 Task: Send an email with the signature Kira Turner with the subject Apology for a missed appointment and the message I would like to schedule a call to discuss the progress of the new product development. from softage.6@softage.net to softage.3@softage.net and move the email from Sent Items to the folder Logistics
Action: Mouse moved to (104, 123)
Screenshot: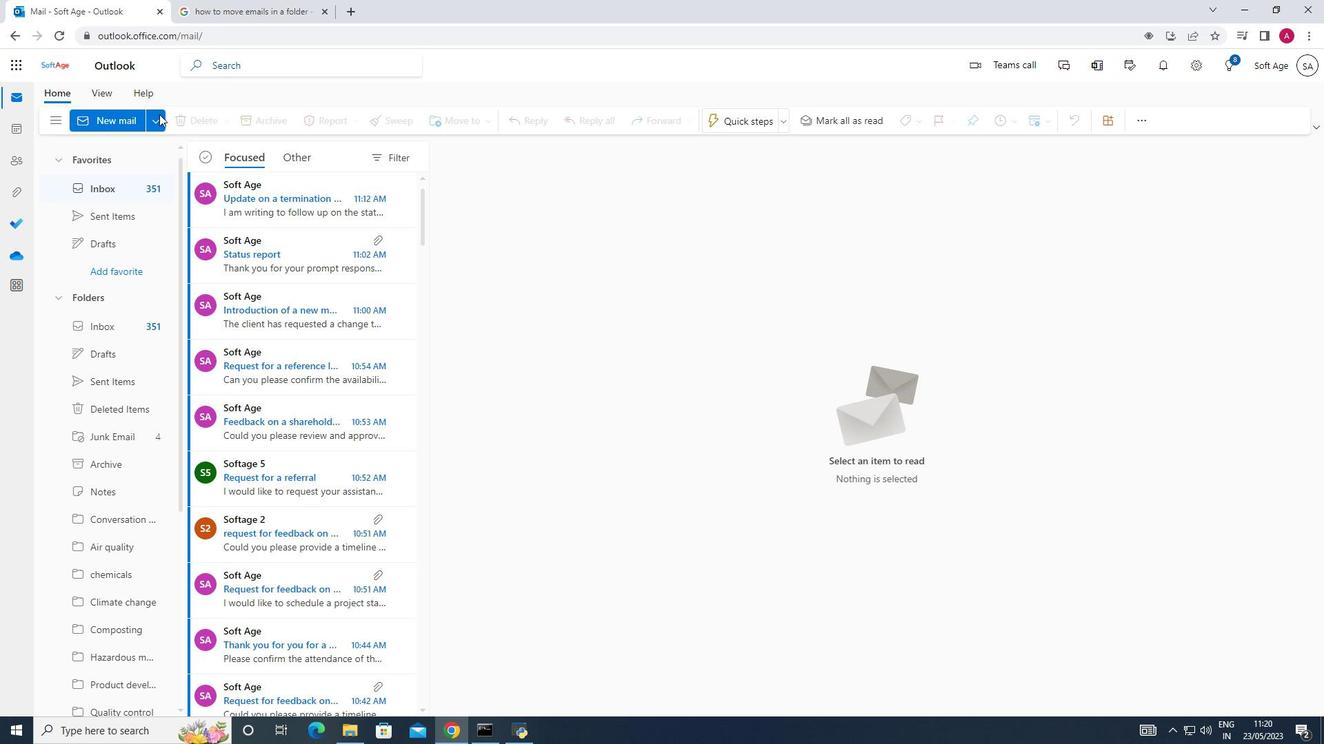 
Action: Mouse pressed left at (104, 123)
Screenshot: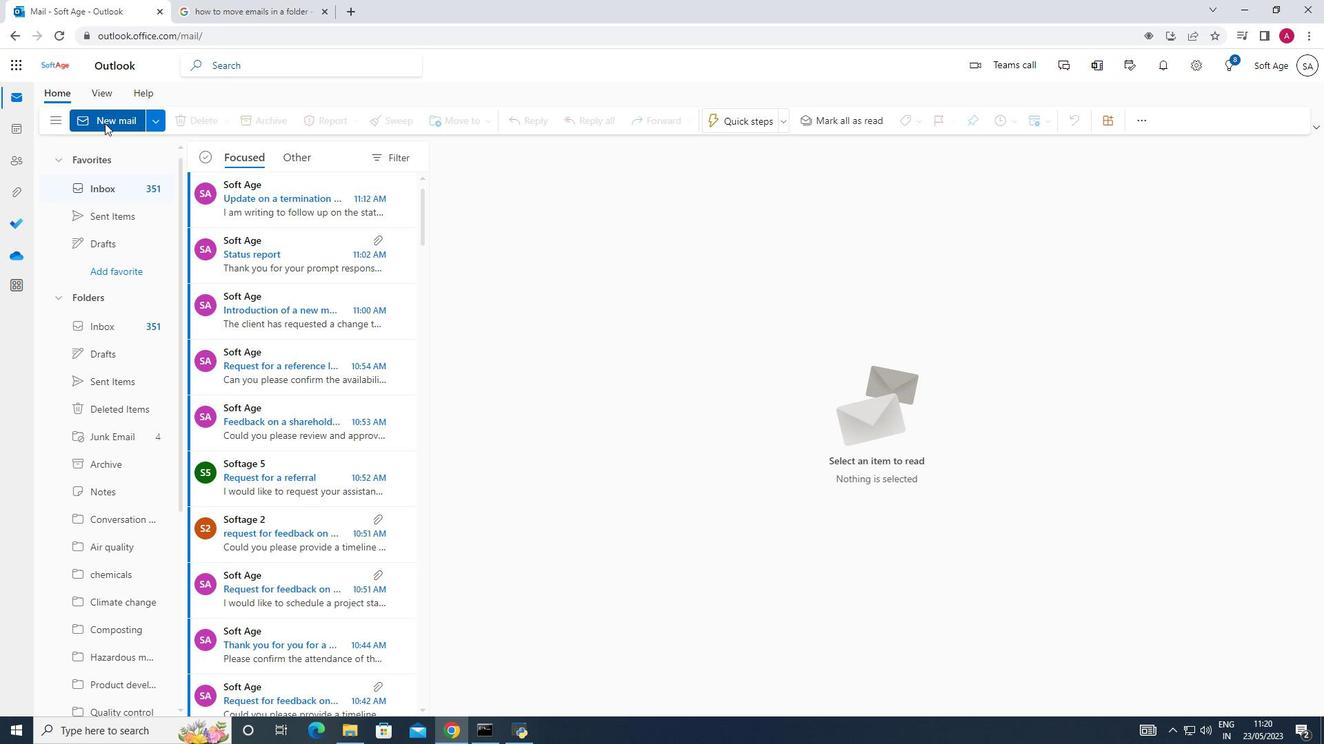 
Action: Mouse moved to (939, 115)
Screenshot: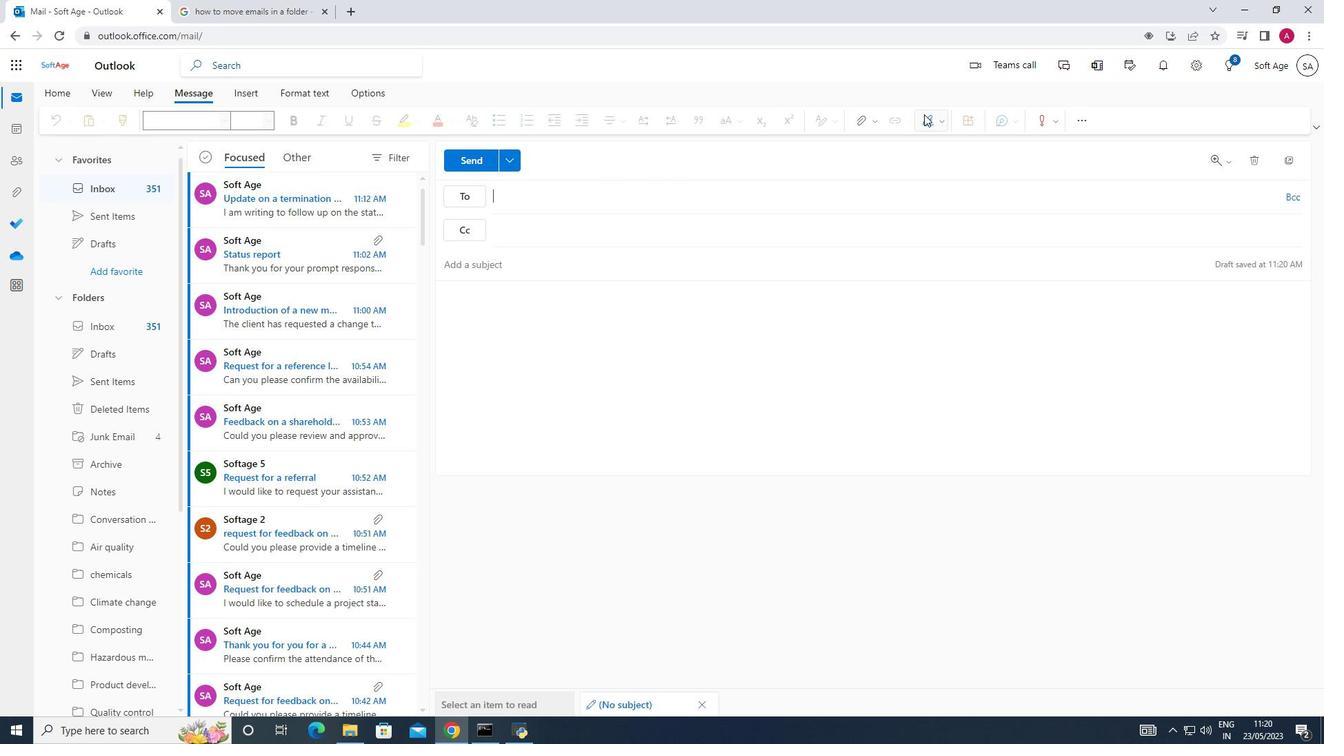 
Action: Mouse pressed left at (939, 115)
Screenshot: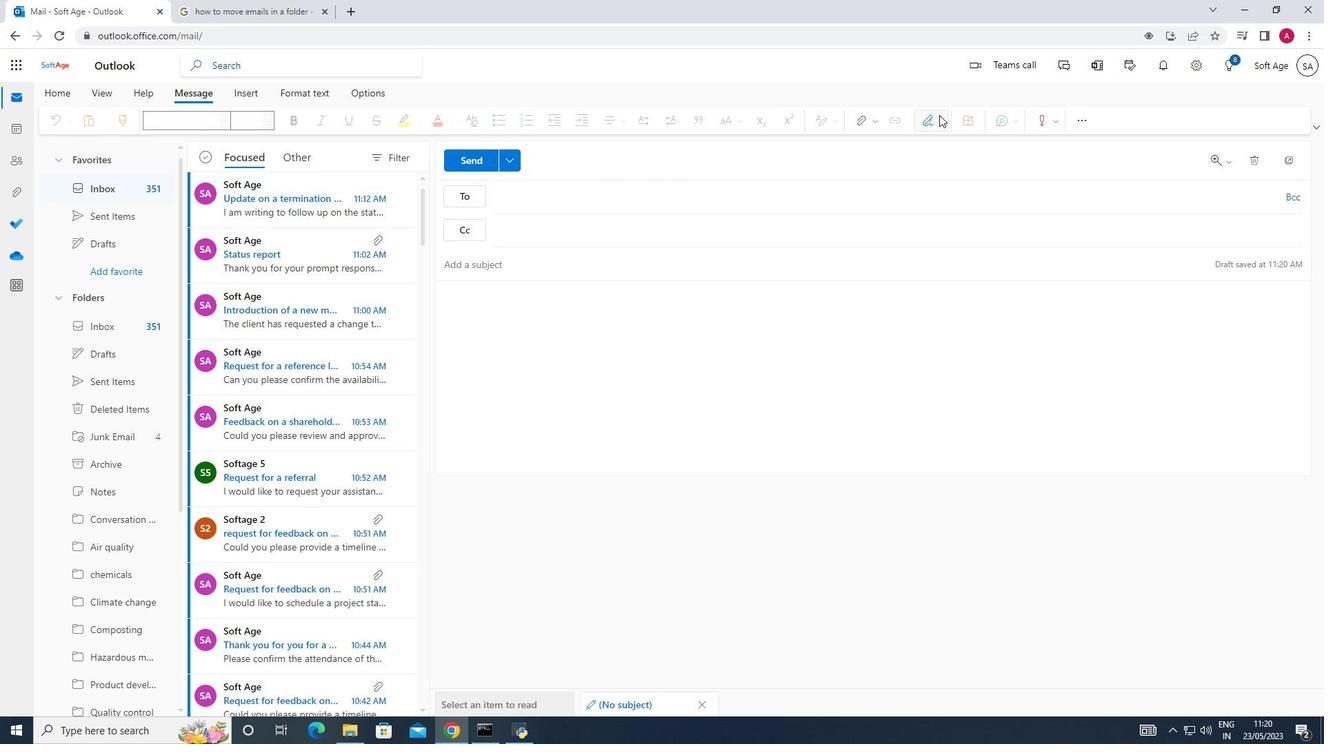 
Action: Mouse moved to (915, 176)
Screenshot: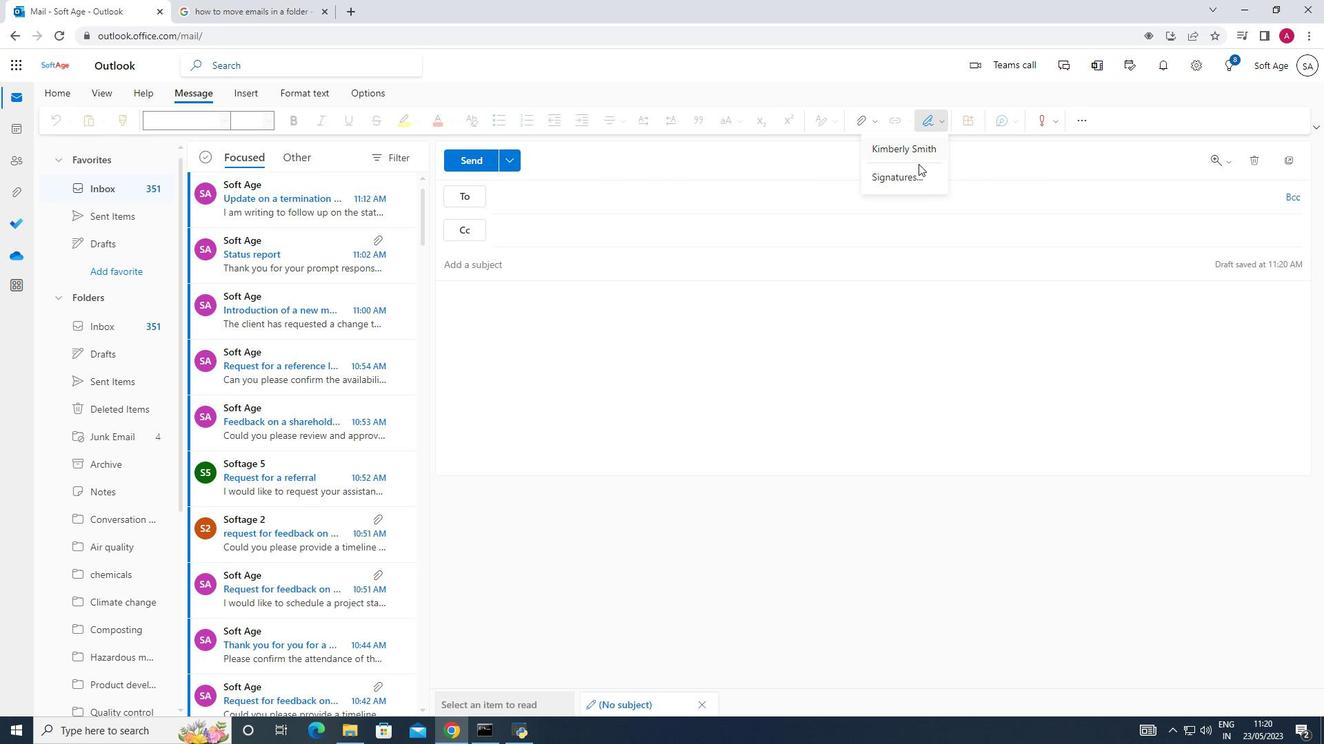 
Action: Mouse pressed left at (915, 176)
Screenshot: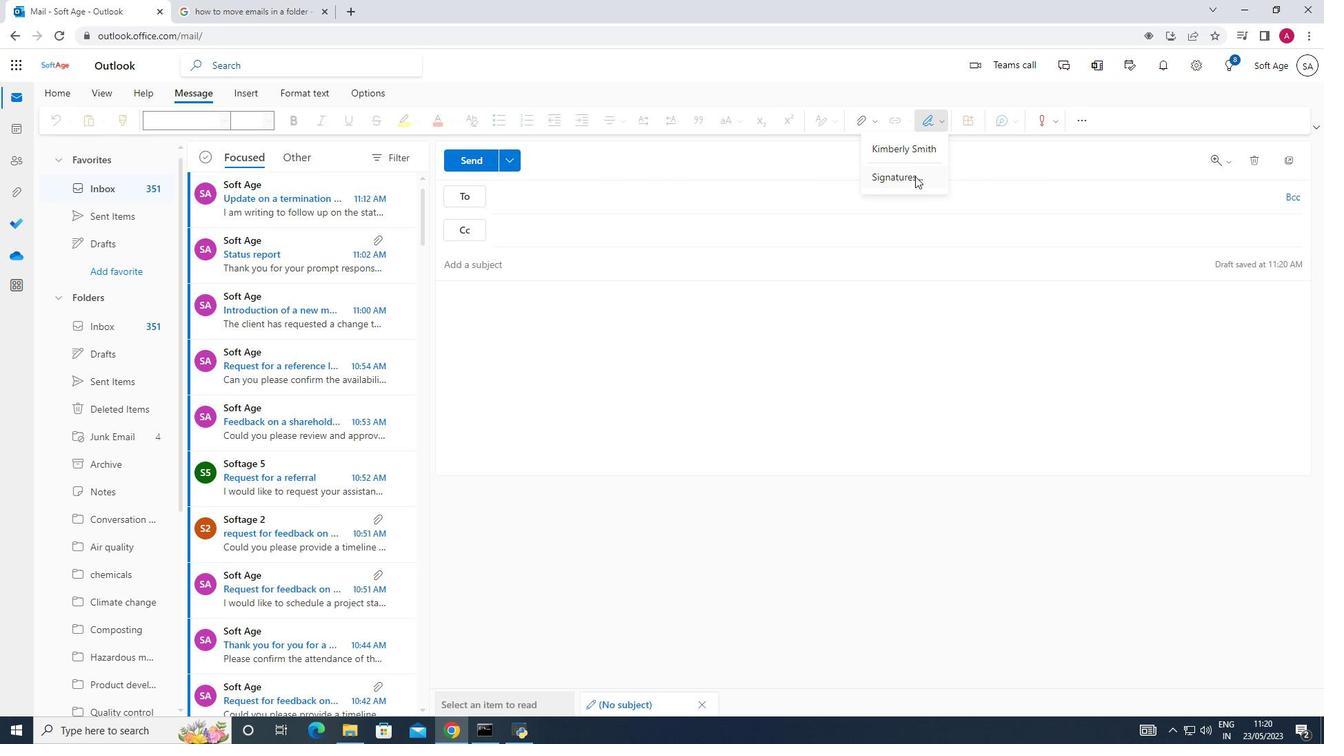 
Action: Mouse moved to (934, 228)
Screenshot: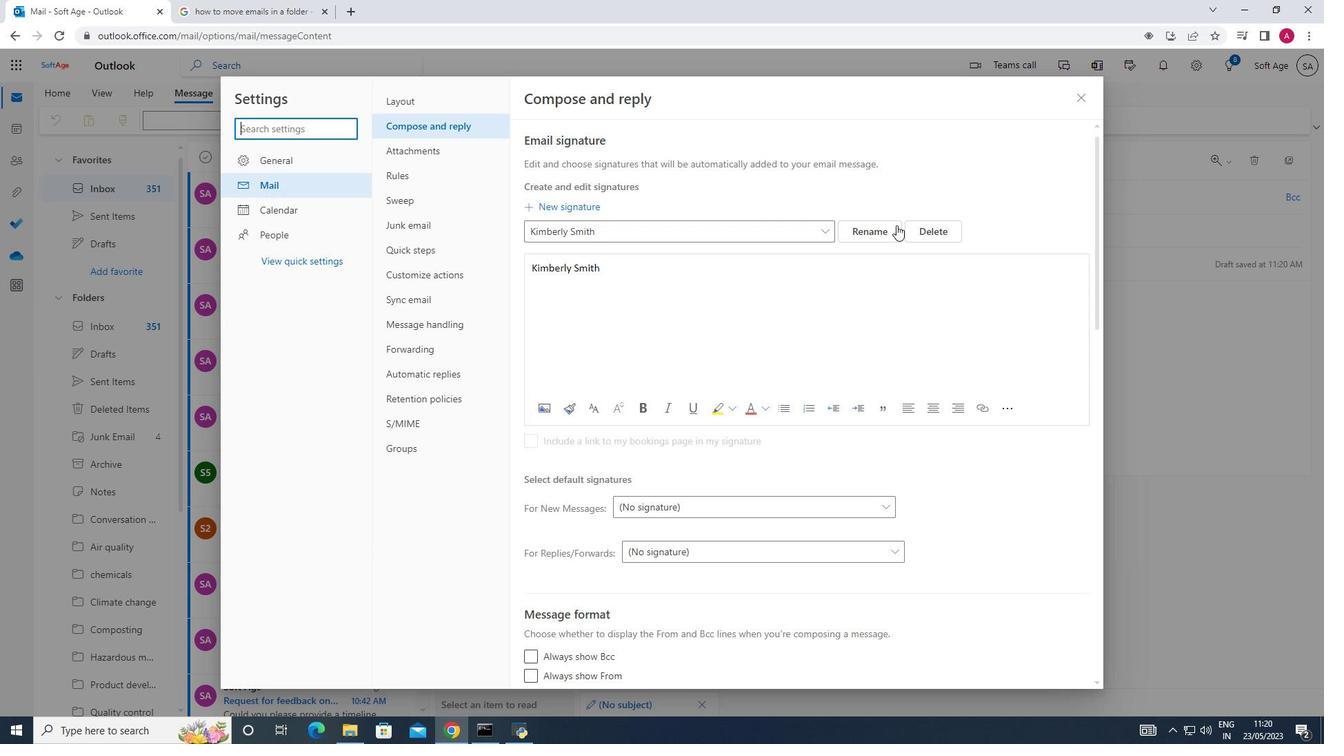 
Action: Mouse pressed left at (934, 228)
Screenshot: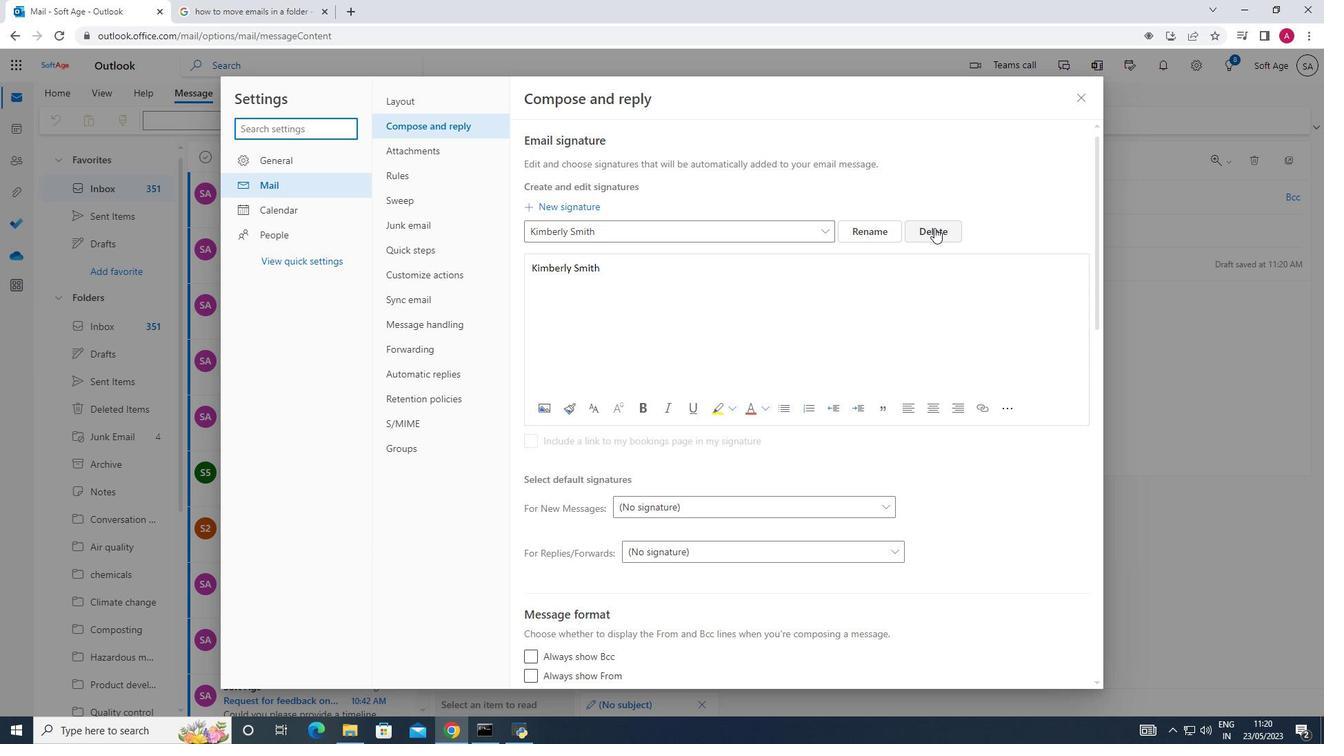 
Action: Mouse moved to (562, 228)
Screenshot: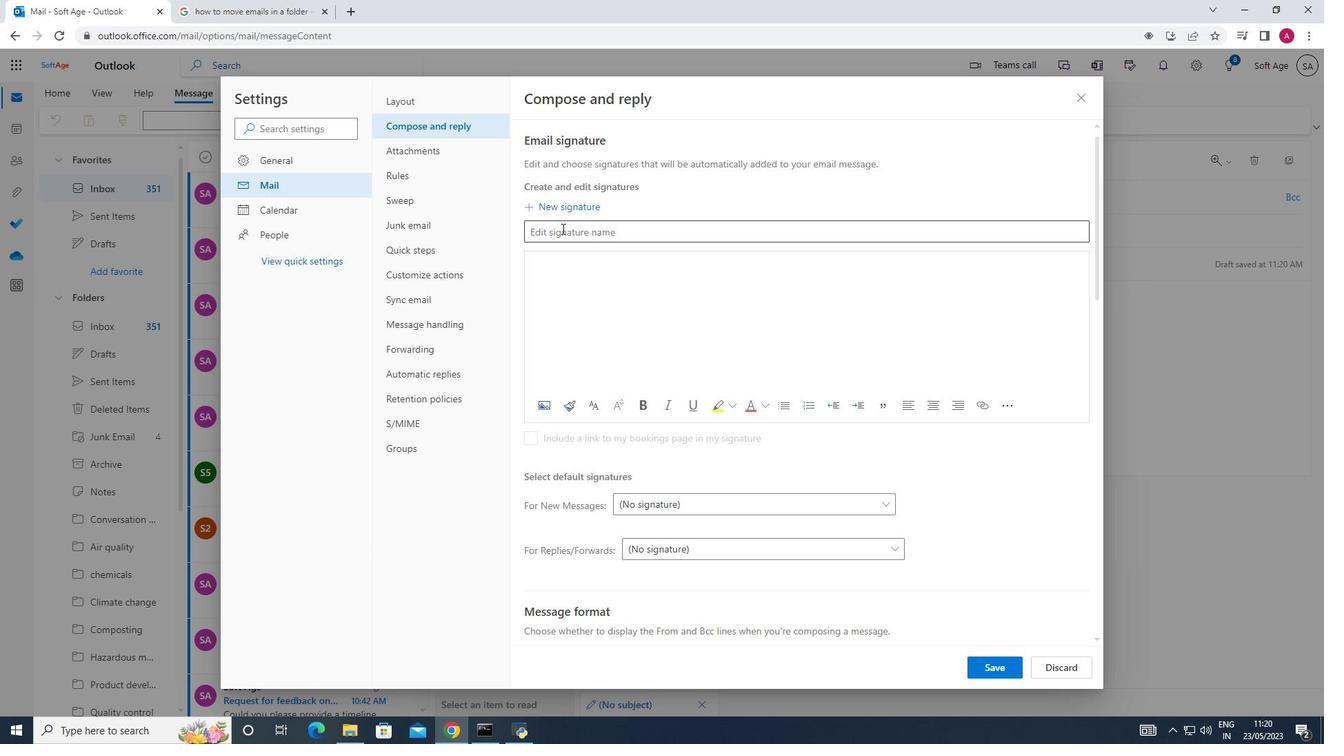 
Action: Mouse pressed left at (562, 228)
Screenshot: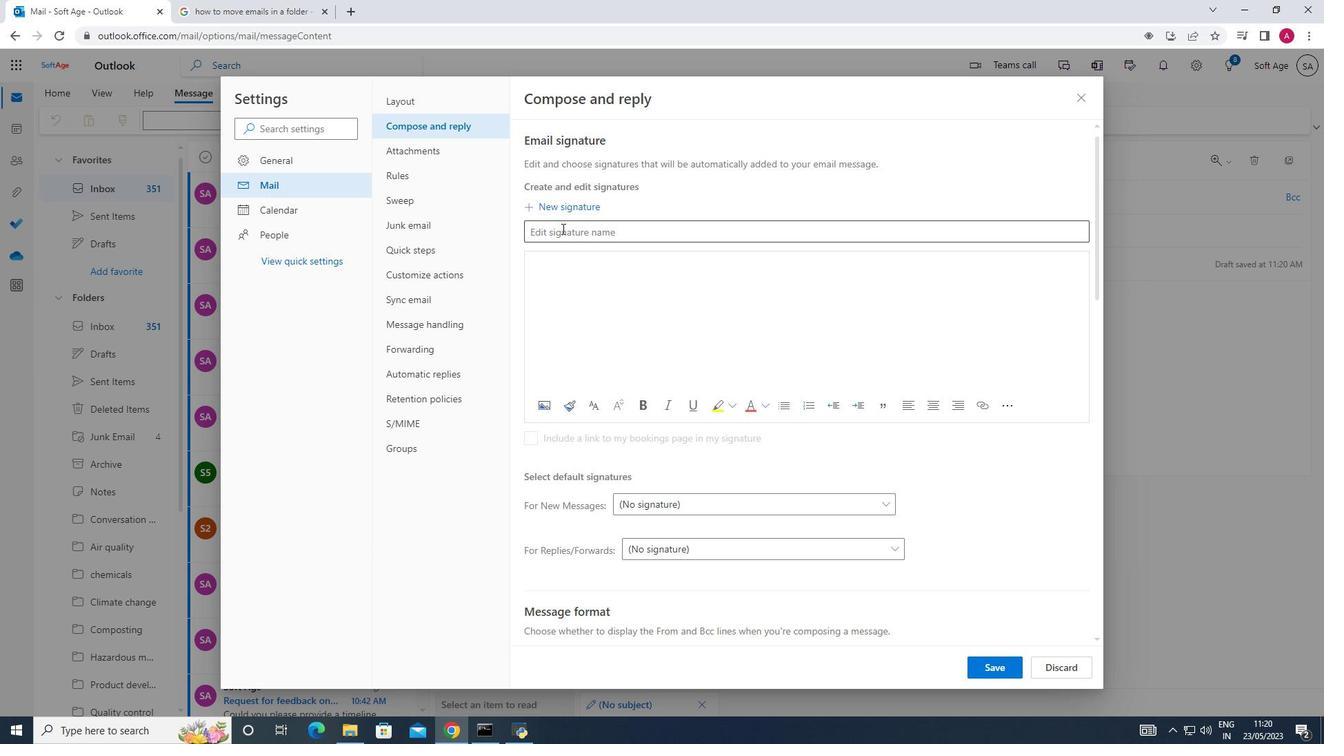 
Action: Key pressed <Key.shift_r><Key.shift_r><Key.shift_r>Kira<Key.space><Key.shift><Key.shift><Key.shift>Turner
Screenshot: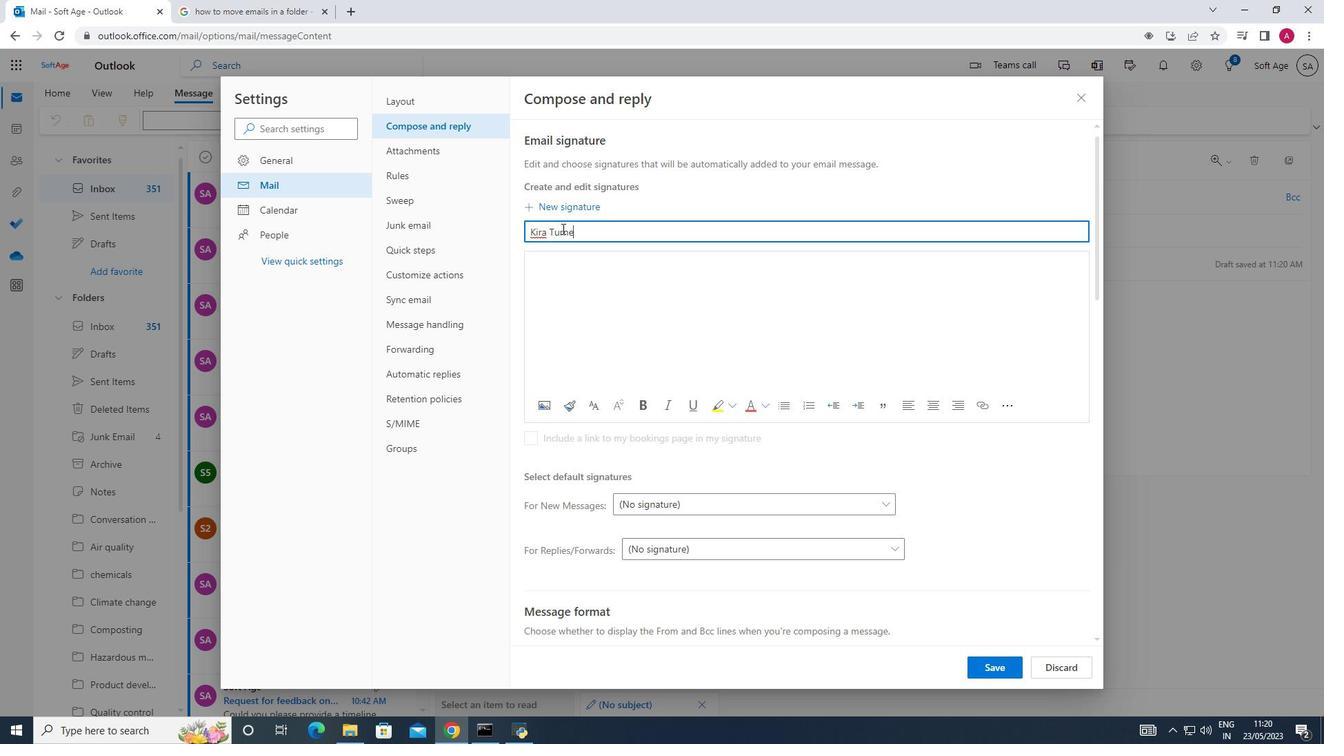 
Action: Mouse moved to (555, 265)
Screenshot: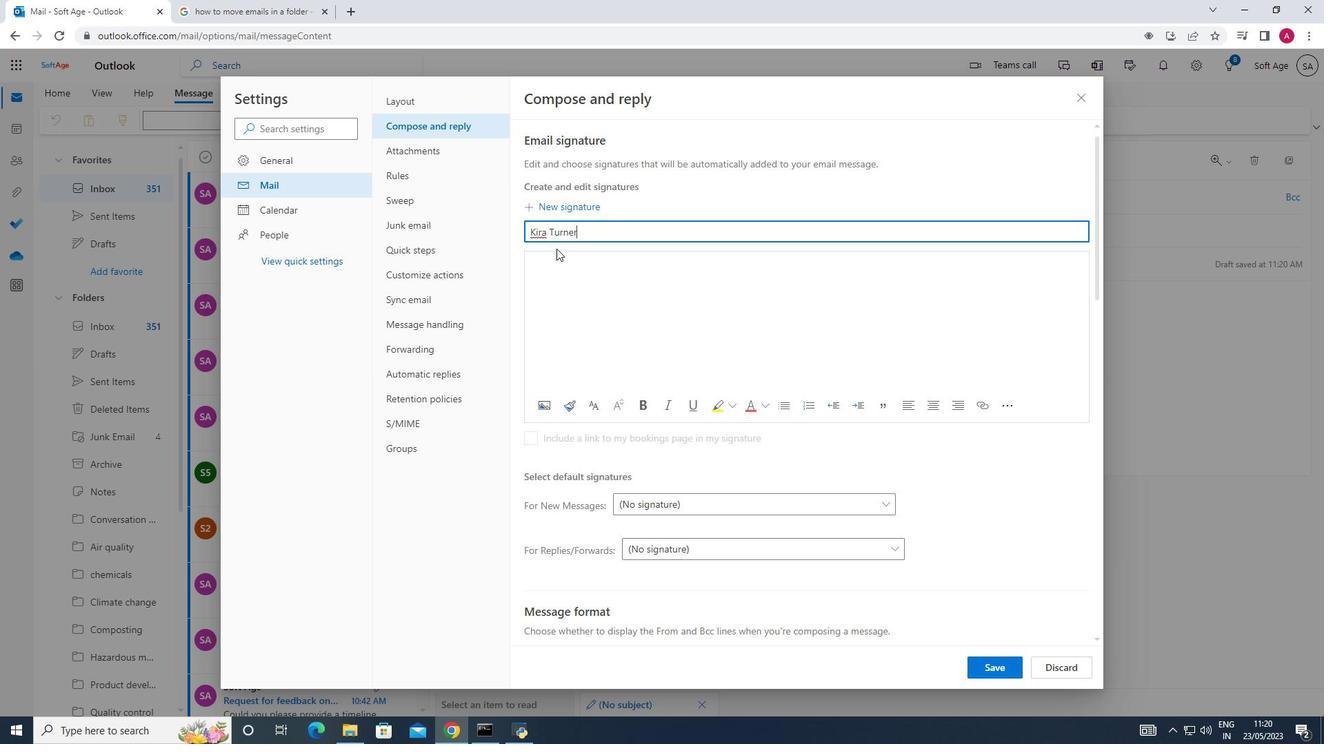 
Action: Mouse pressed left at (555, 265)
Screenshot: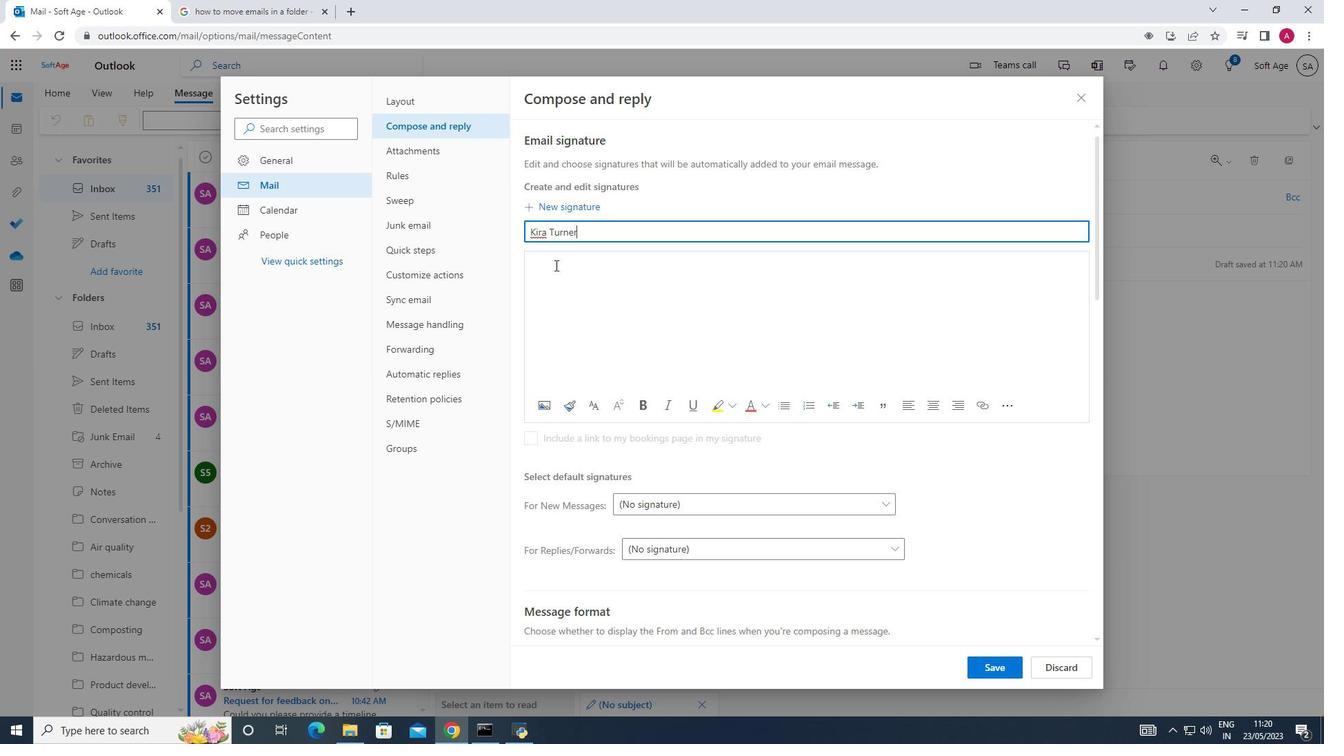 
Action: Key pressed <Key.shift_r>K
Screenshot: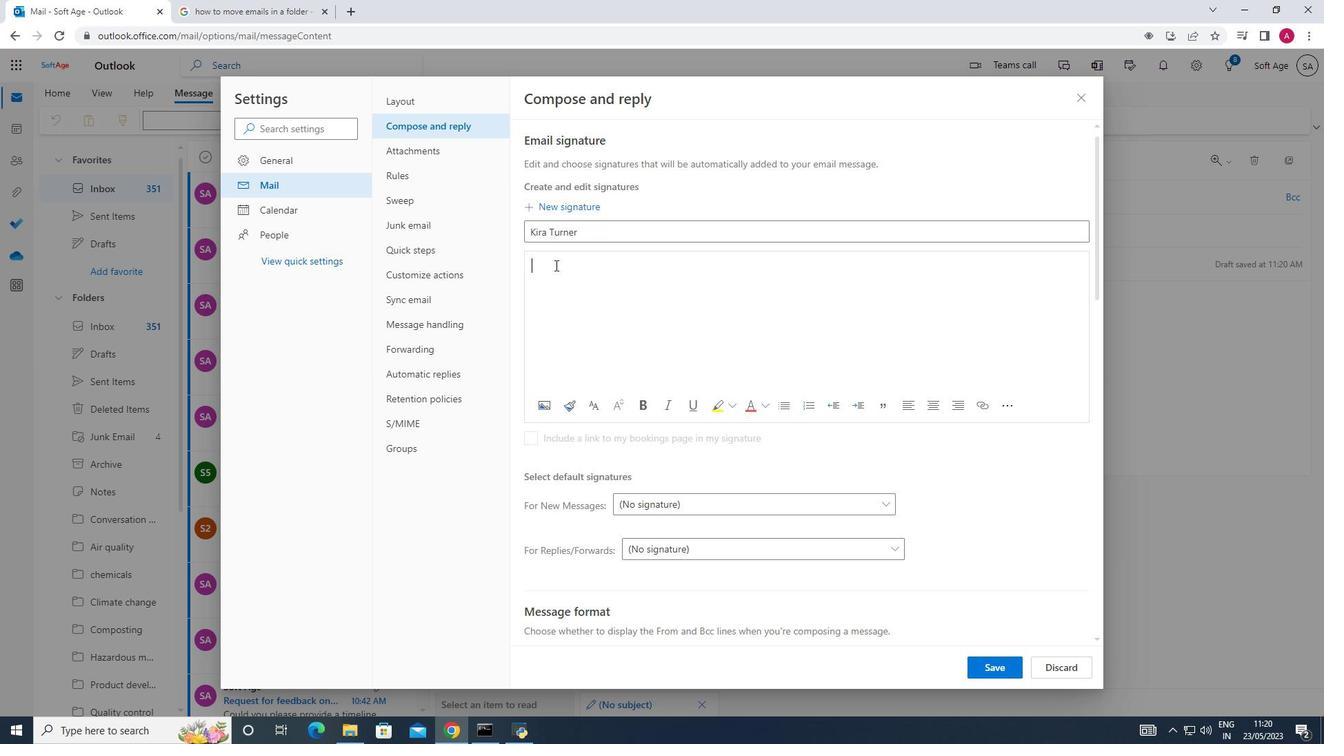 
Action: Mouse moved to (554, 266)
Screenshot: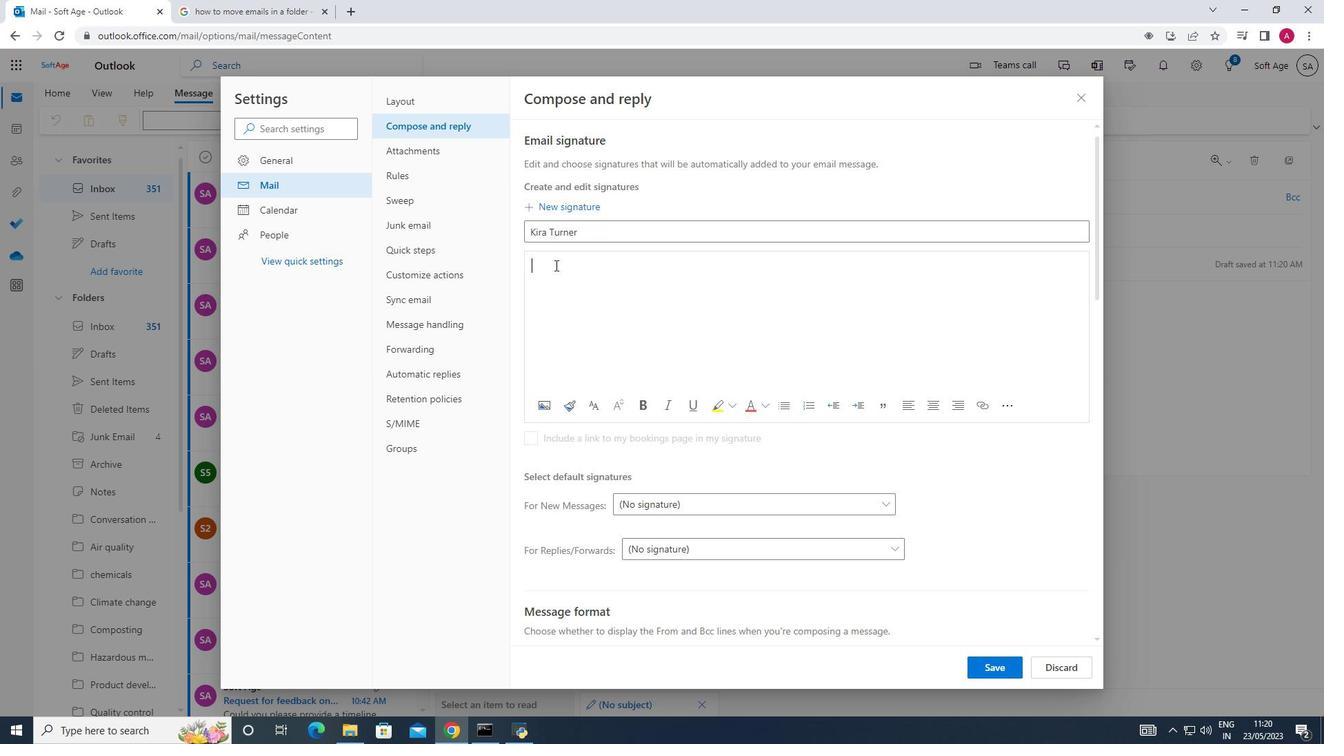 
Action: Key pressed ira<Key.space><Key.shift><Key.shift>Turner
Screenshot: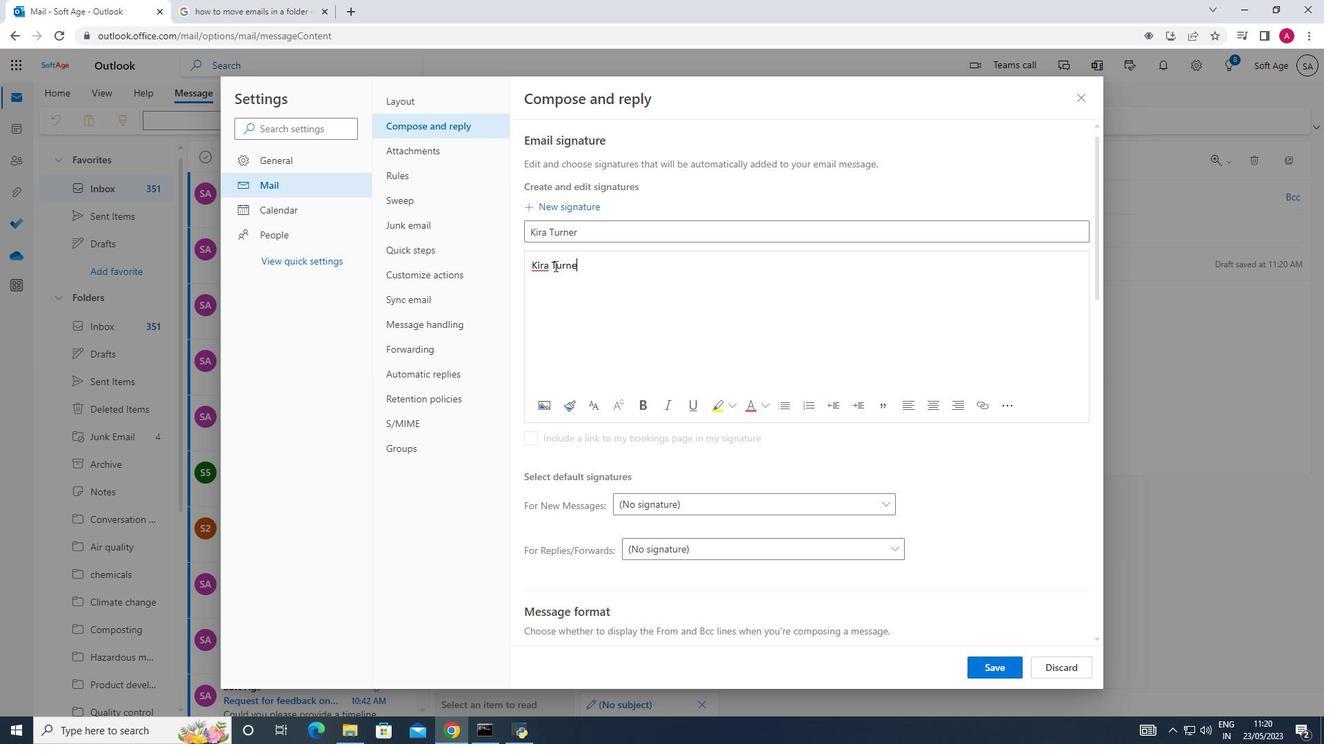 
Action: Mouse moved to (990, 669)
Screenshot: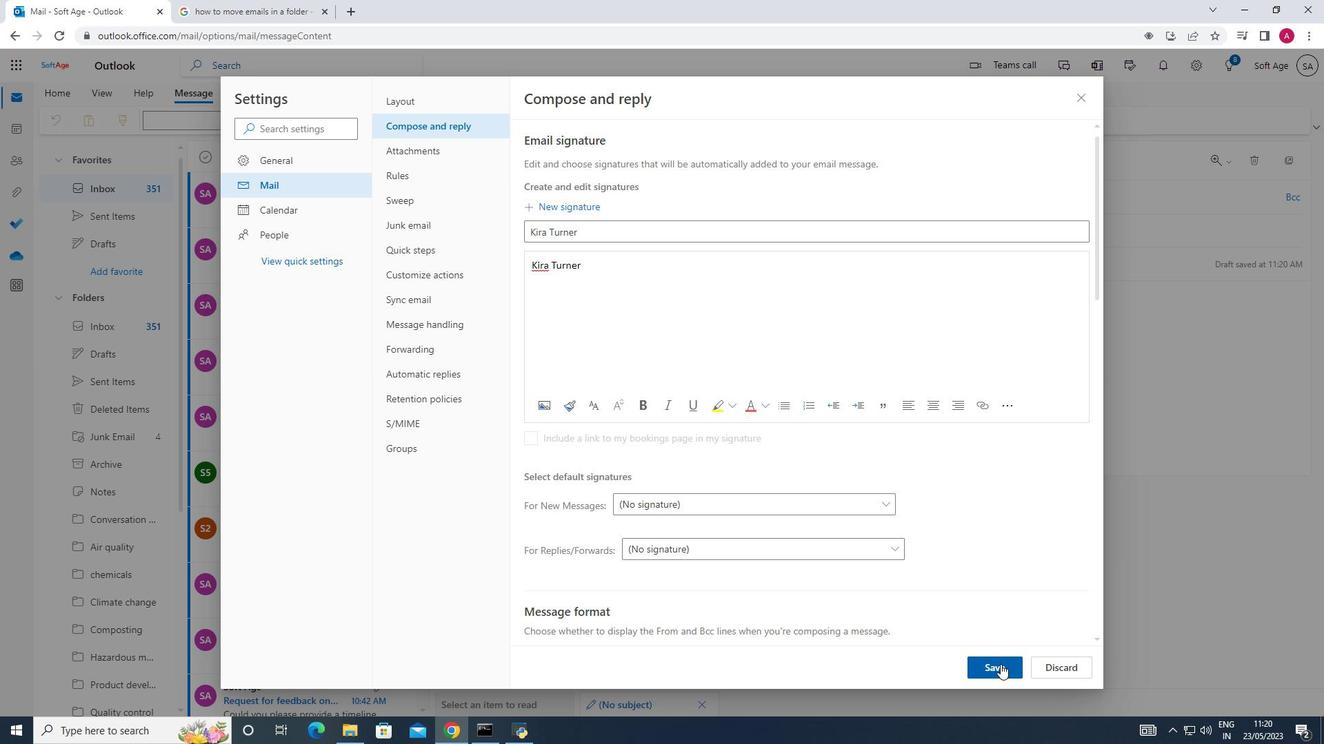 
Action: Mouse pressed left at (990, 669)
Screenshot: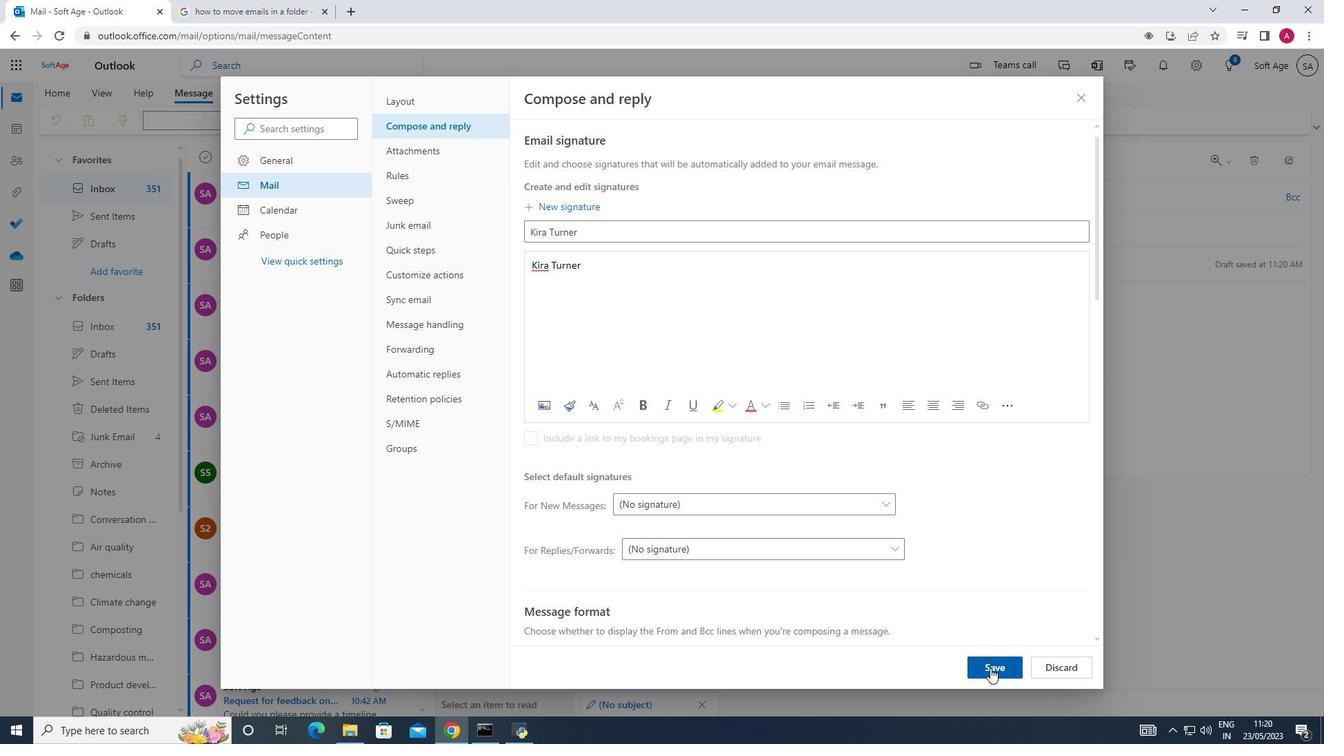 
Action: Mouse moved to (1075, 95)
Screenshot: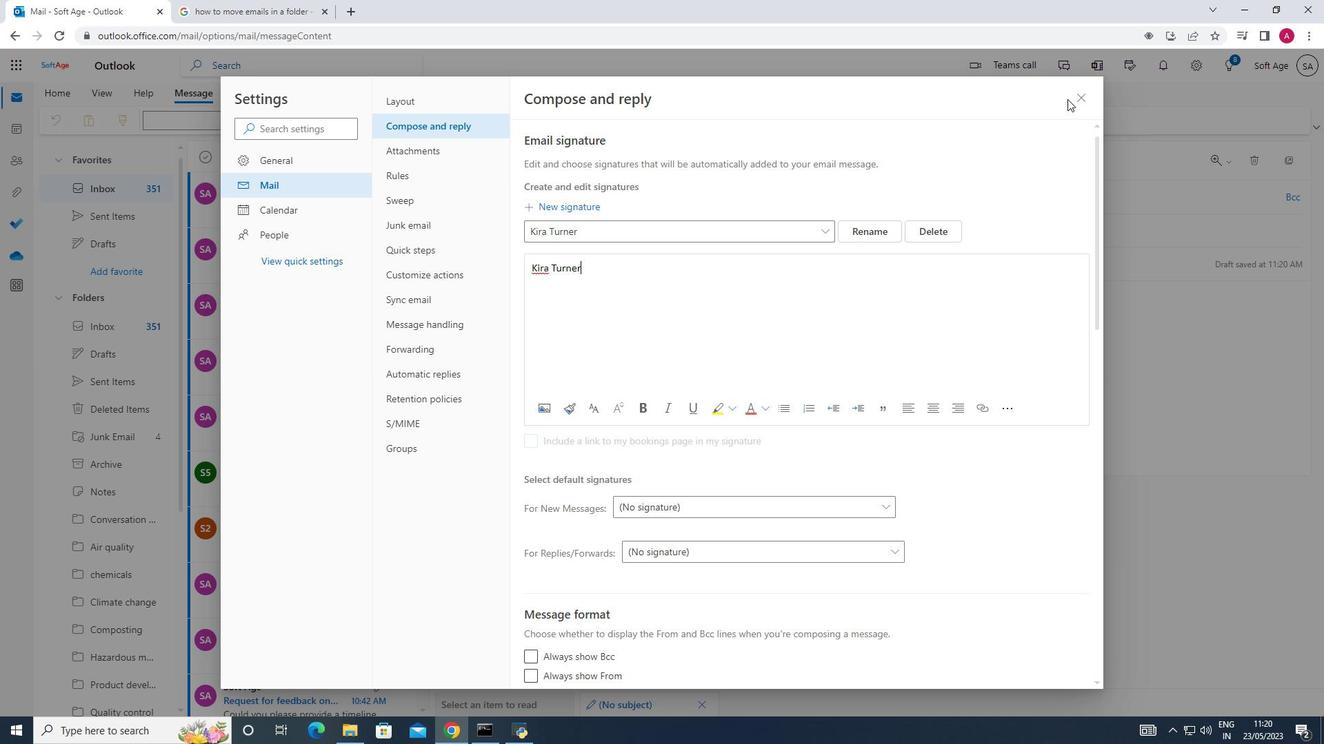 
Action: Mouse pressed left at (1075, 95)
Screenshot: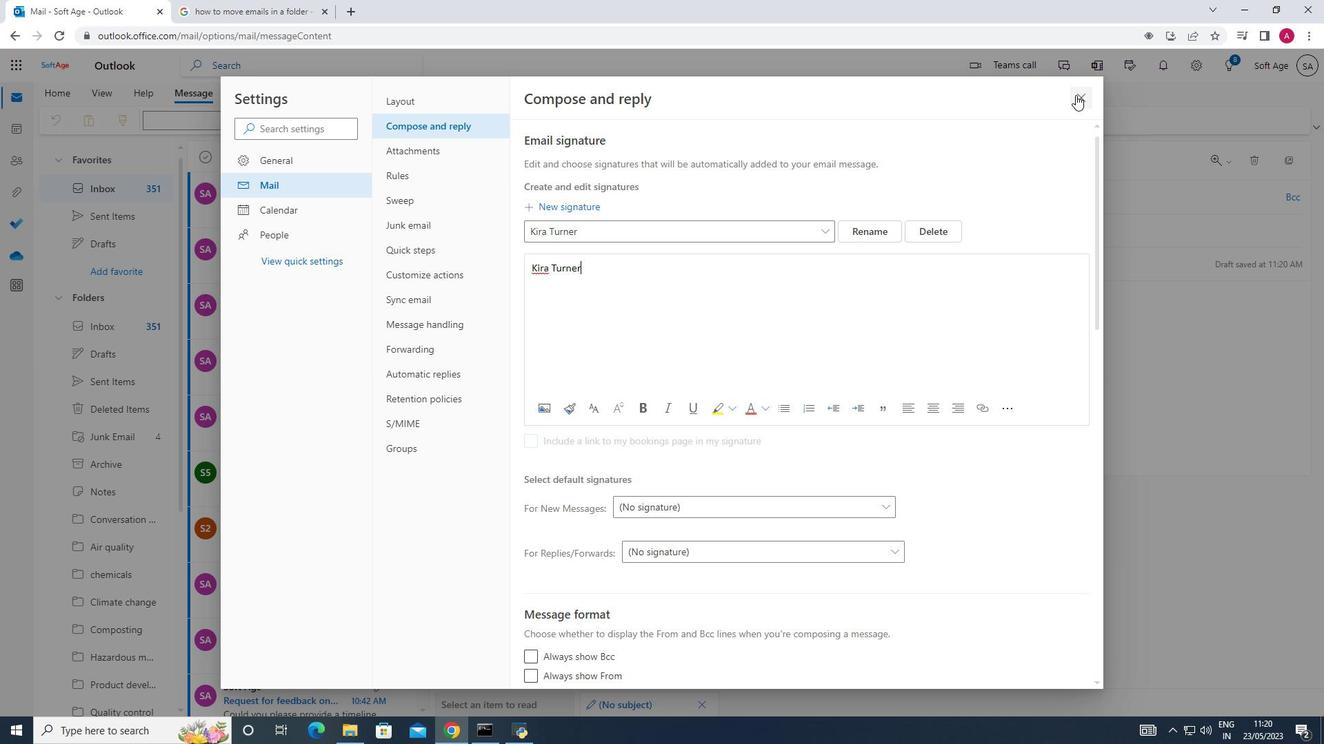 
Action: Mouse moved to (942, 115)
Screenshot: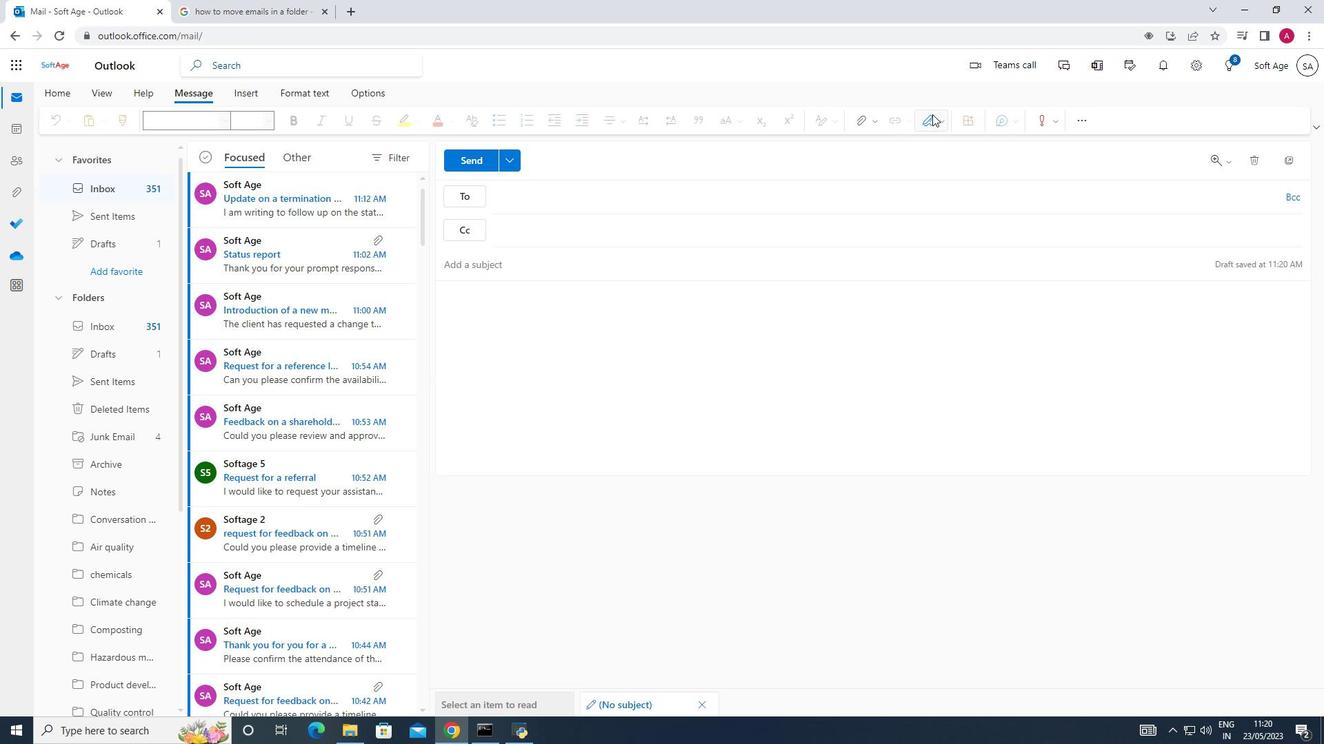 
Action: Mouse pressed left at (942, 115)
Screenshot: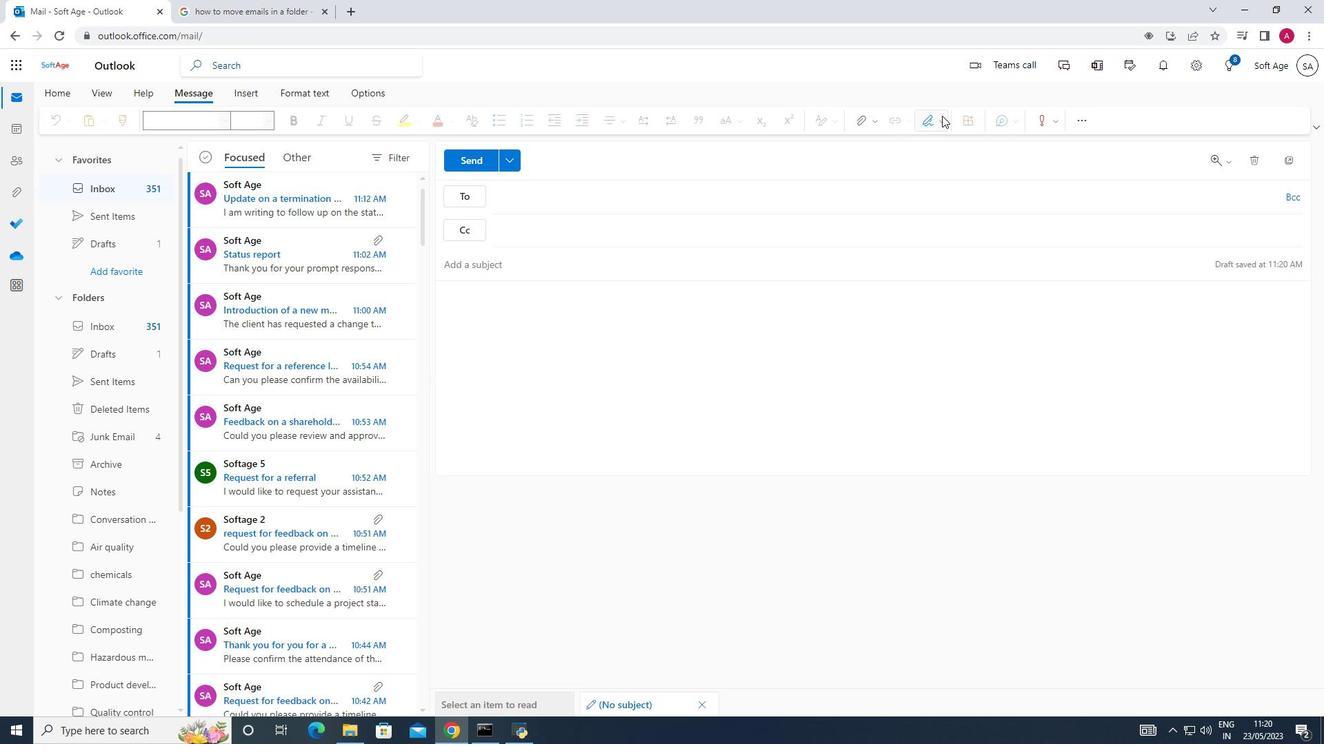 
Action: Mouse moved to (911, 151)
Screenshot: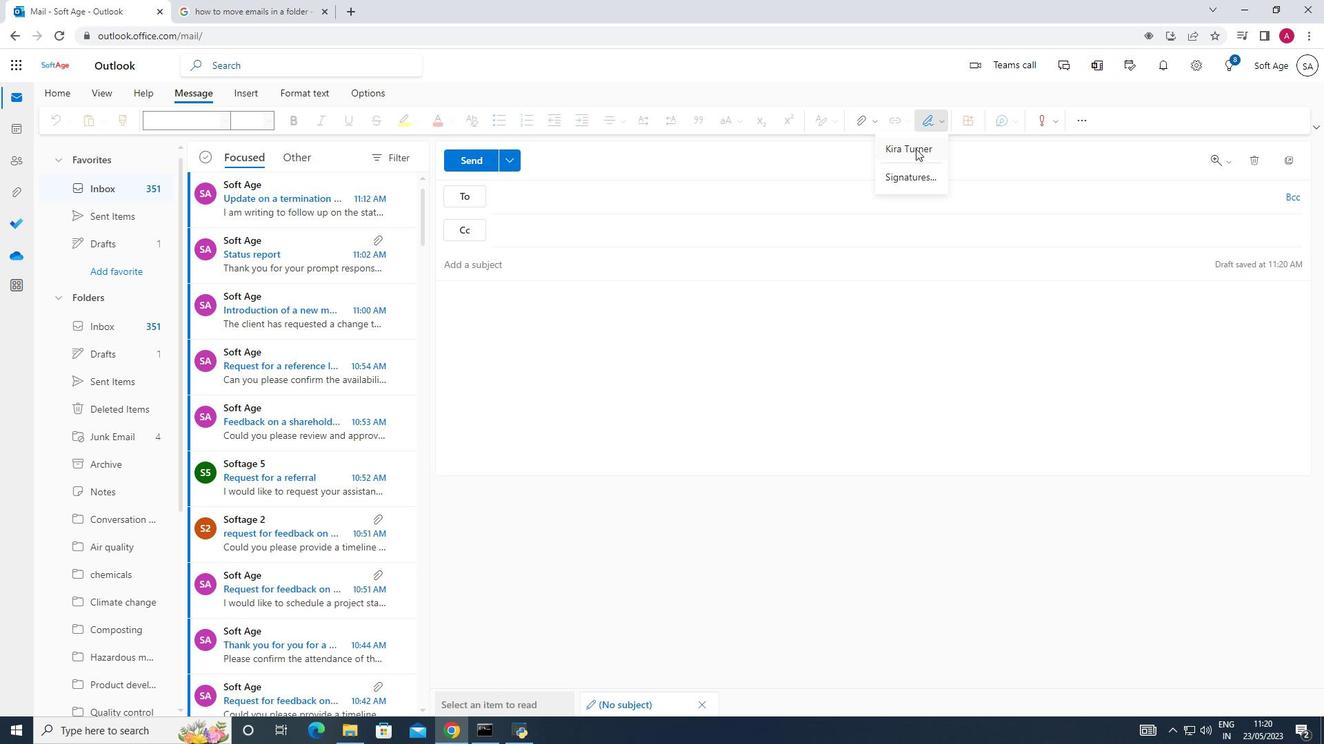 
Action: Mouse pressed left at (911, 151)
Screenshot: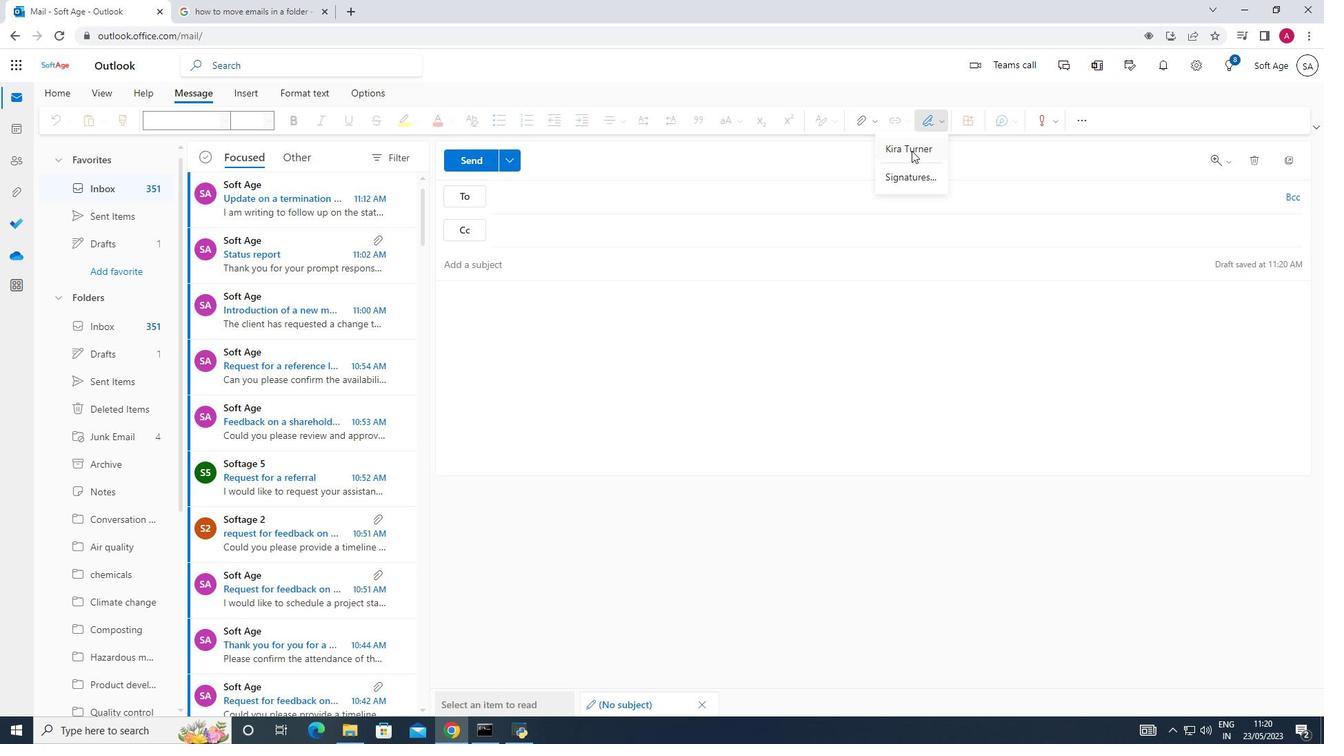 
Action: Mouse moved to (452, 272)
Screenshot: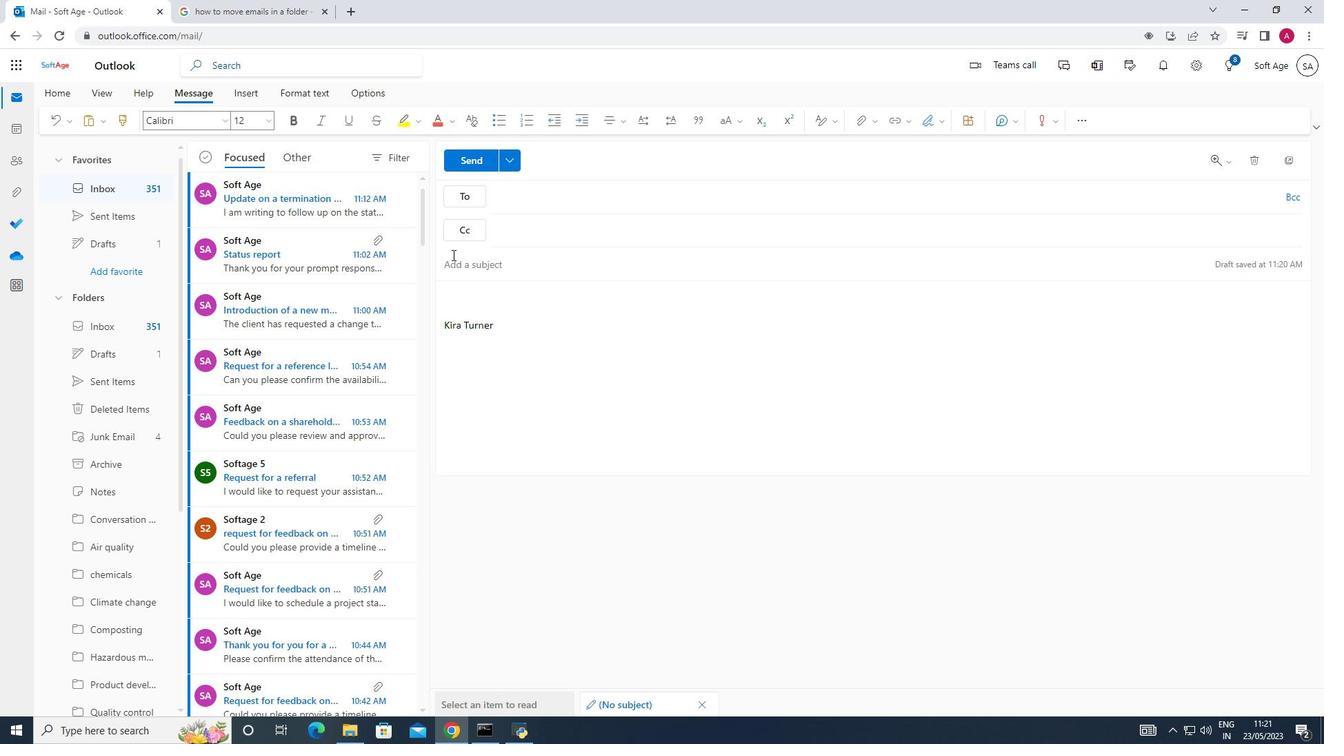 
Action: Mouse pressed left at (452, 272)
Screenshot: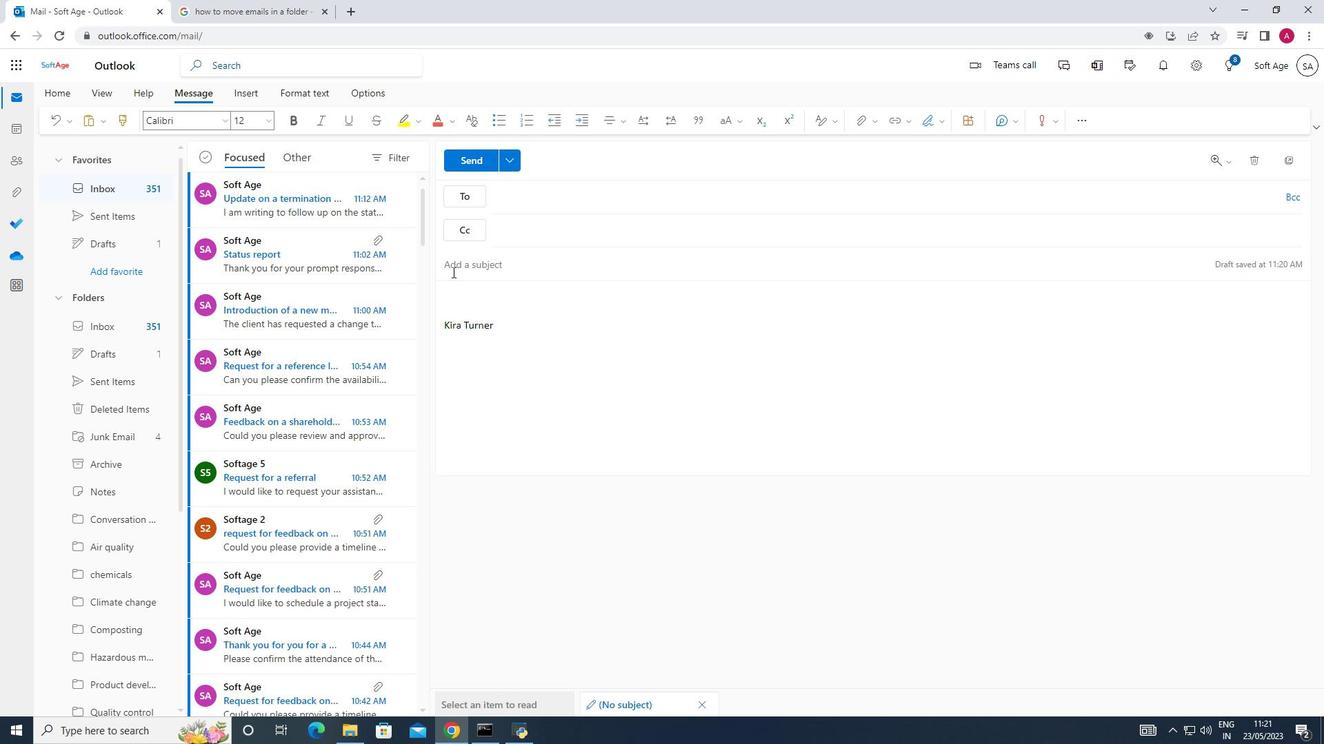 
Action: Mouse moved to (453, 272)
Screenshot: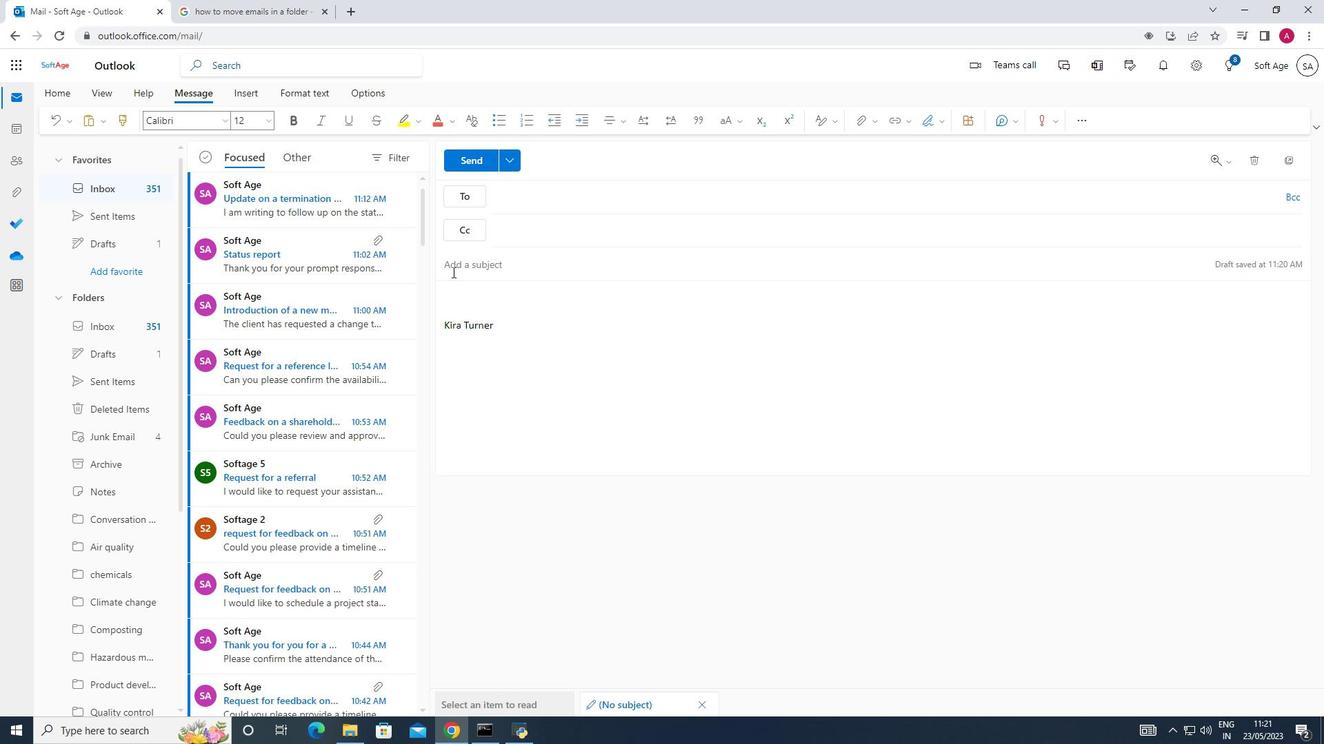 
Action: Key pressed <Key.shift><Key.shift><Key.shift><Key.shift><Key.shift><Key.shift><Key.shift><Key.shift><Key.shift><Key.shift><Key.shift><Key.shift><Key.shift><Key.shift><Key.shift><Key.shift>Apology<Key.space>for<Key.space>a<Key.space>missed<Key.space>appointment
Screenshot: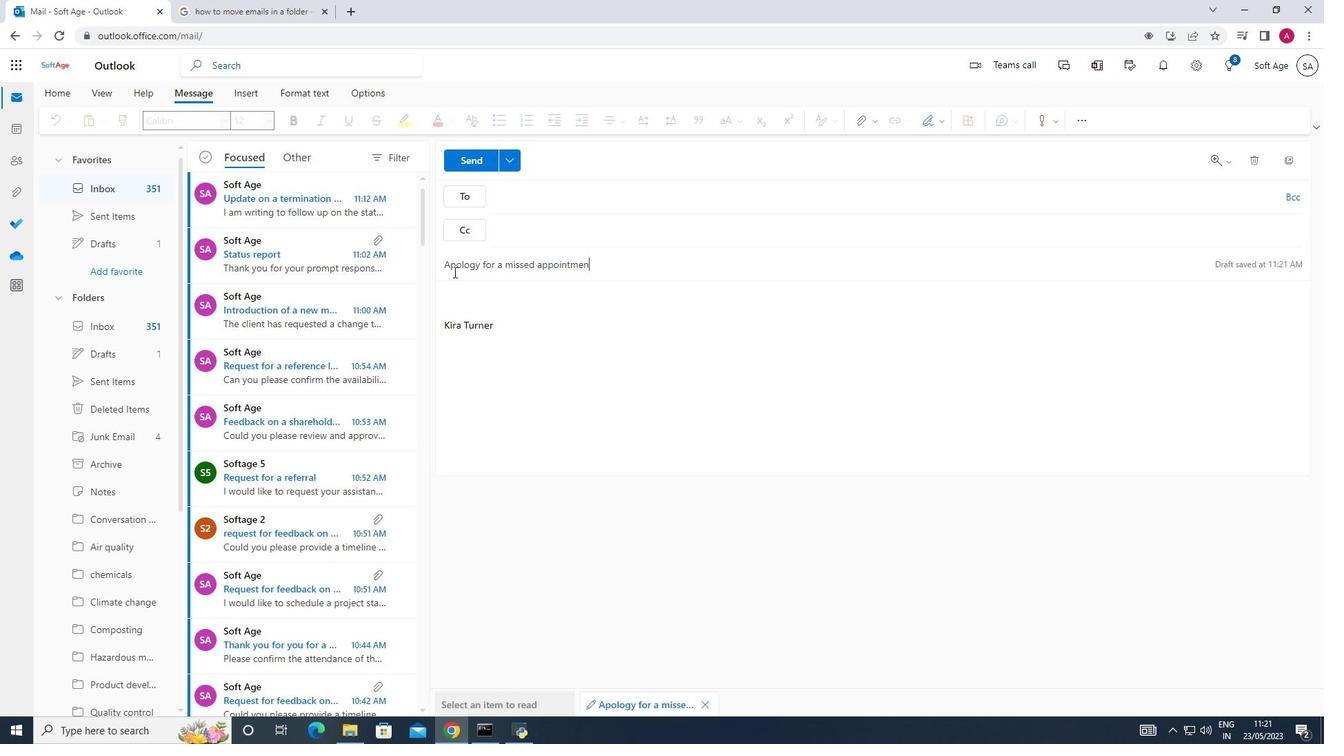 
Action: Mouse moved to (446, 293)
Screenshot: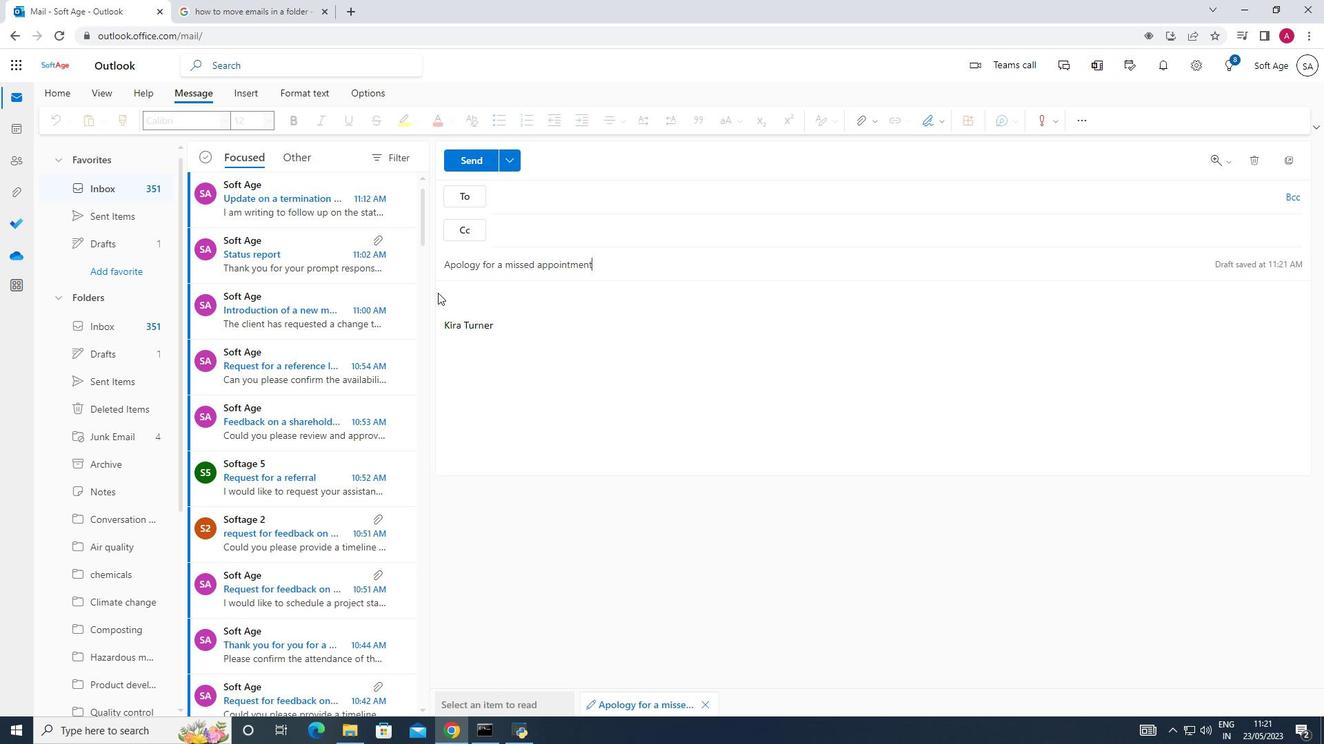 
Action: Mouse pressed left at (446, 293)
Screenshot: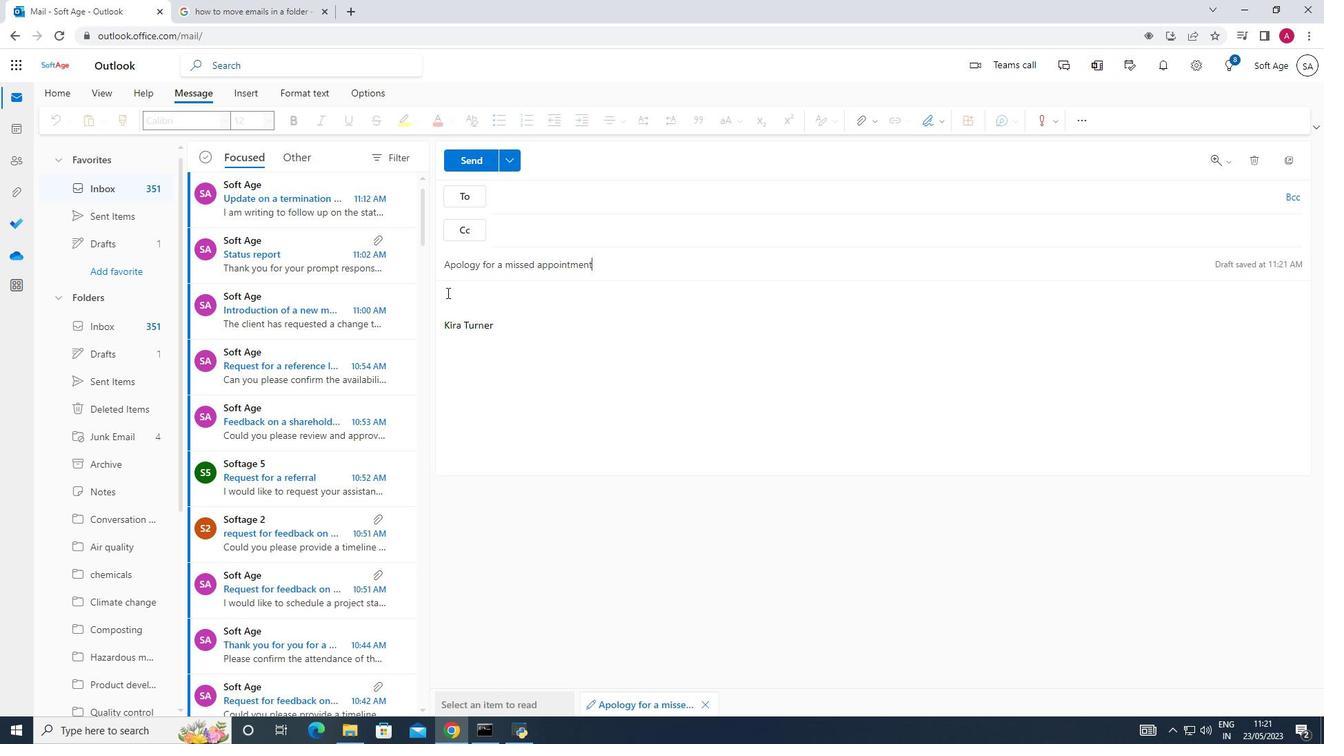 
Action: Mouse pressed left at (446, 293)
Screenshot: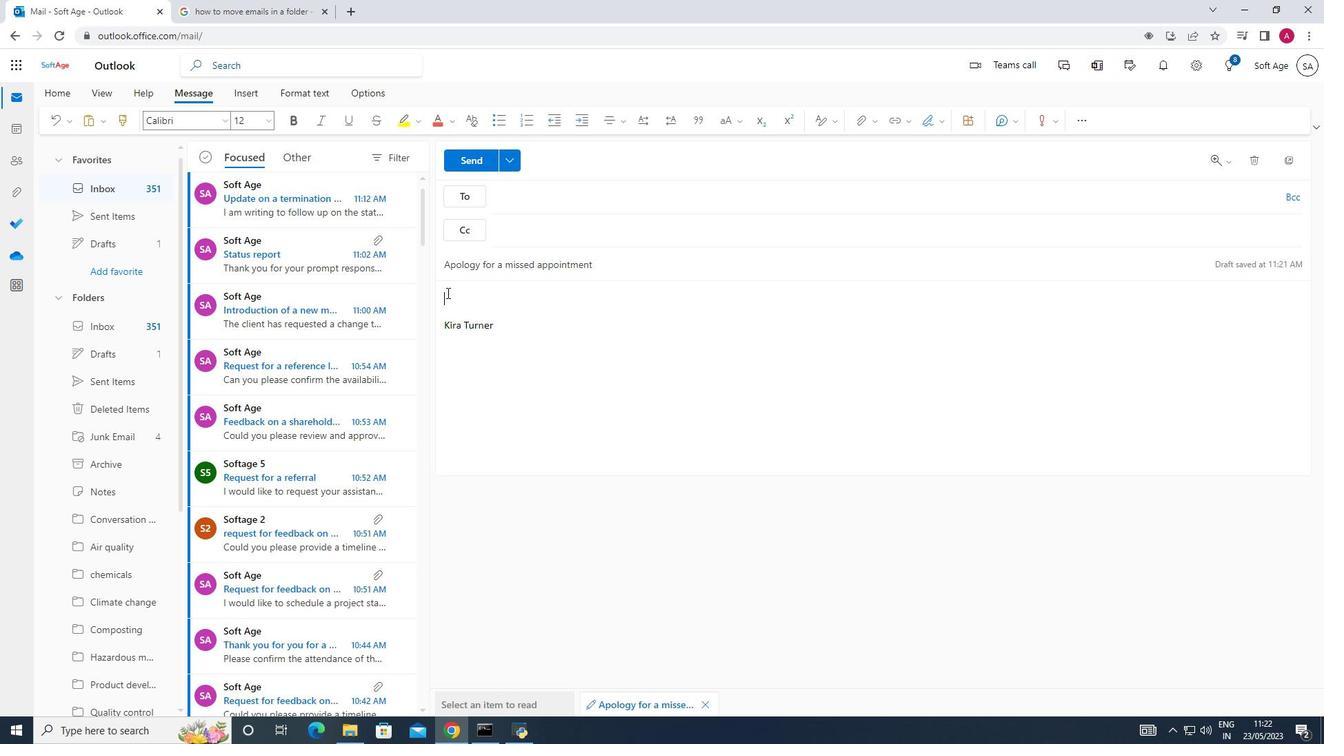 
Action: Key pressed <Key.shift_r><Key.shift_r><Key.shift_r><Key.shift_r><Key.shift_r><Key.shift_r><Key.shift_r><Key.shift_r><Key.shift_r>I<Key.space>would<Key.space>like<Key.space>to<Key.space>schedule<Key.space>a<Key.space>call<Key.space>to<Key.space>discuss<Key.space>the<Key.space>progress<Key.space>of<Key.space>the<Key.space>new<Key.space>product<Key.space>development.
Screenshot: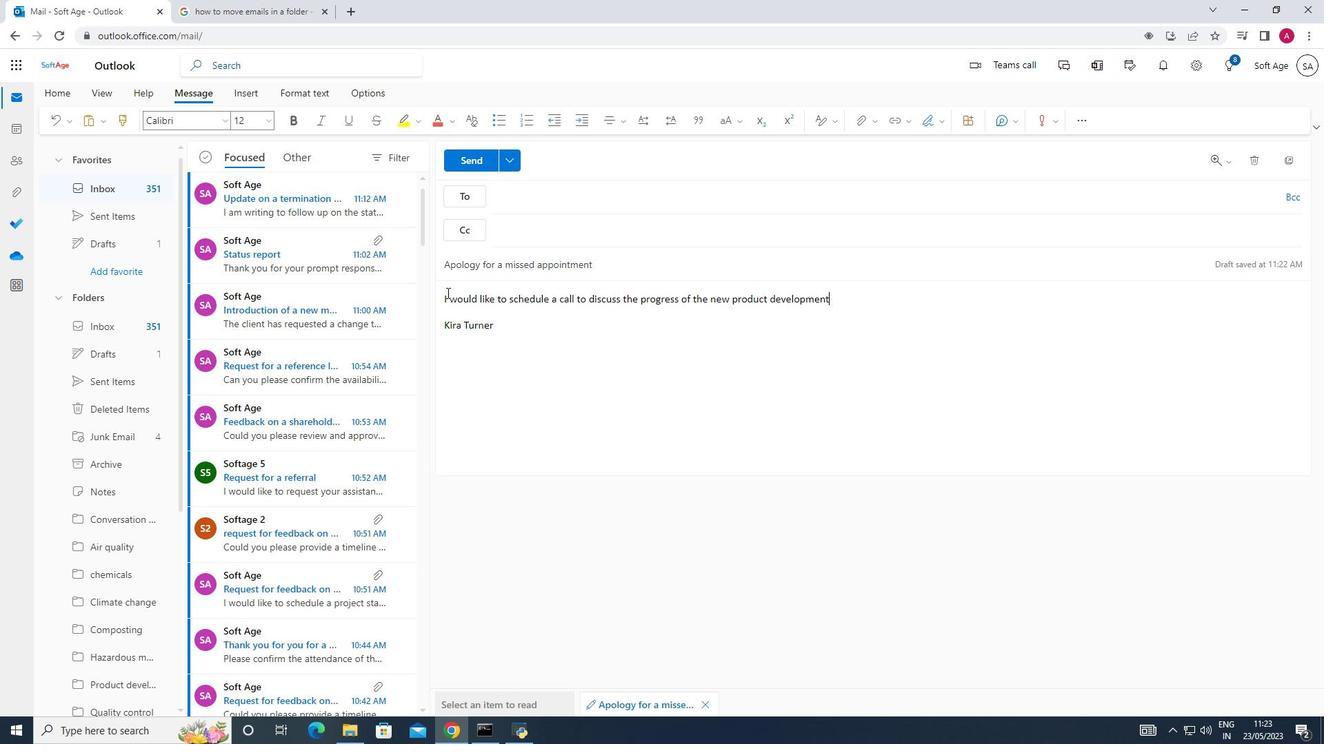 
Action: Mouse moved to (511, 197)
Screenshot: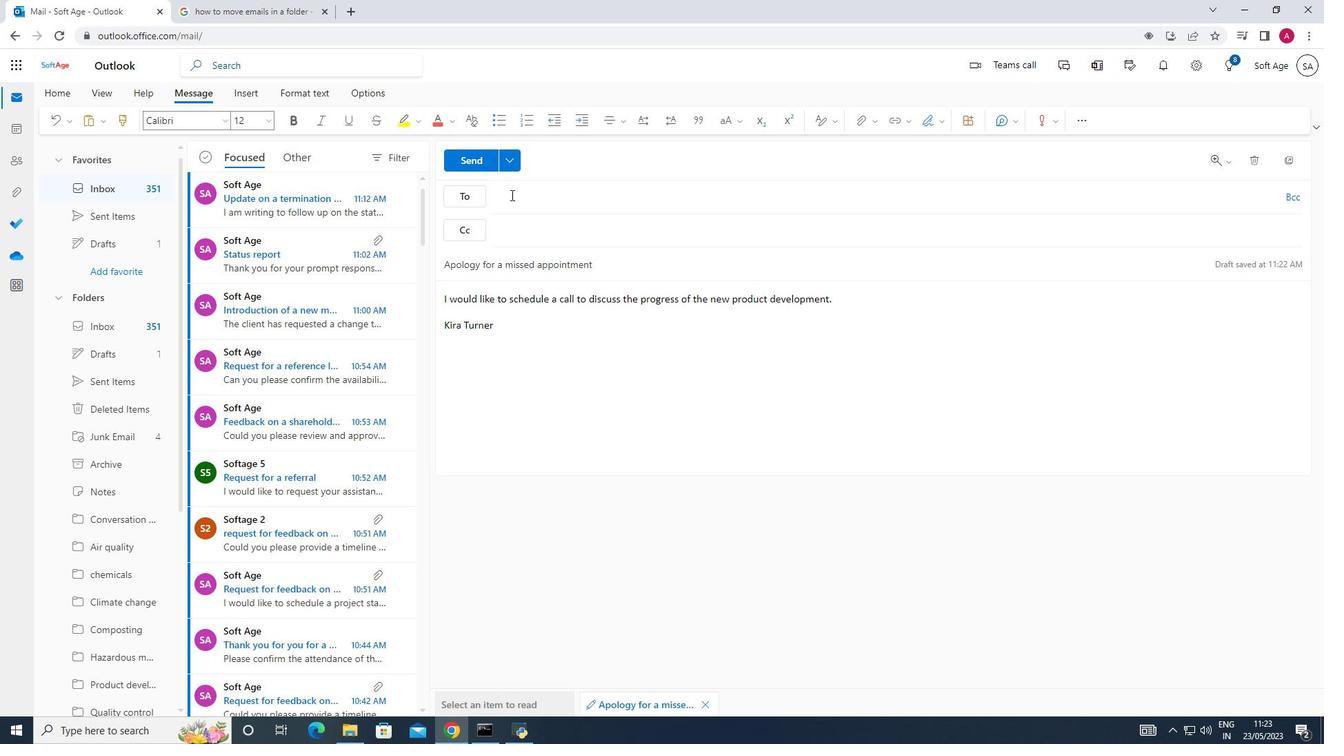 
Action: Mouse pressed left at (511, 197)
Screenshot: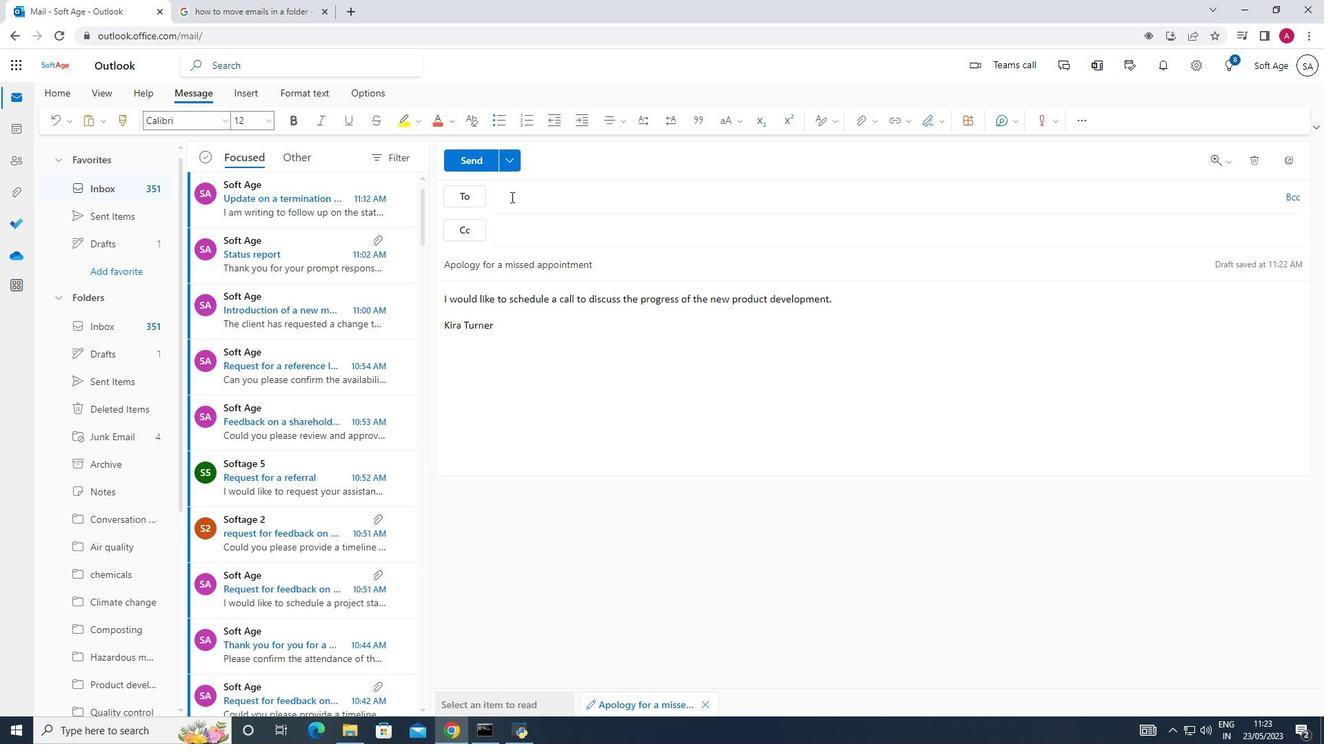 
Action: Mouse moved to (512, 197)
Screenshot: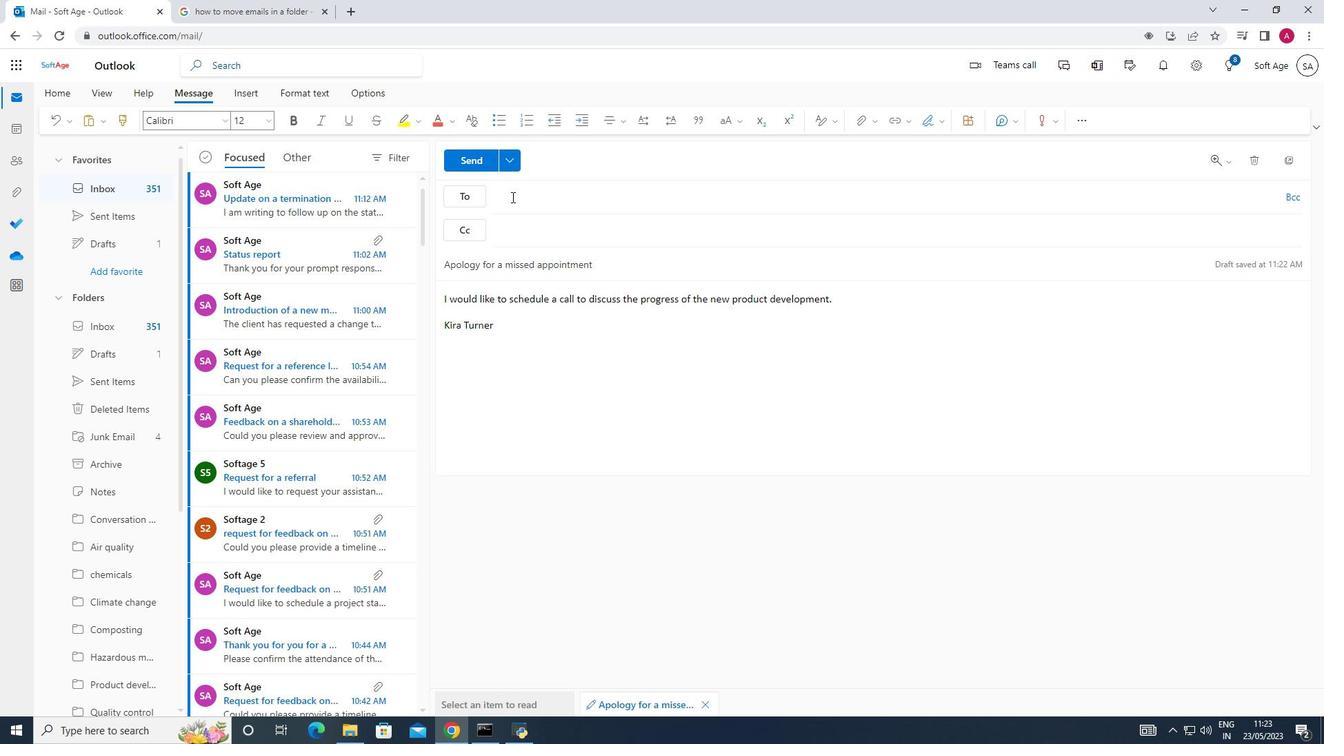 
Action: Key pressed softage.3<Key.shift>@softage
Screenshot: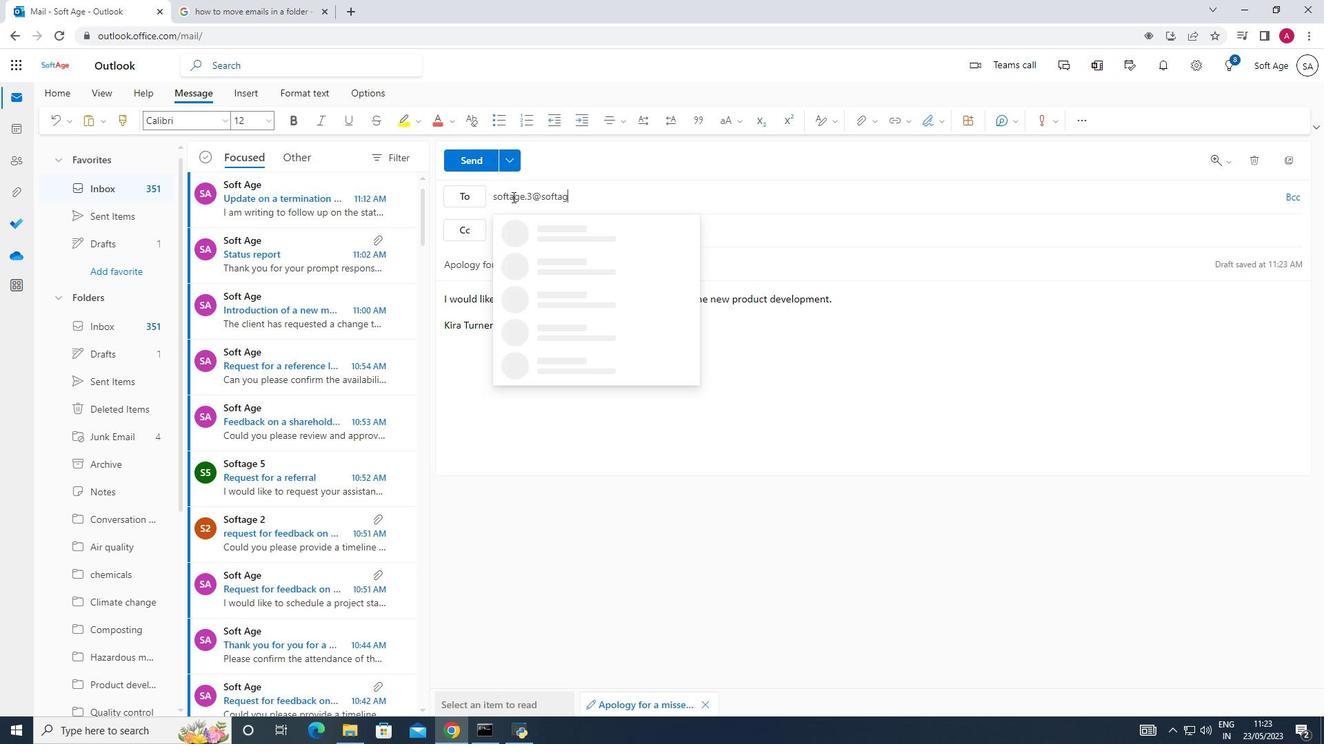 
Action: Mouse moved to (595, 228)
Screenshot: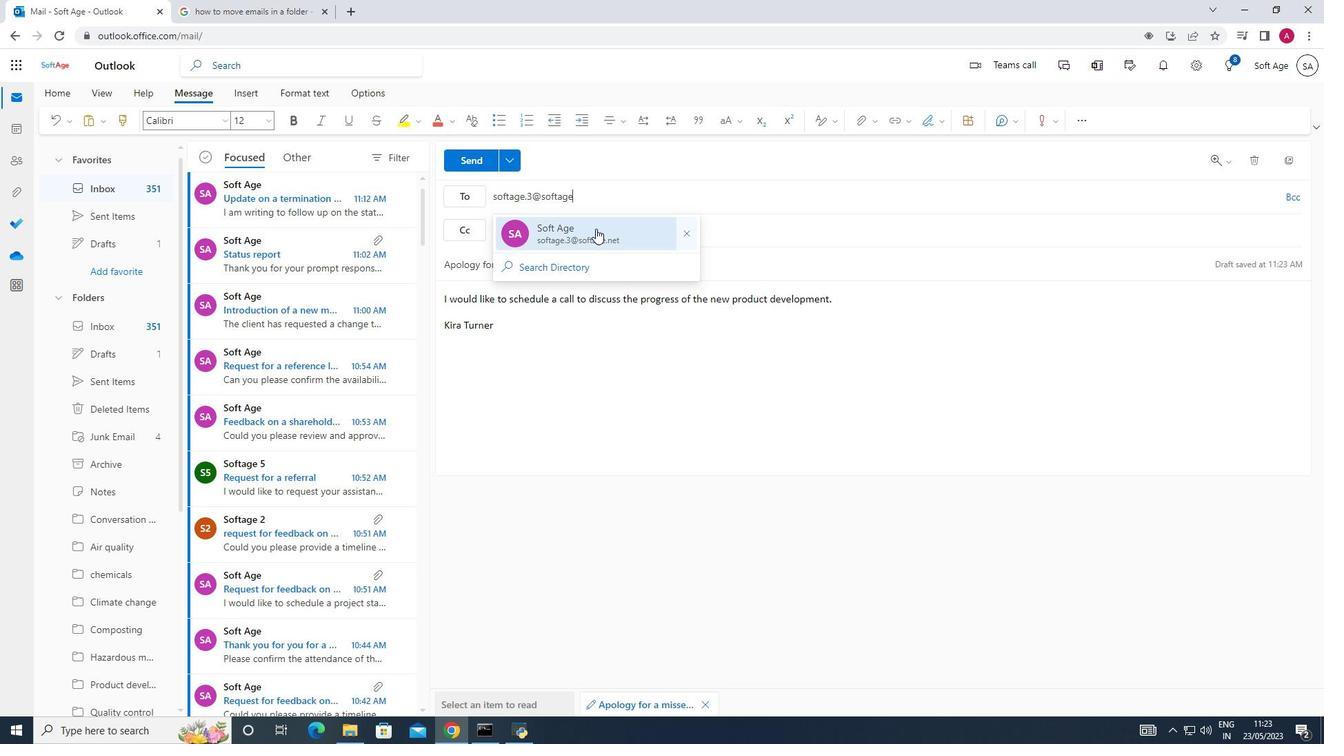 
Action: Mouse pressed left at (595, 228)
Screenshot: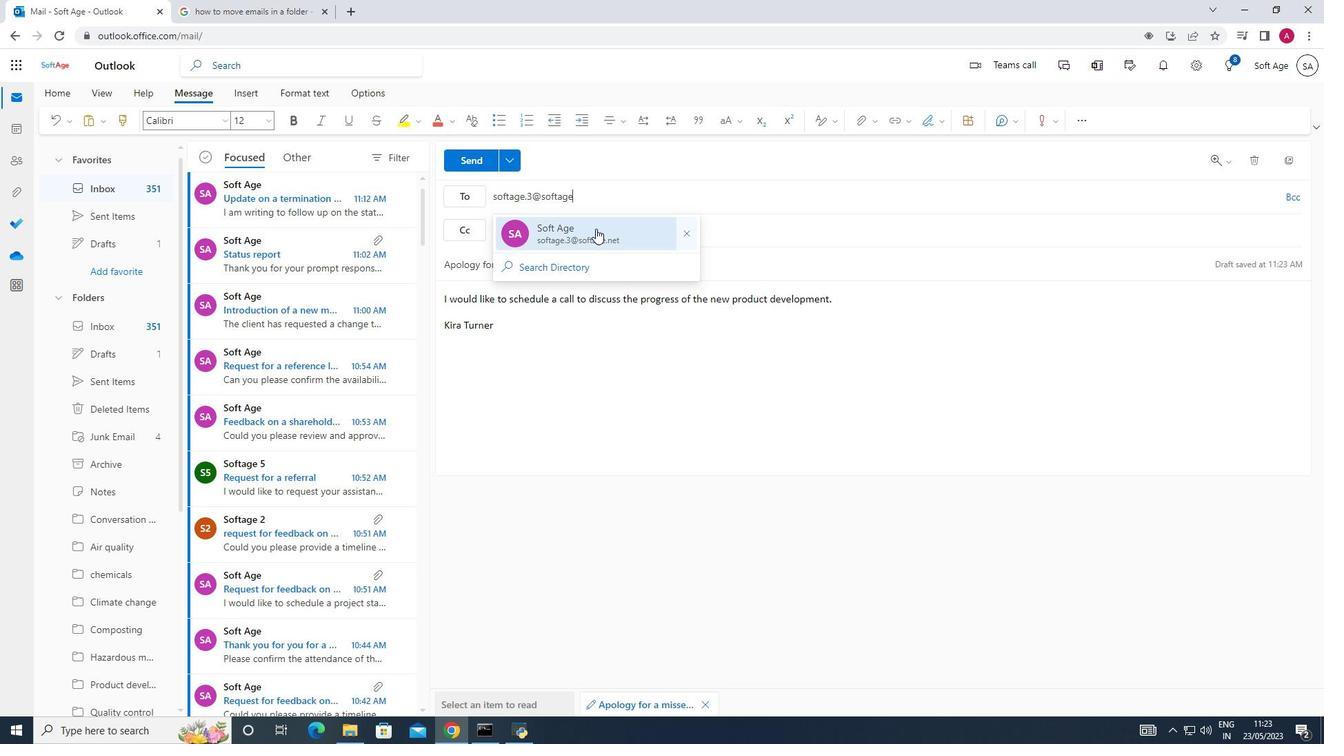 
Action: Mouse moved to (131, 517)
Screenshot: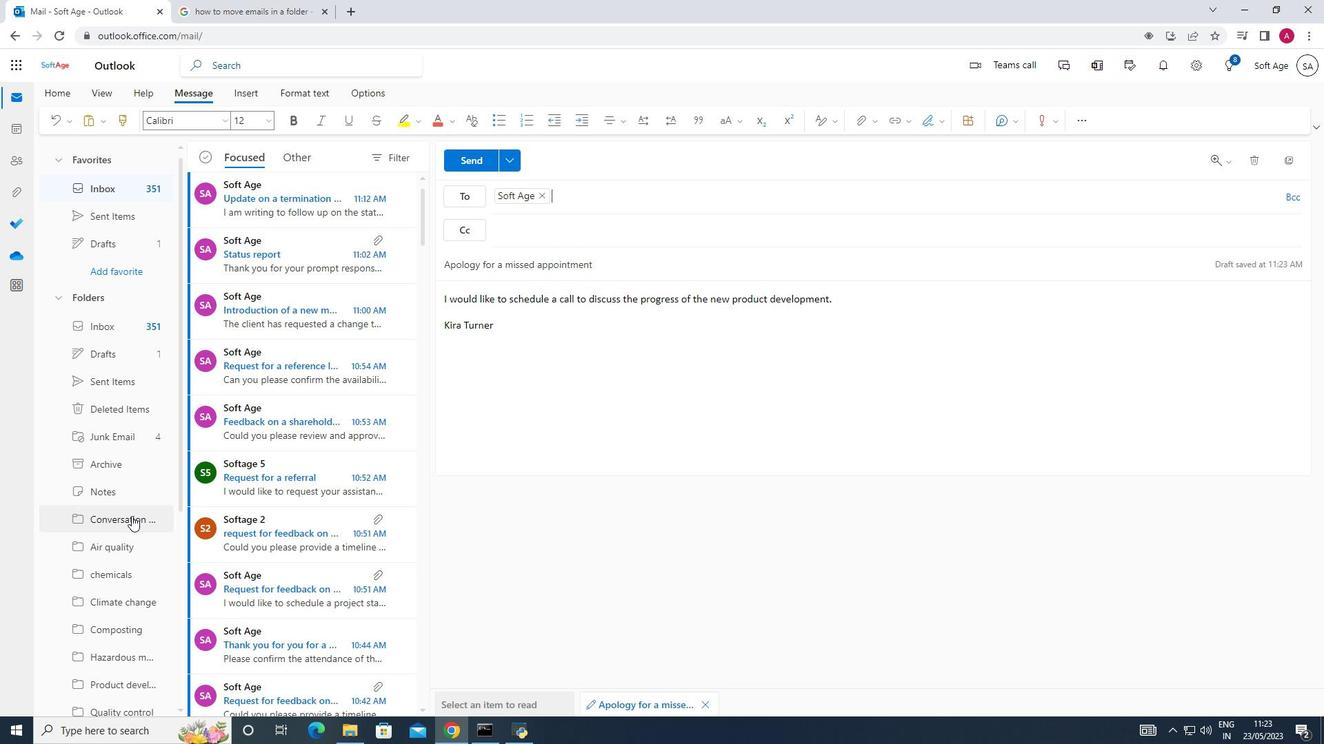 
Action: Mouse scrolled (131, 516) with delta (0, 0)
Screenshot: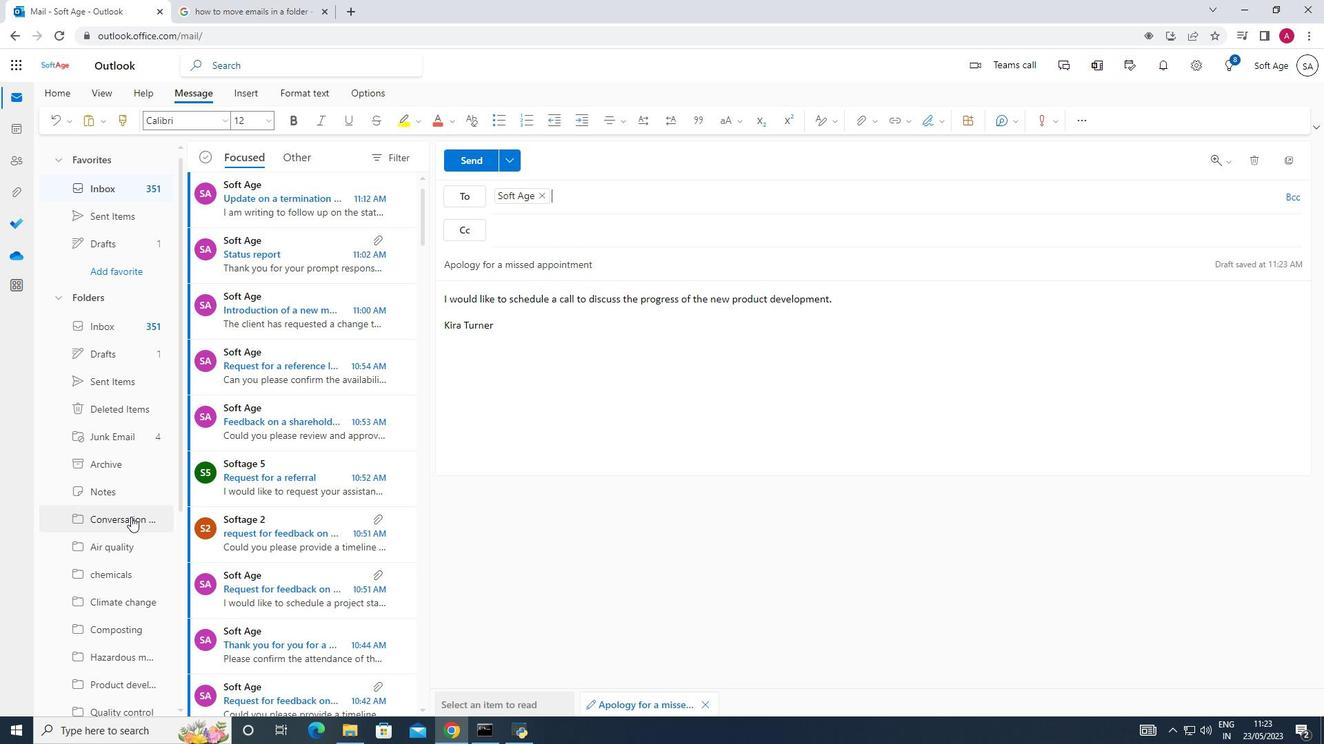 
Action: Mouse scrolled (131, 516) with delta (0, 0)
Screenshot: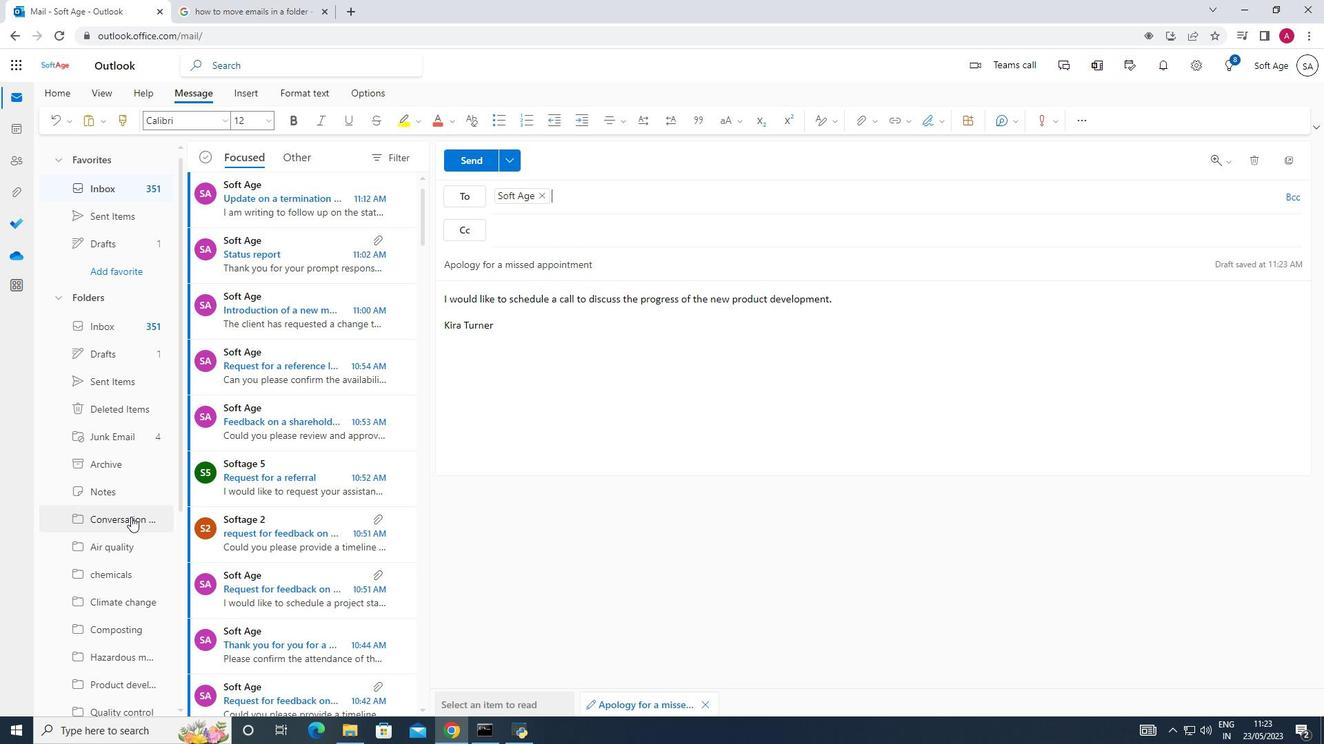 
Action: Mouse scrolled (131, 516) with delta (0, 0)
Screenshot: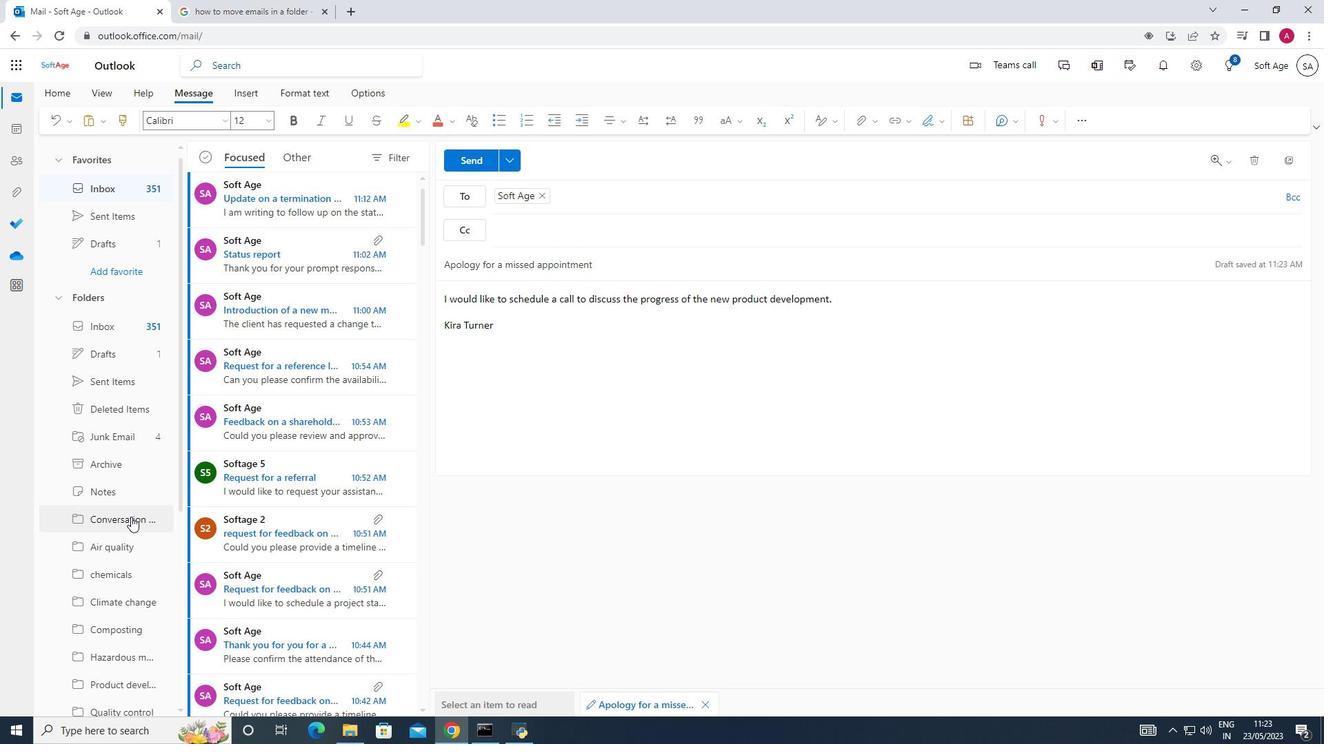 
Action: Mouse scrolled (131, 516) with delta (0, 0)
Screenshot: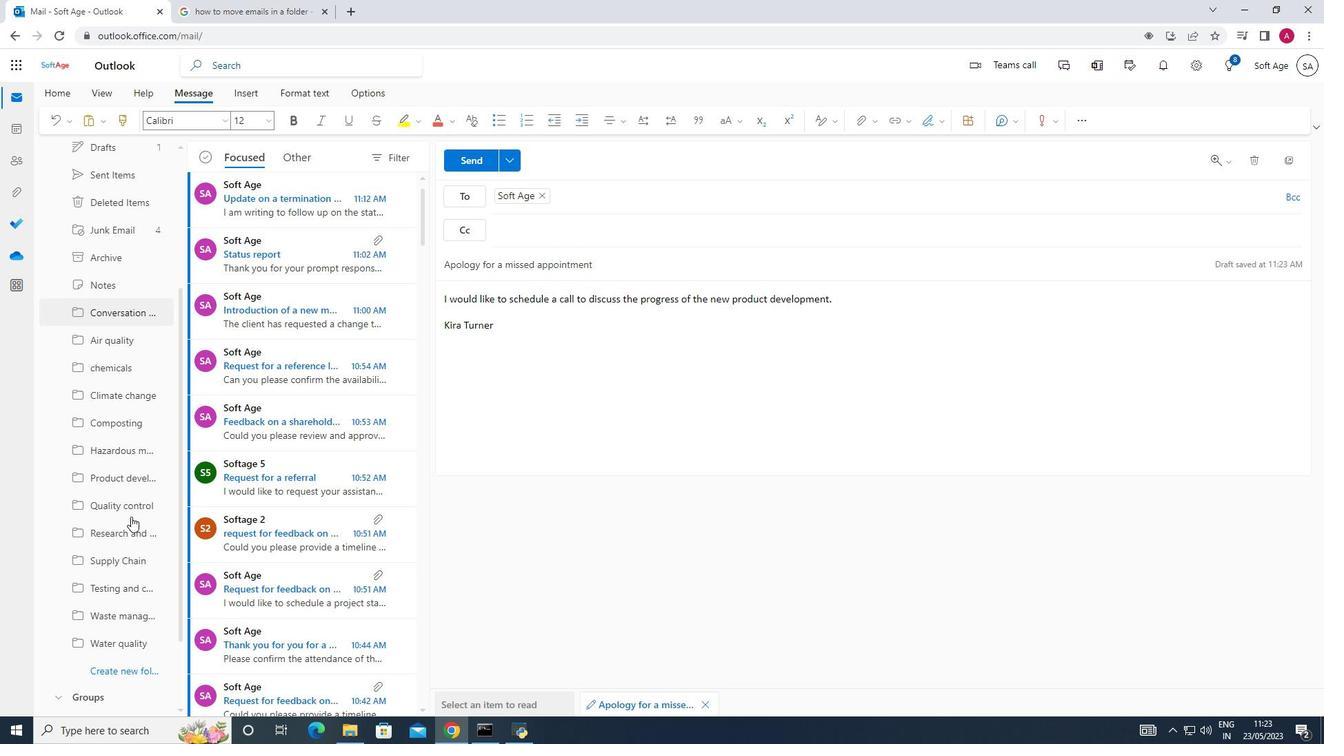 
Action: Mouse scrolled (131, 516) with delta (0, 0)
Screenshot: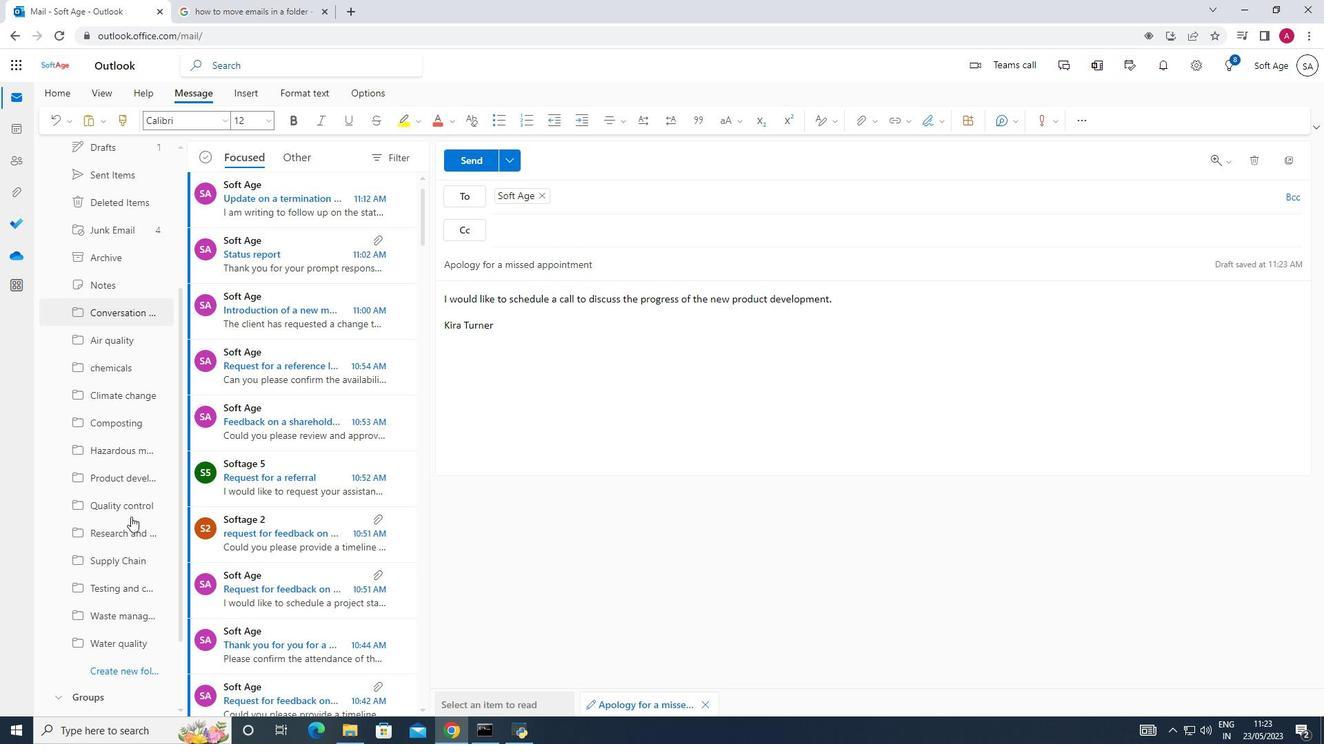 
Action: Mouse moved to (475, 162)
Screenshot: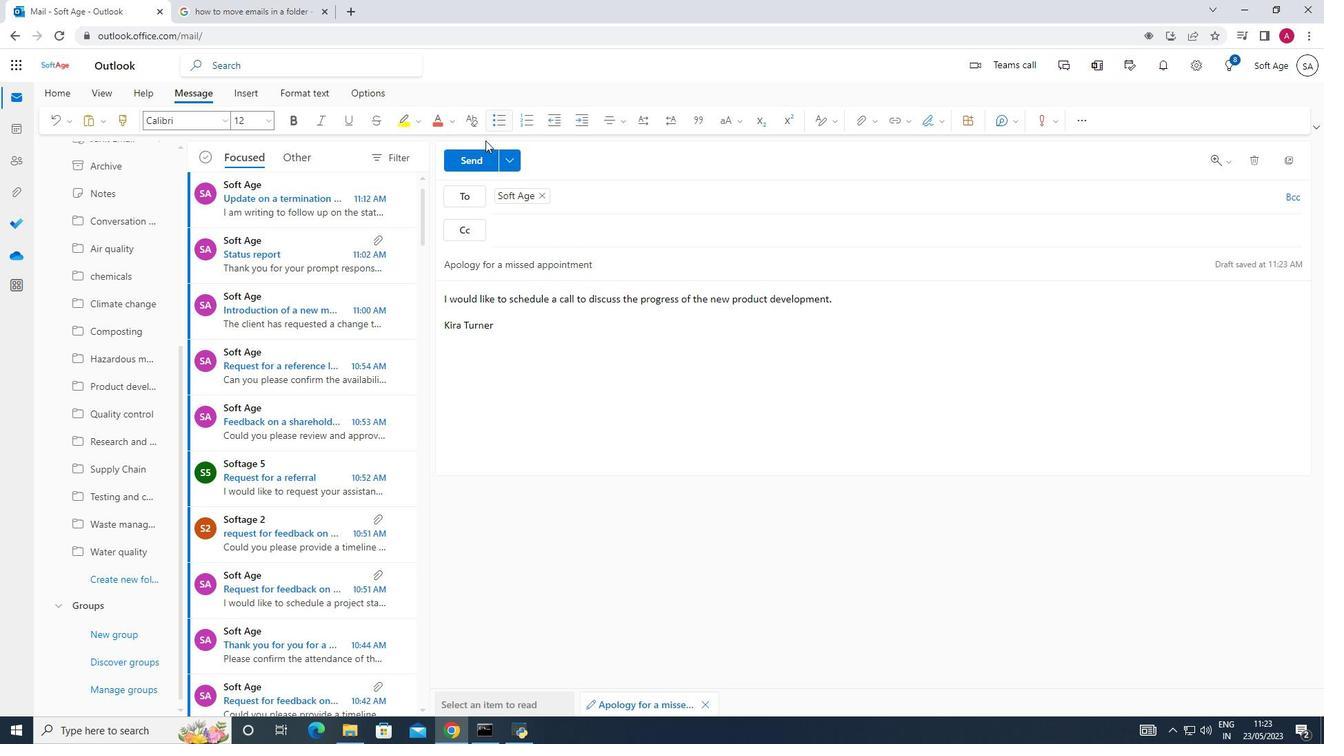 
Action: Mouse pressed left at (475, 162)
Screenshot: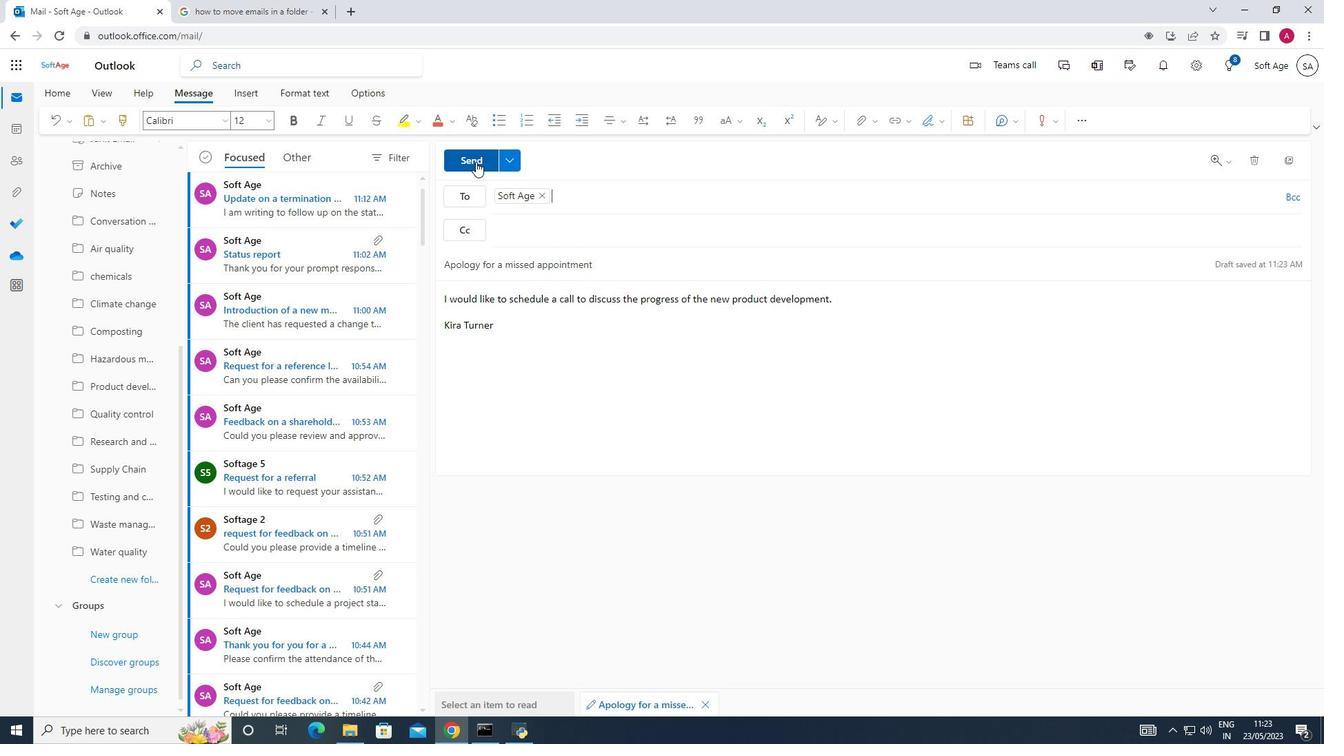 
Action: Mouse moved to (135, 566)
Screenshot: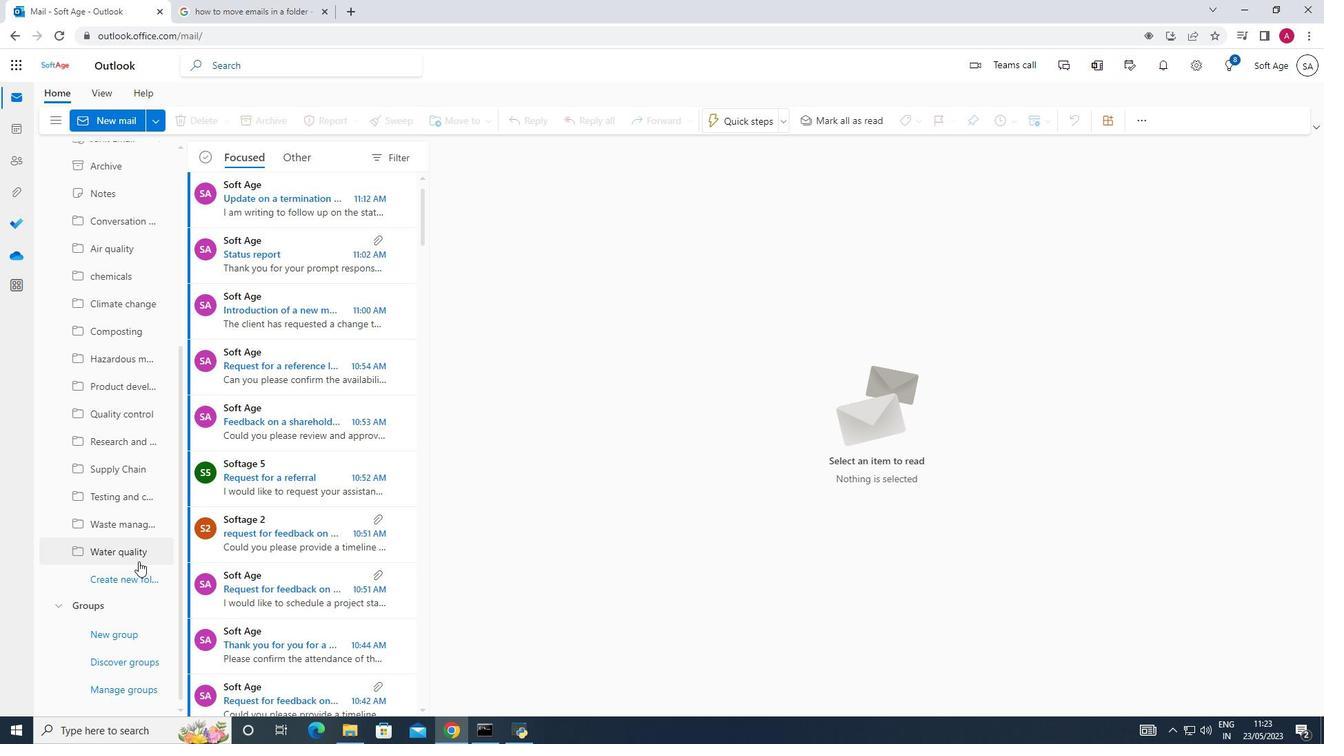 
Action: Mouse pressed left at (135, 566)
Screenshot: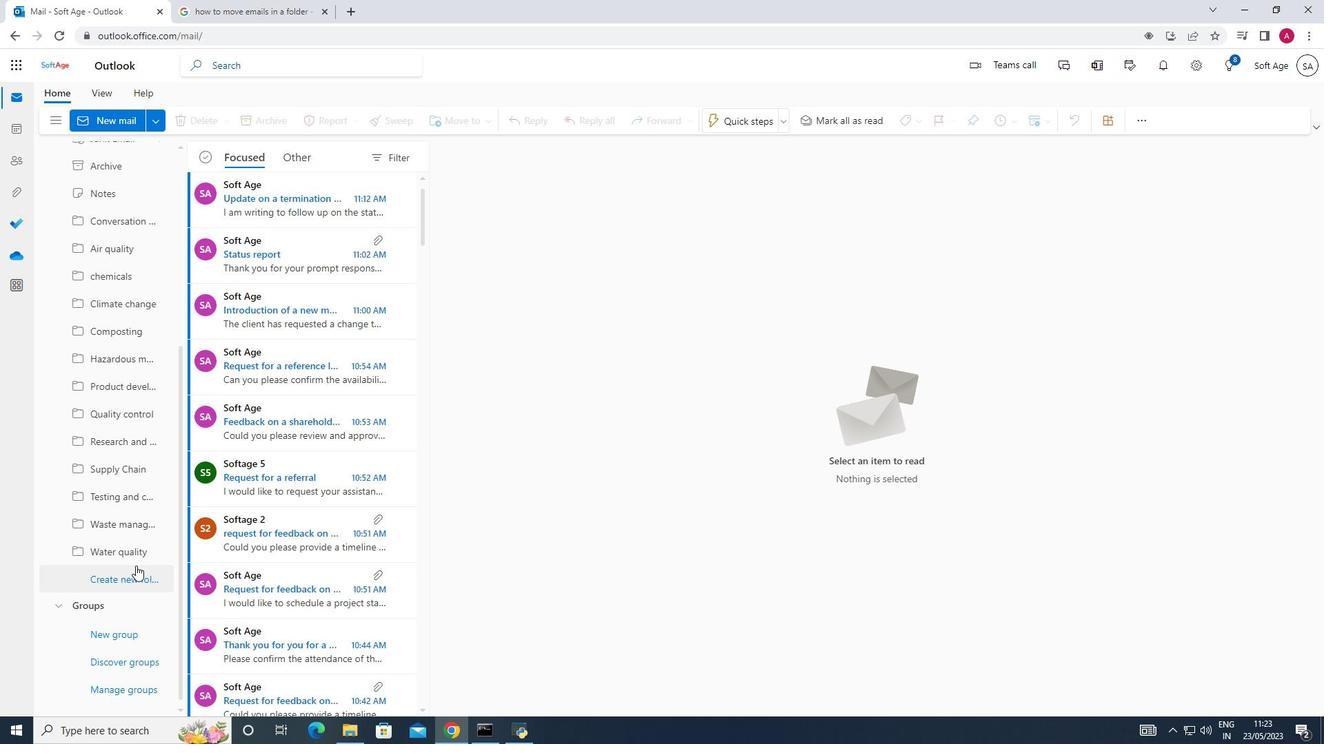 
Action: Mouse moved to (97, 577)
Screenshot: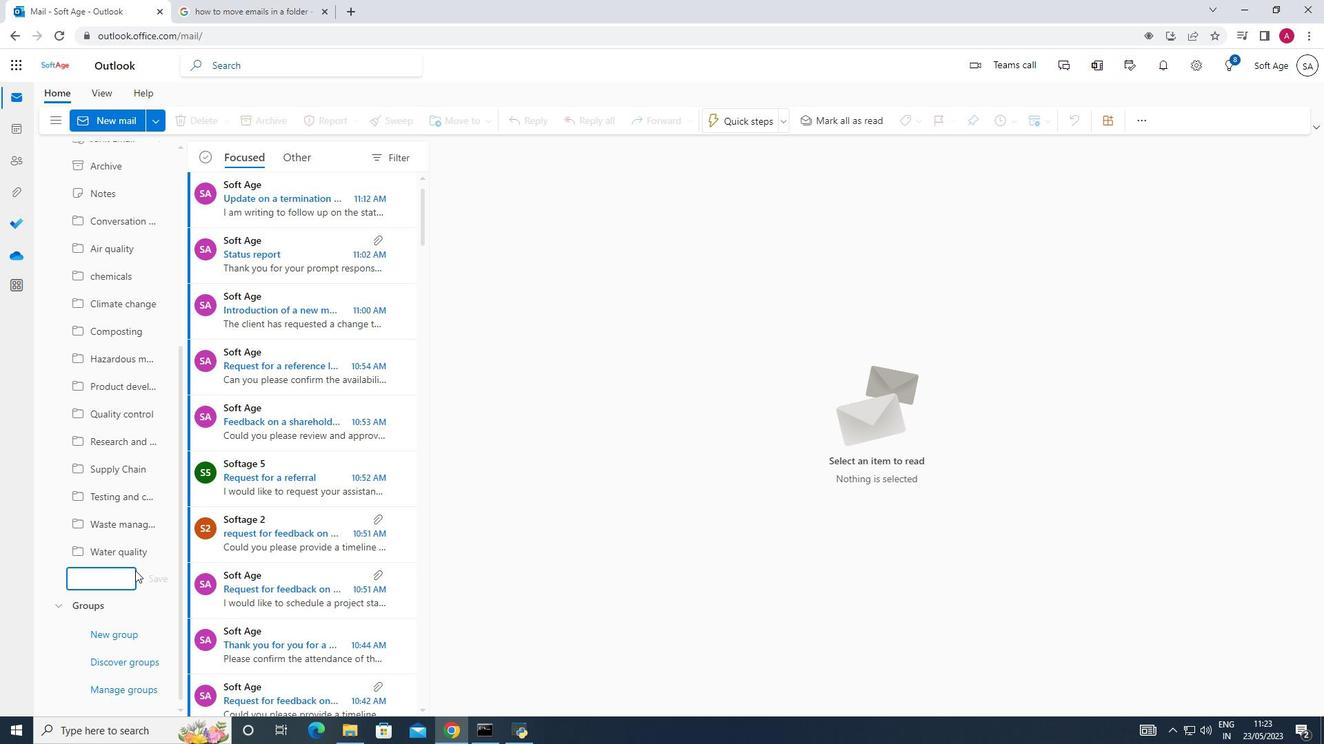 
Action: Mouse pressed left at (97, 577)
Screenshot: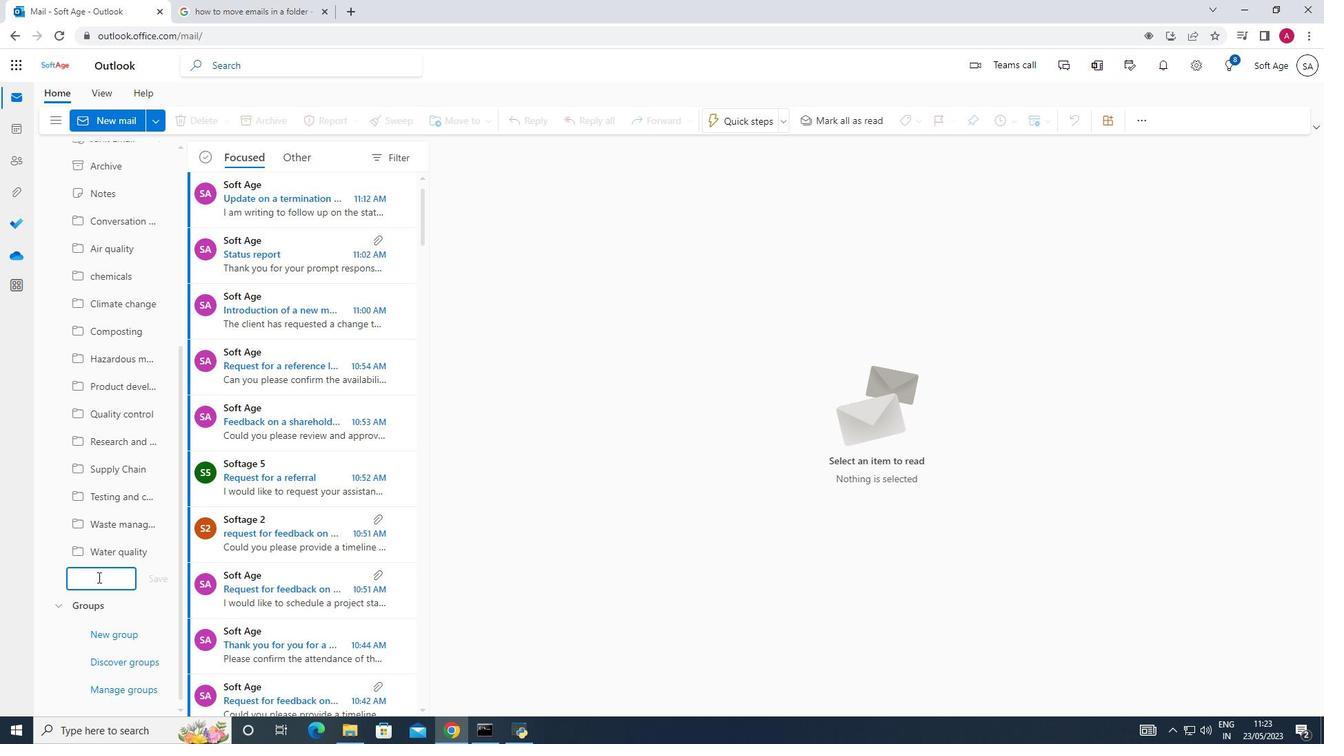 
Action: Key pressed <Key.shift>F<Key.backspace><Key.shift_r>Logistics
Screenshot: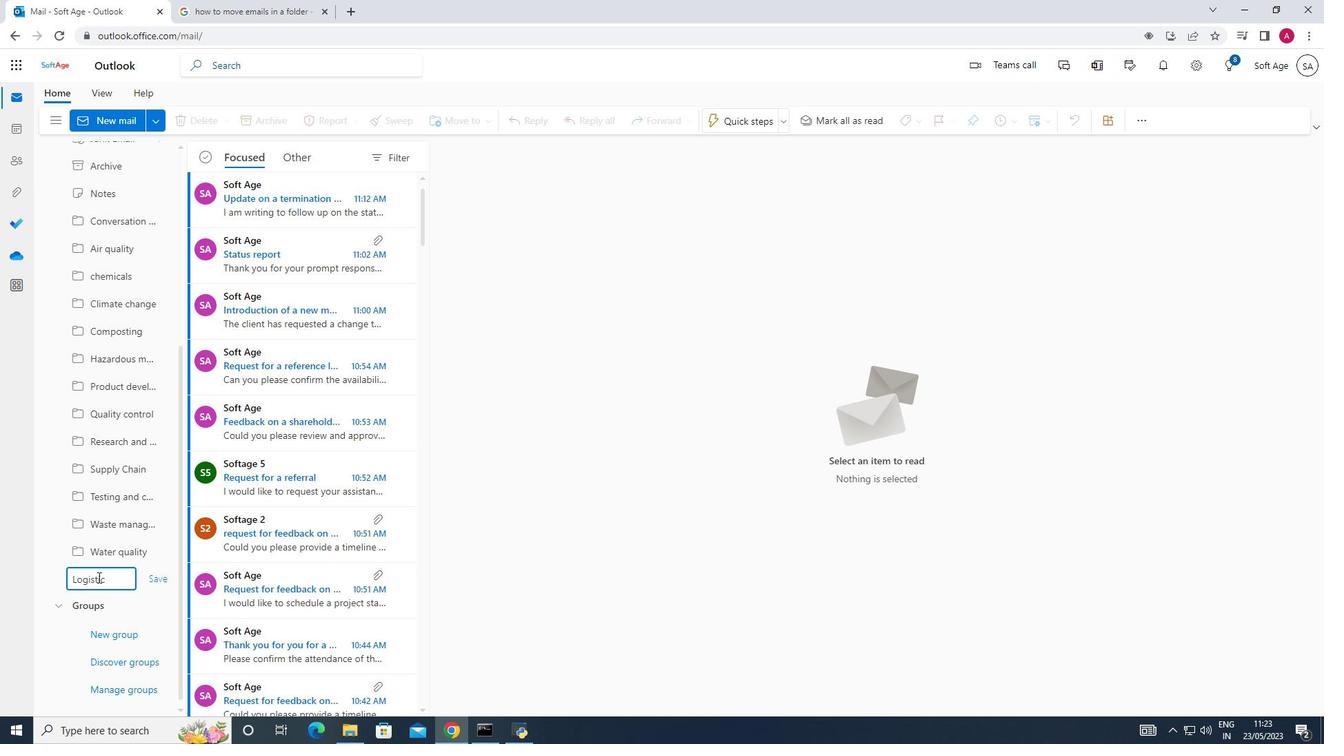 
Action: Mouse moved to (157, 578)
Screenshot: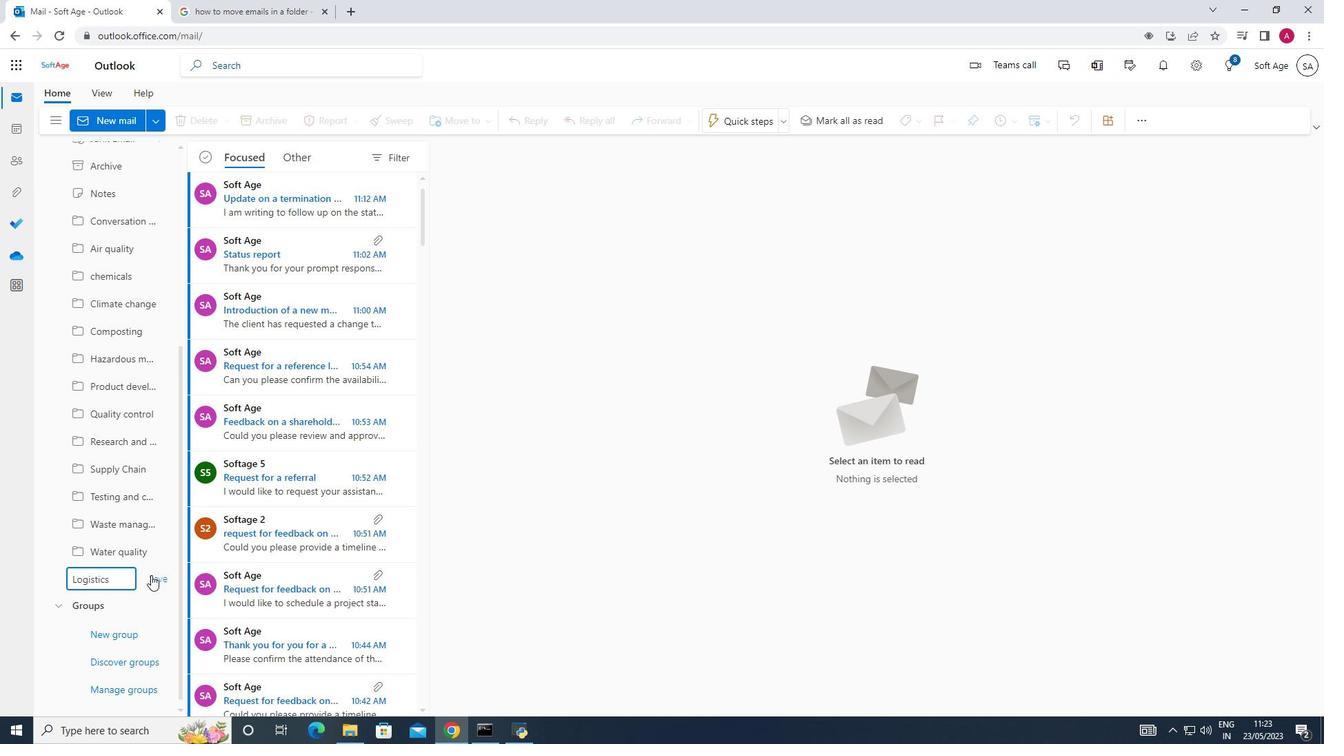 
Action: Mouse pressed left at (157, 578)
Screenshot: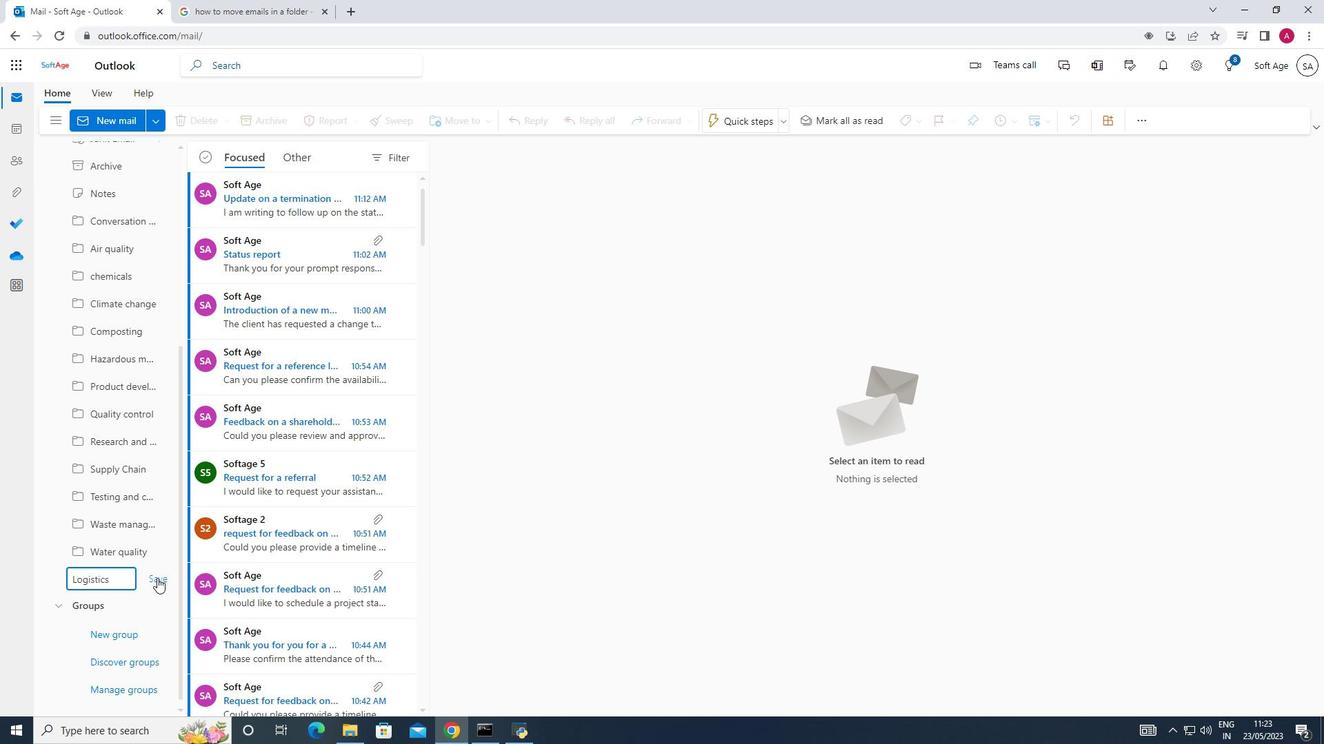 
Action: Mouse moved to (351, 410)
Screenshot: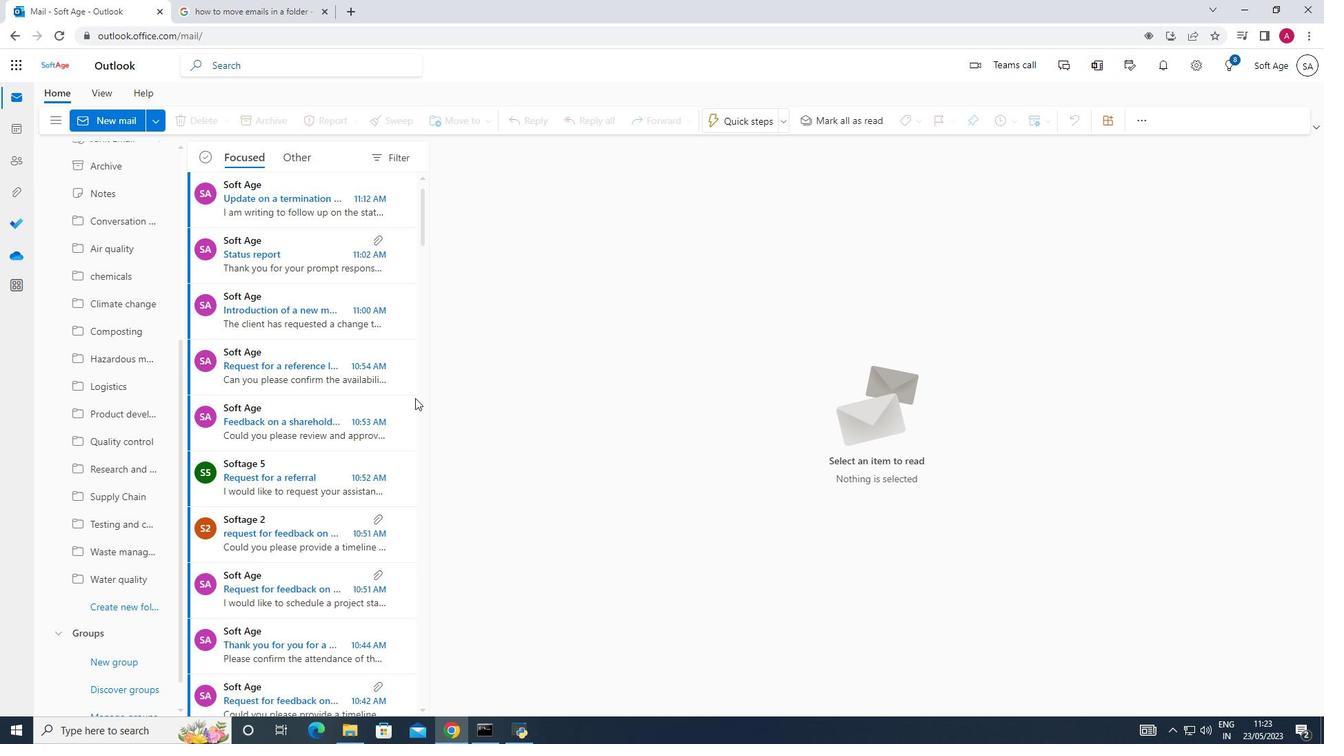 
Action: Mouse scrolled (351, 411) with delta (0, 0)
Screenshot: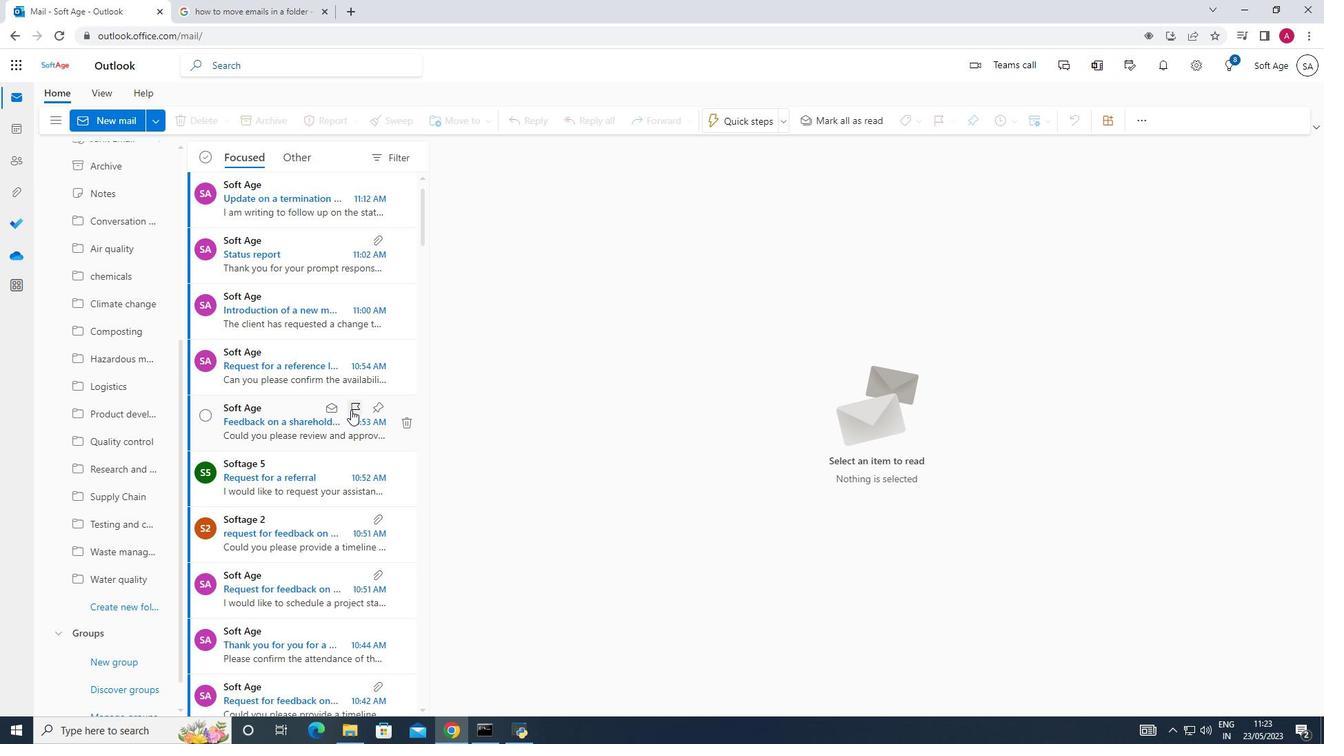 
Action: Mouse scrolled (351, 411) with delta (0, 0)
Screenshot: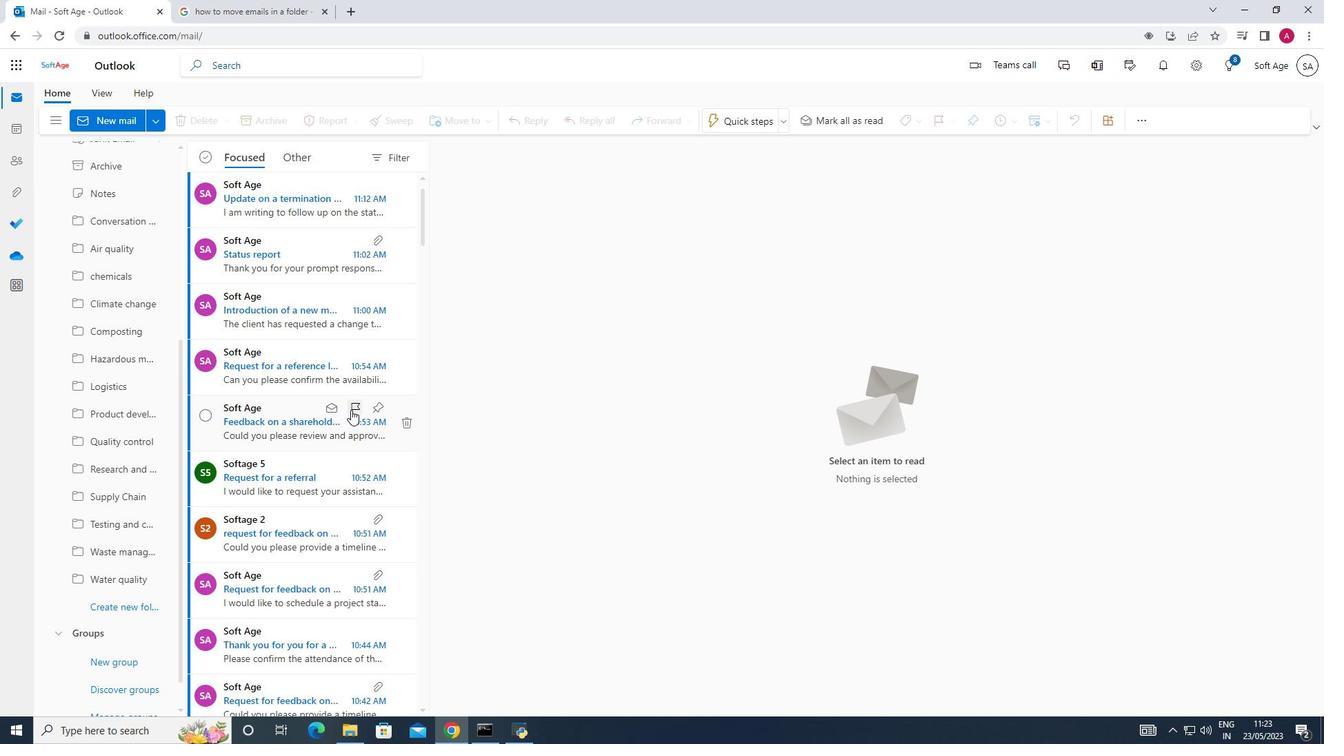 
Action: Mouse scrolled (351, 411) with delta (0, 0)
Screenshot: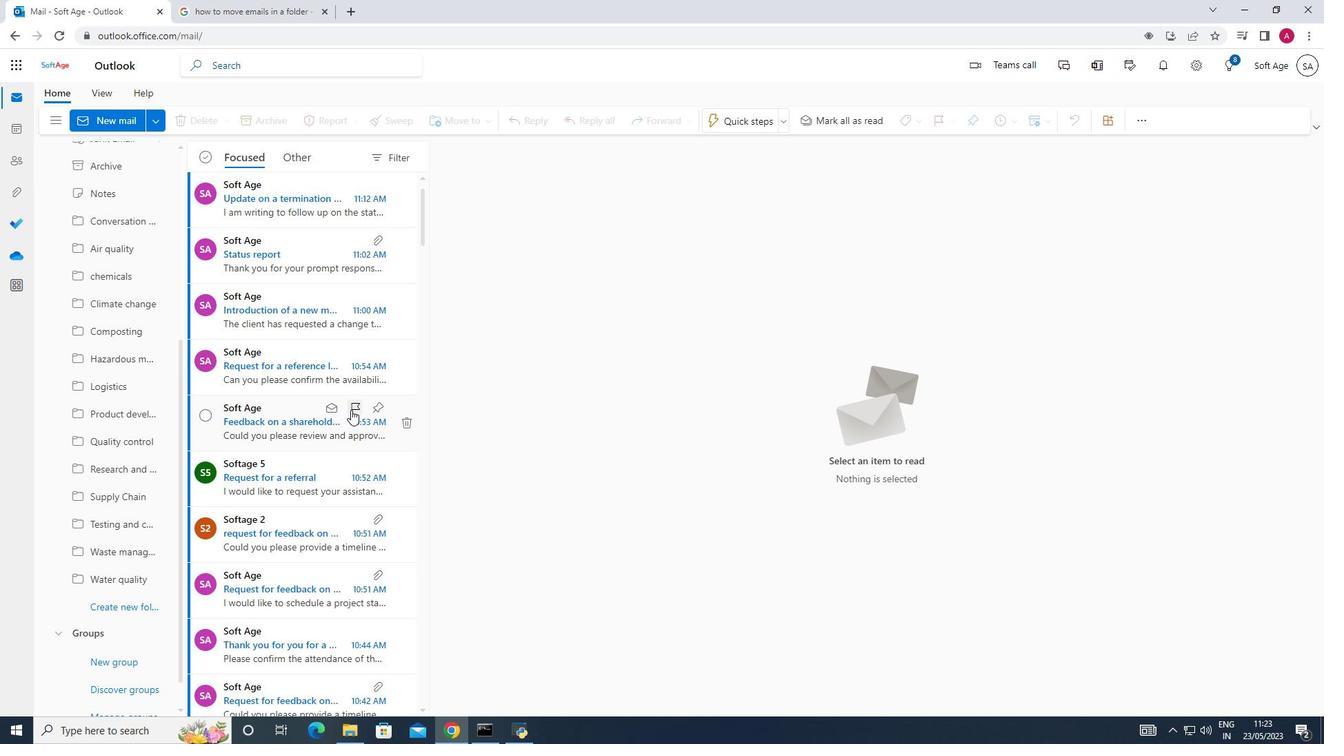 
Action: Mouse moved to (303, 249)
Screenshot: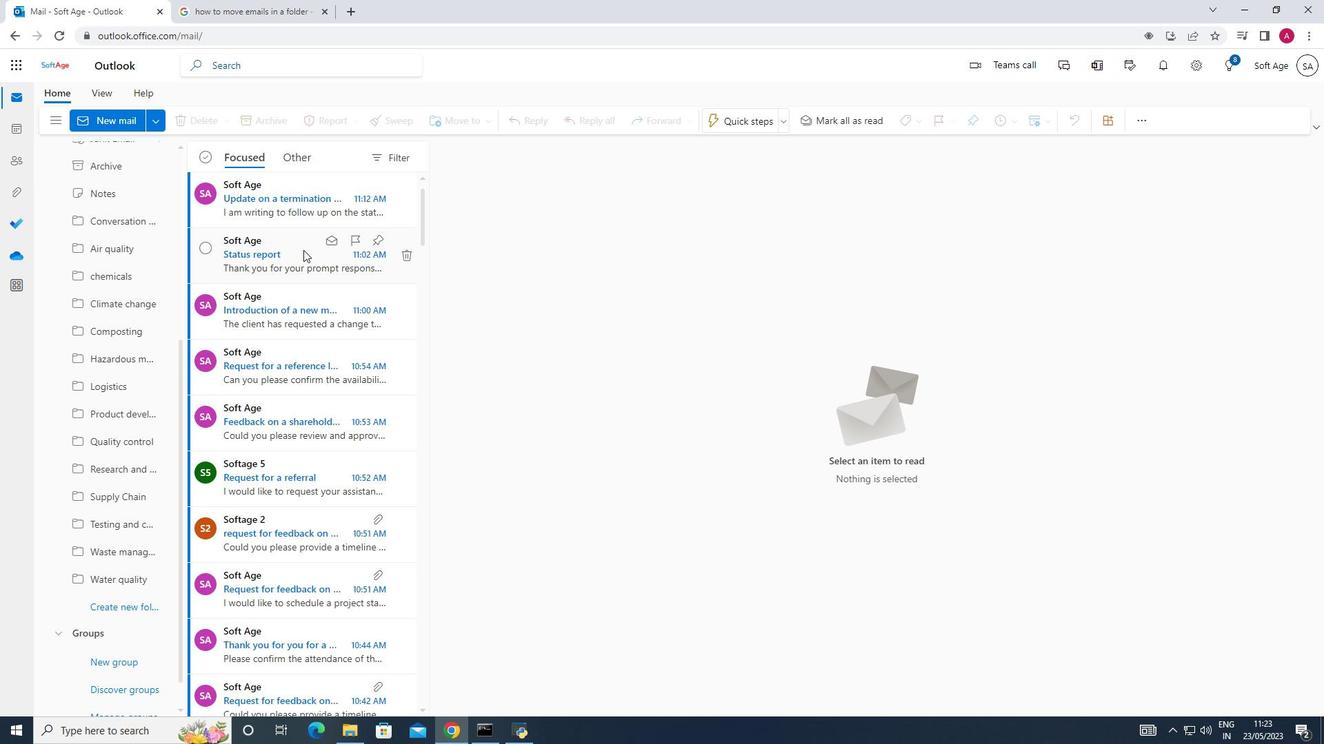 
Action: Mouse scrolled (303, 250) with delta (0, 0)
Screenshot: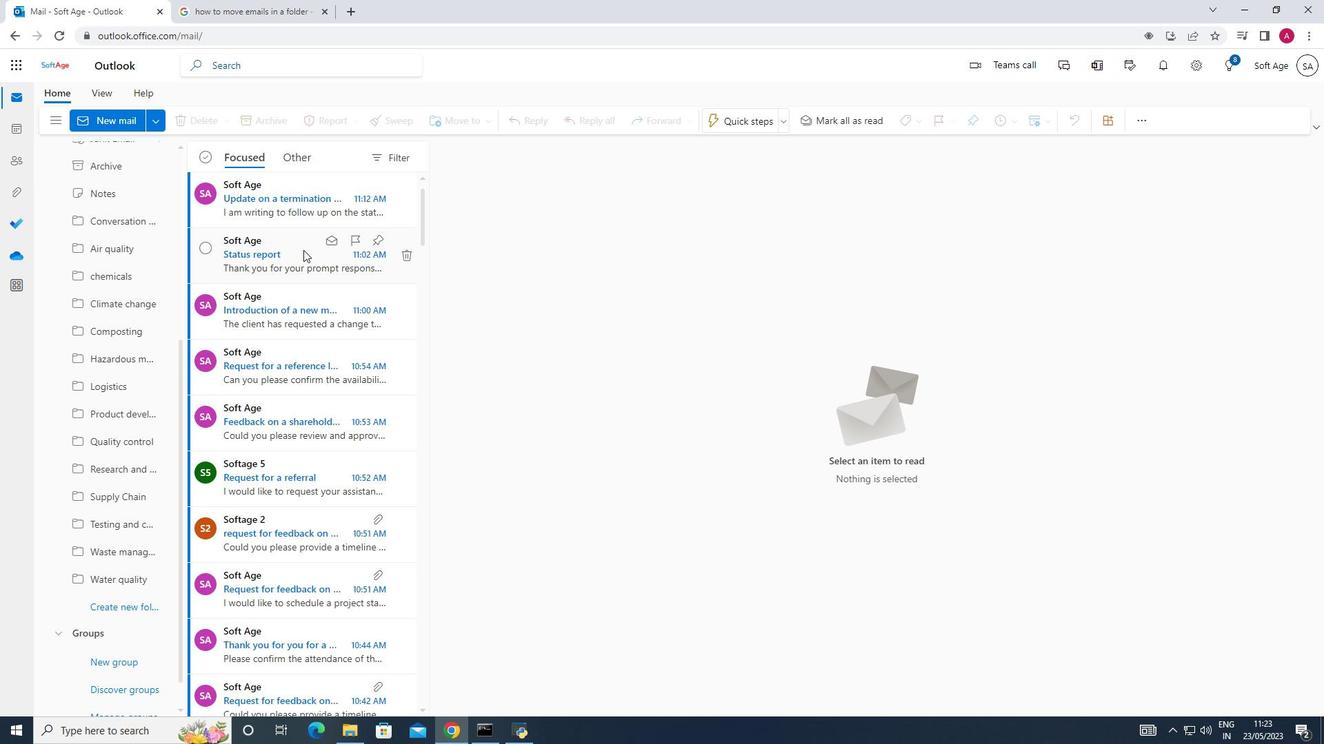 
Action: Mouse moved to (303, 247)
Screenshot: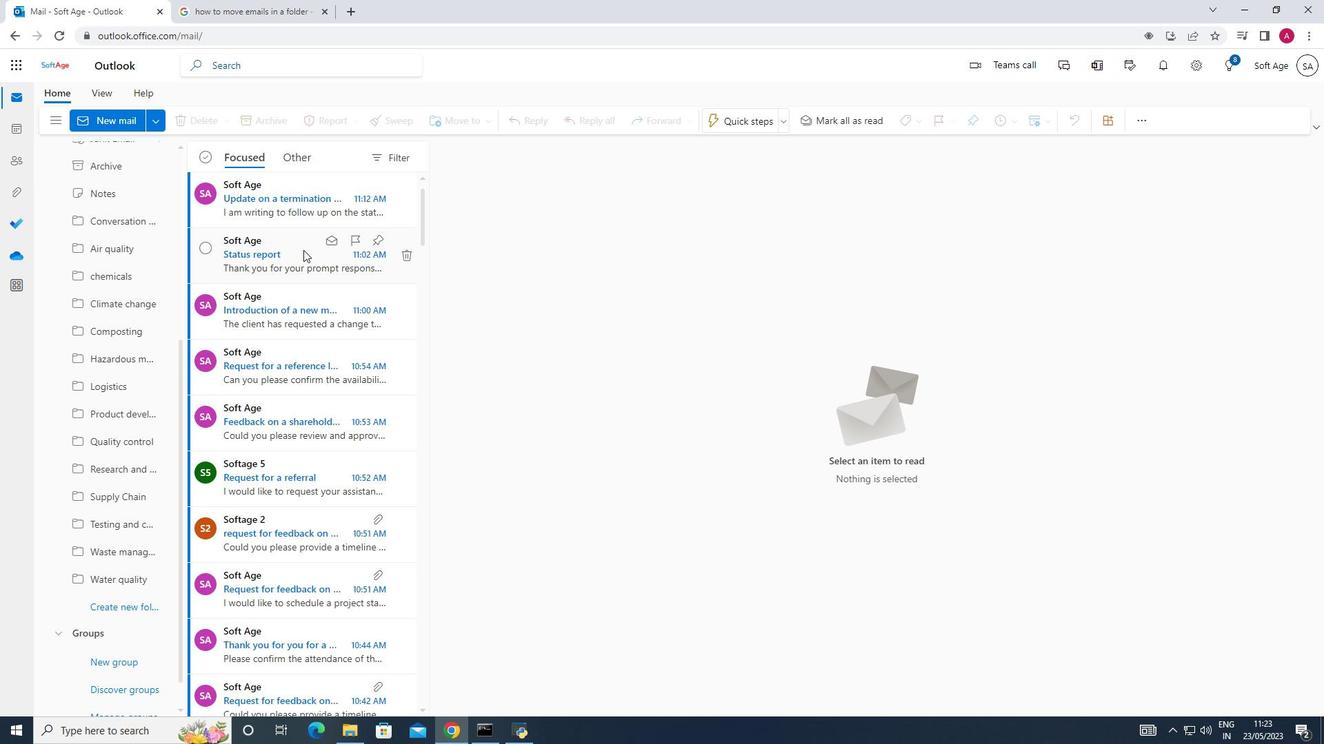 
Action: Mouse scrolled (303, 248) with delta (0, 0)
Screenshot: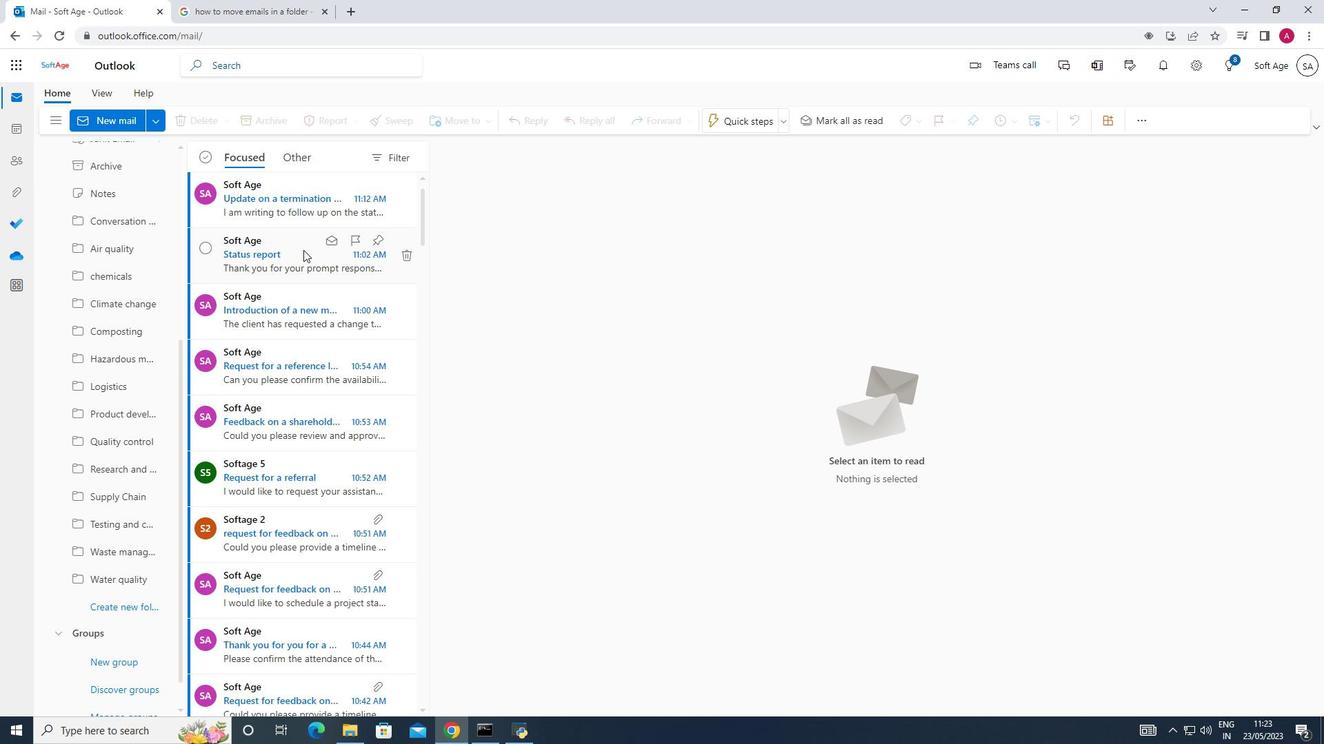 
Action: Mouse moved to (303, 245)
Screenshot: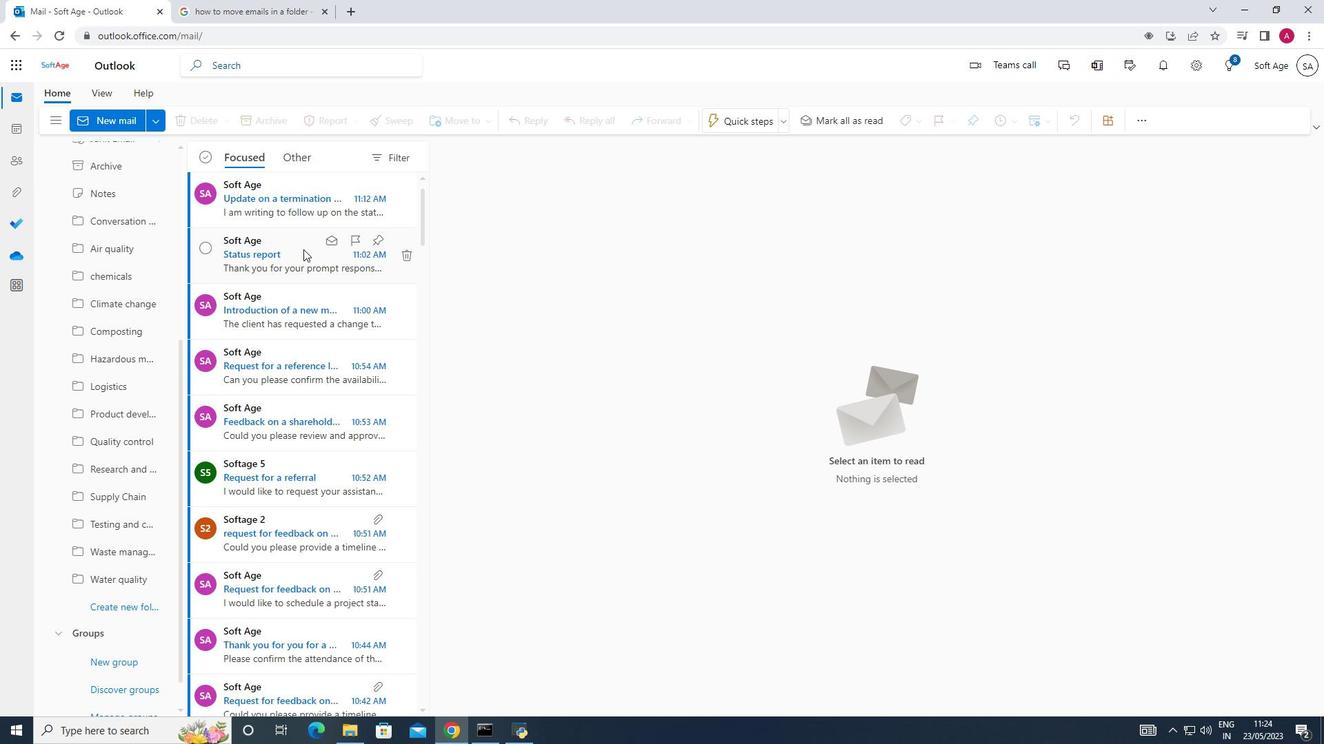 
Action: Mouse scrolled (303, 246) with delta (0, 0)
Screenshot: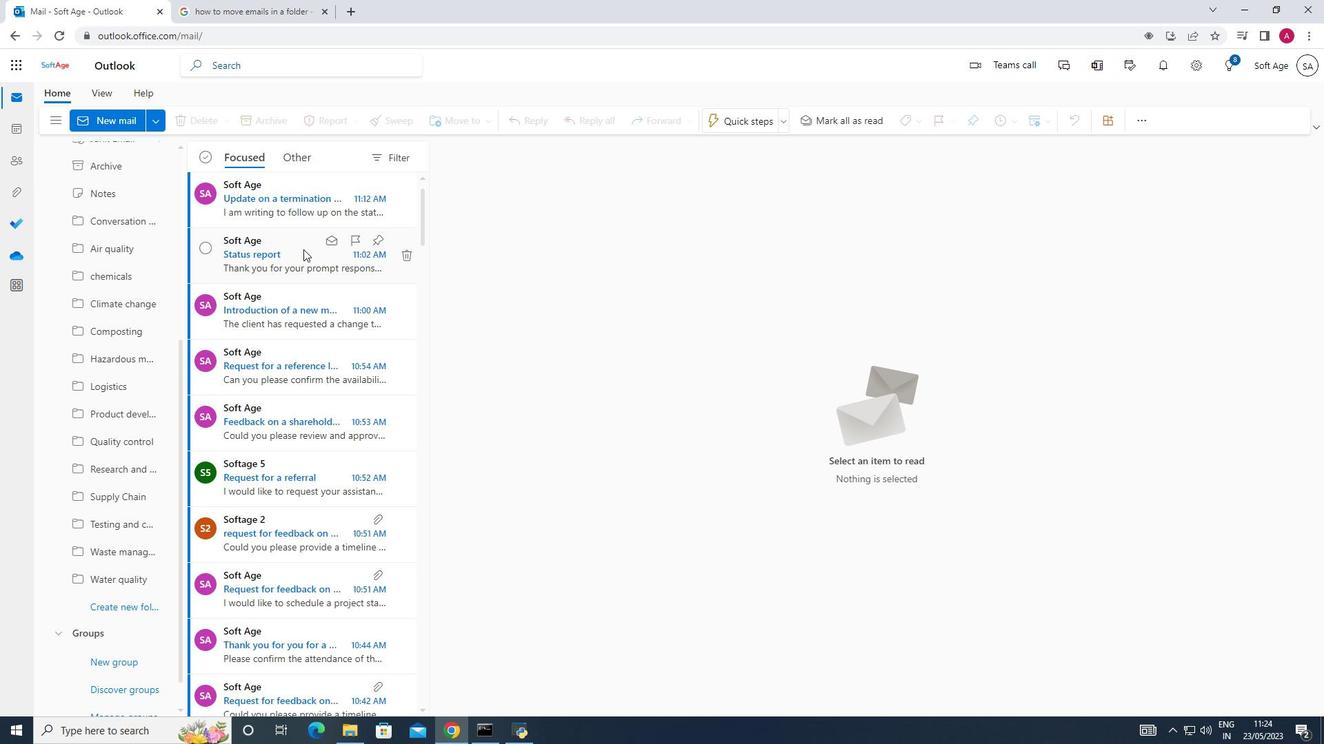 
Action: Mouse moved to (111, 232)
Screenshot: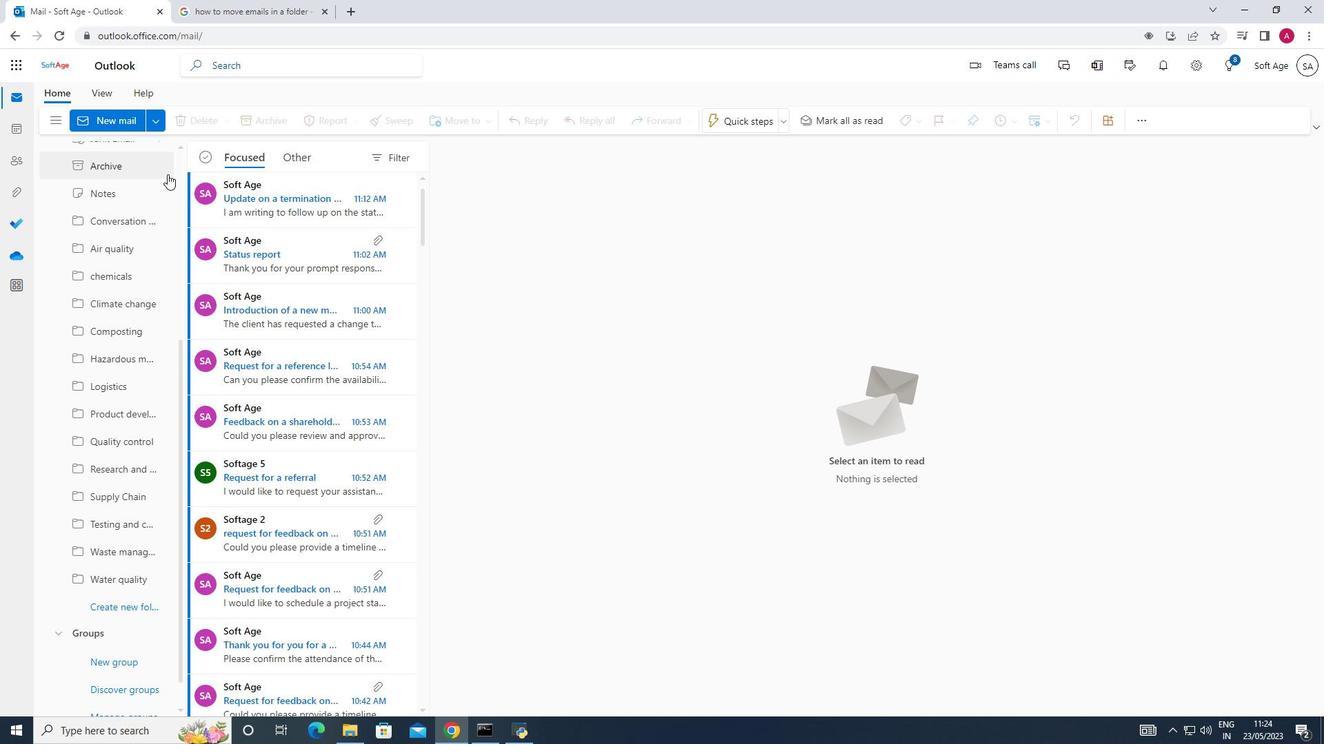 
Action: Mouse scrolled (111, 233) with delta (0, 0)
Screenshot: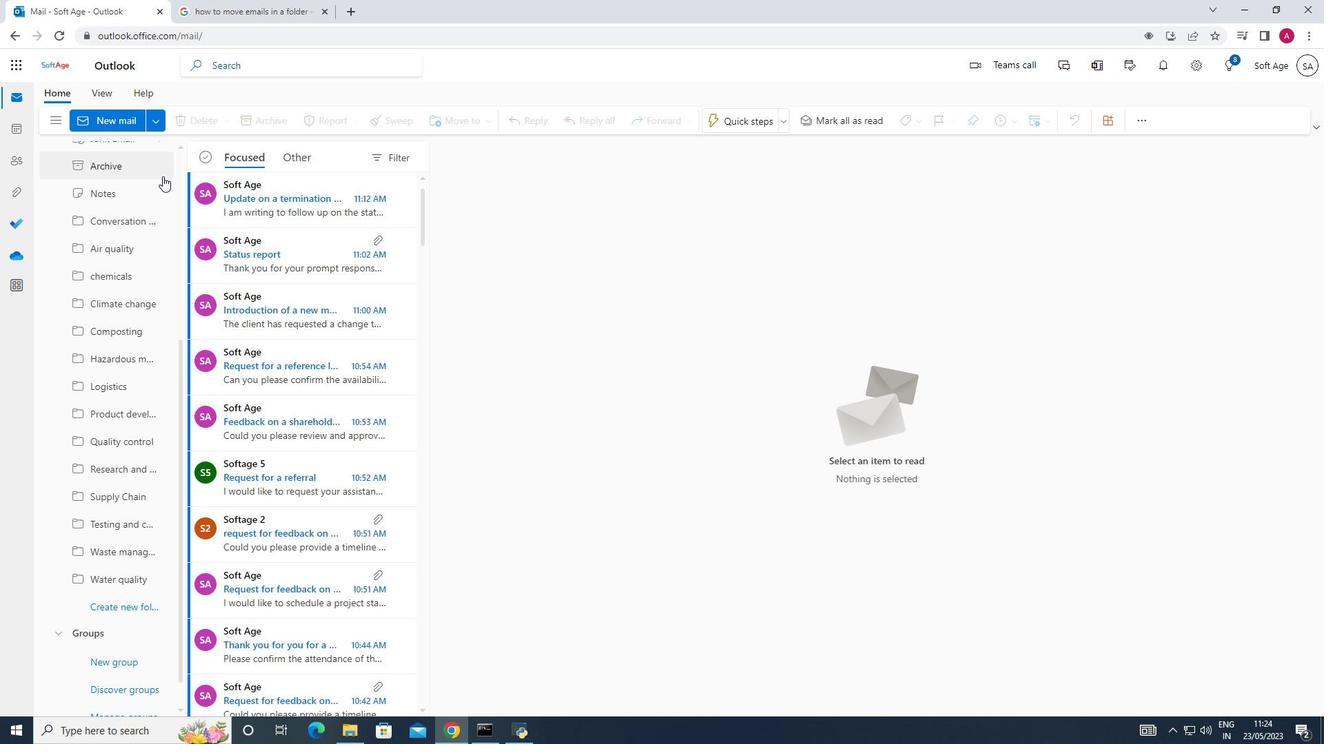 
Action: Mouse scrolled (111, 233) with delta (0, 0)
Screenshot: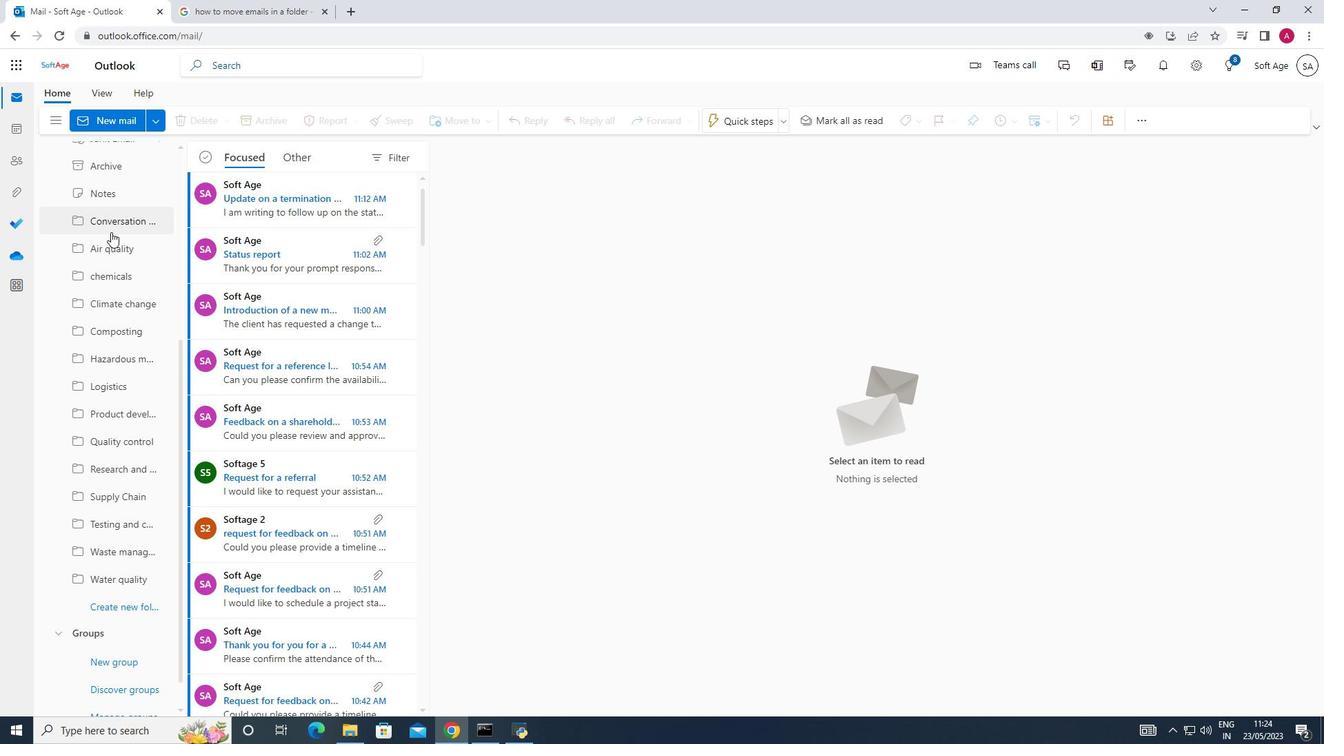 
Action: Mouse scrolled (111, 233) with delta (0, 0)
Screenshot: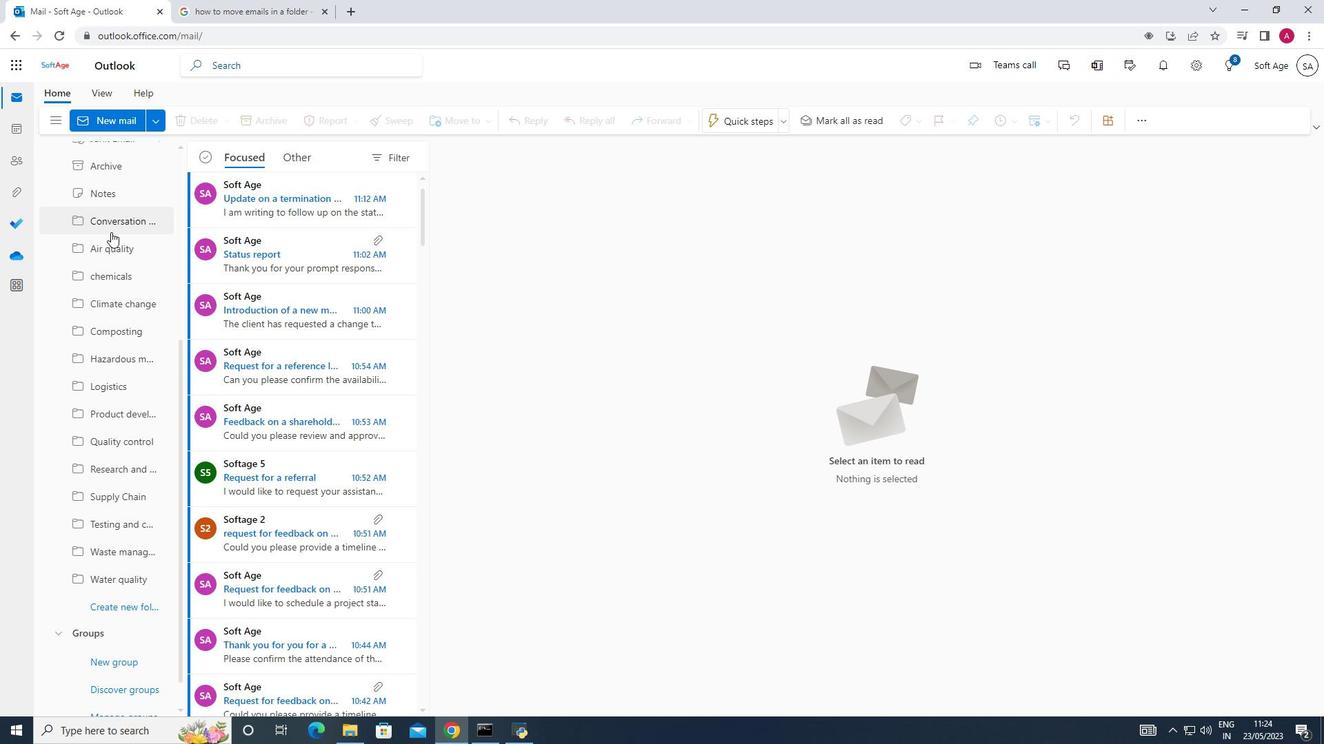 
Action: Mouse scrolled (111, 233) with delta (0, 0)
Screenshot: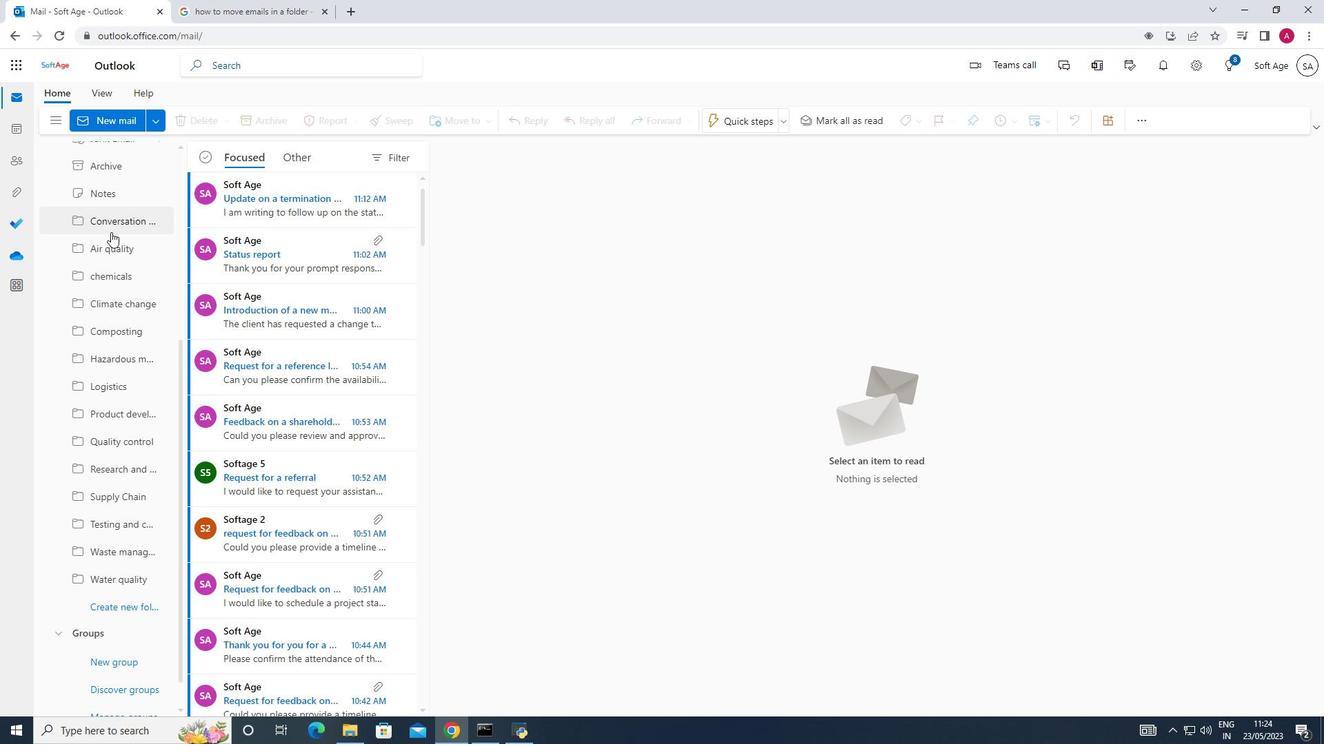 
Action: Mouse scrolled (111, 233) with delta (0, 0)
Screenshot: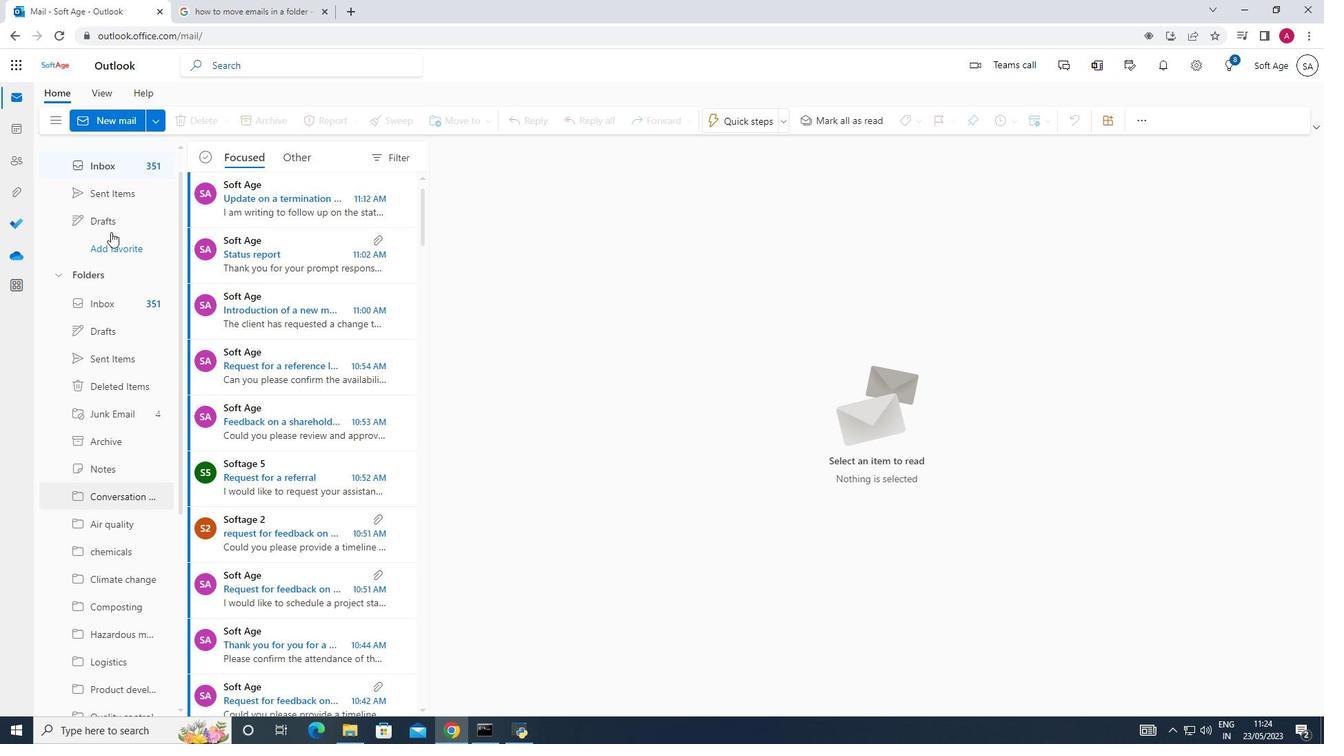 
Action: Mouse scrolled (111, 233) with delta (0, 0)
Screenshot: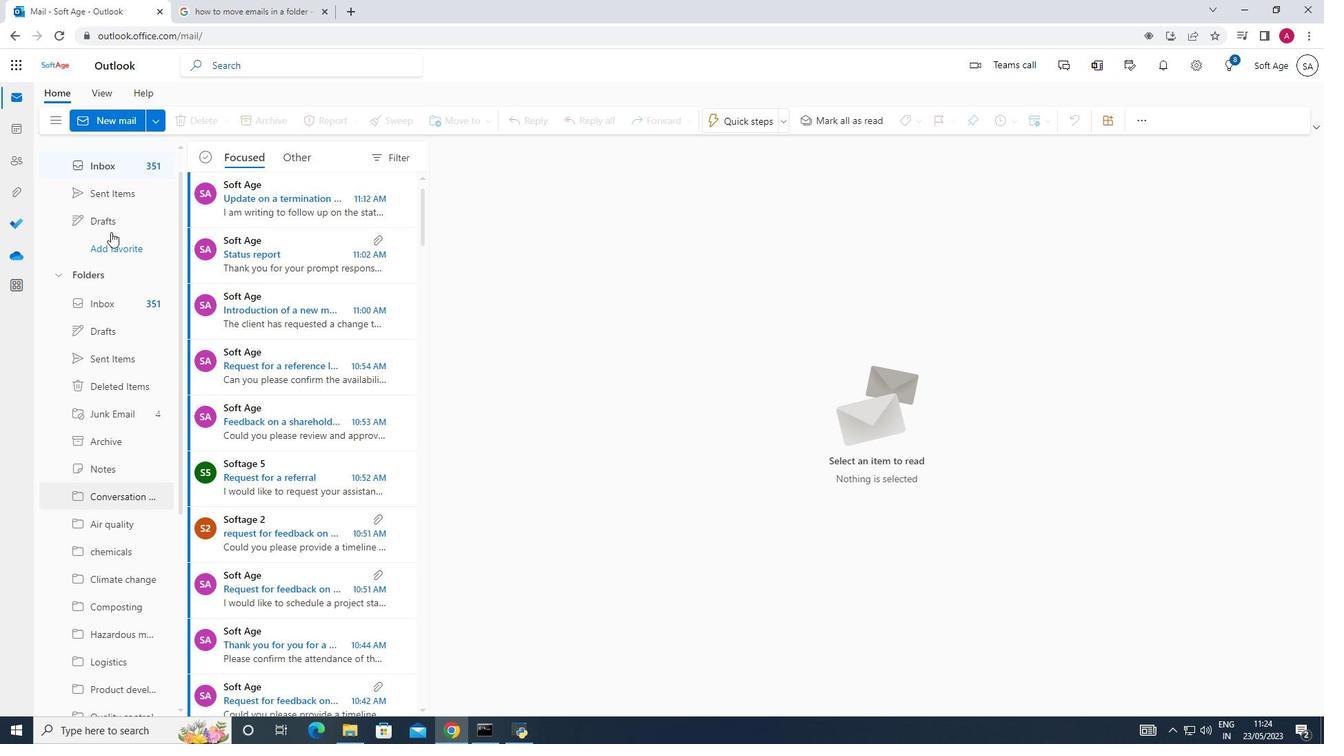 
Action: Mouse scrolled (111, 233) with delta (0, 0)
Screenshot: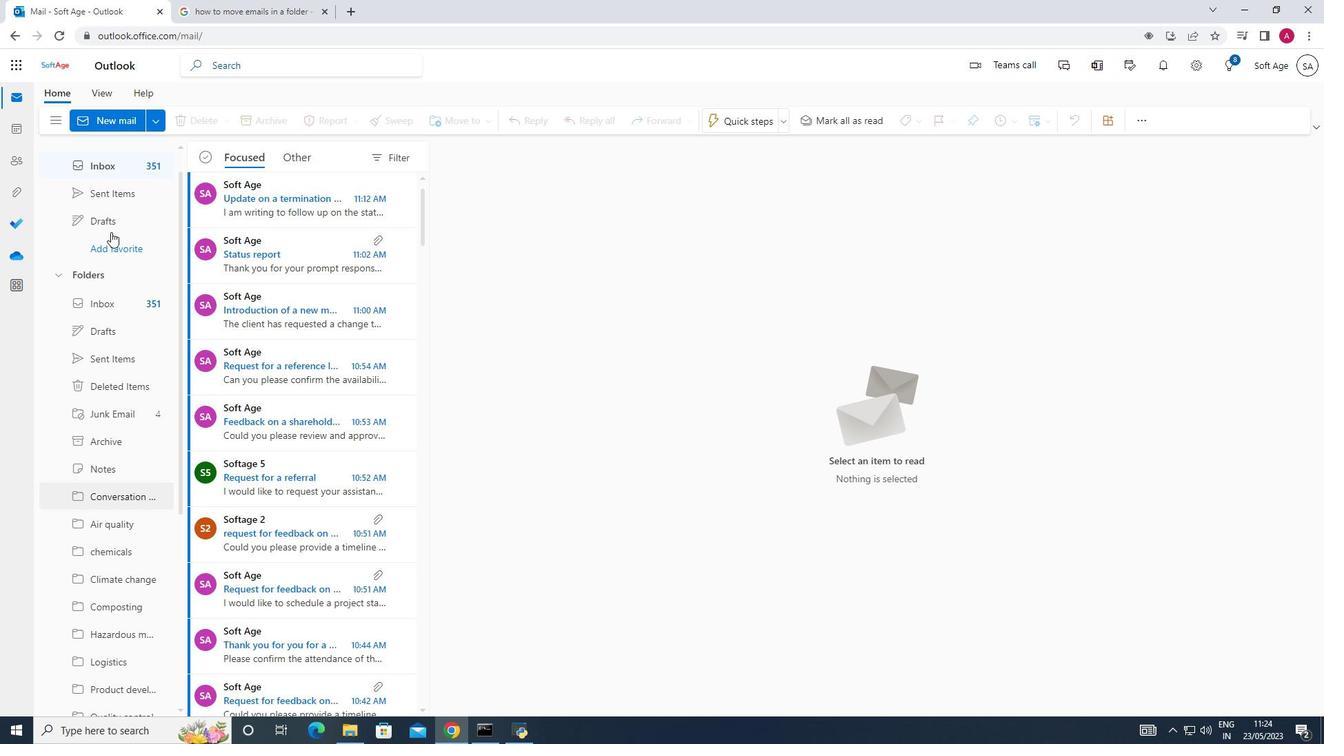 
Action: Mouse scrolled (111, 233) with delta (0, 0)
Screenshot: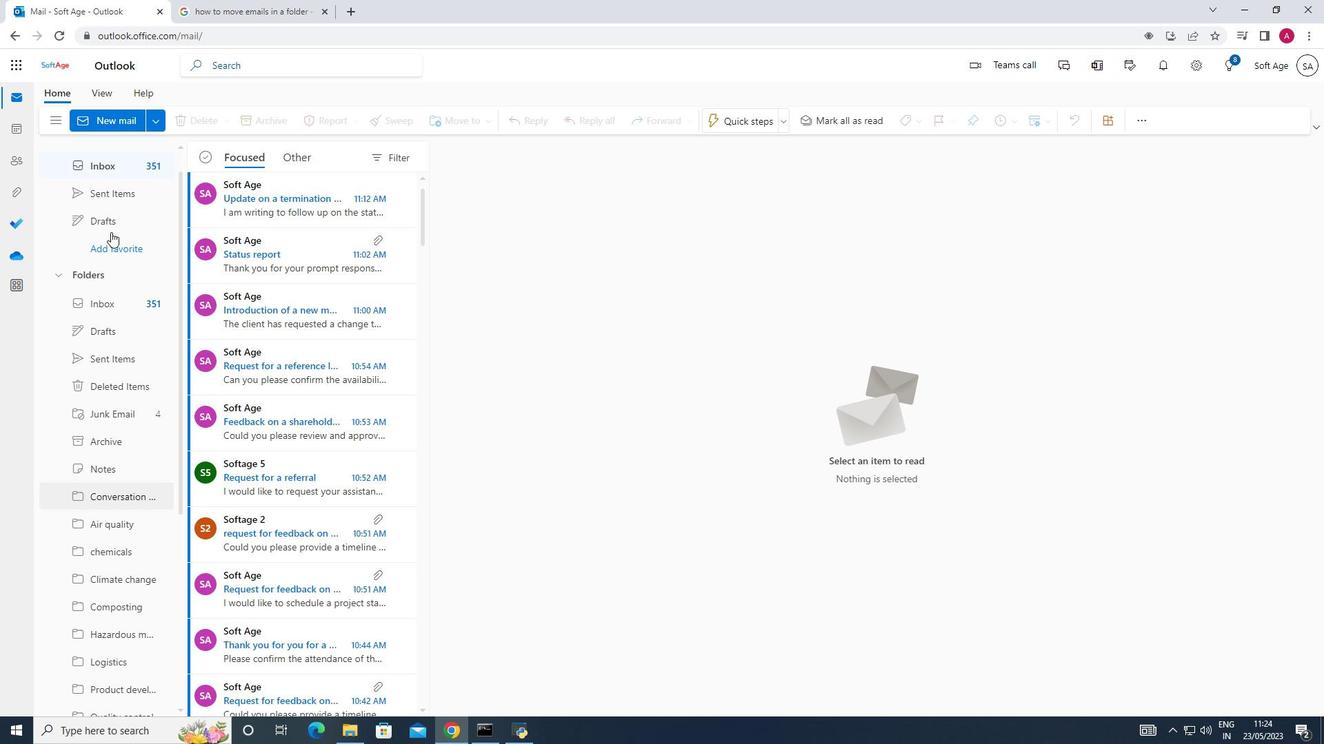 
Action: Mouse moved to (125, 219)
Screenshot: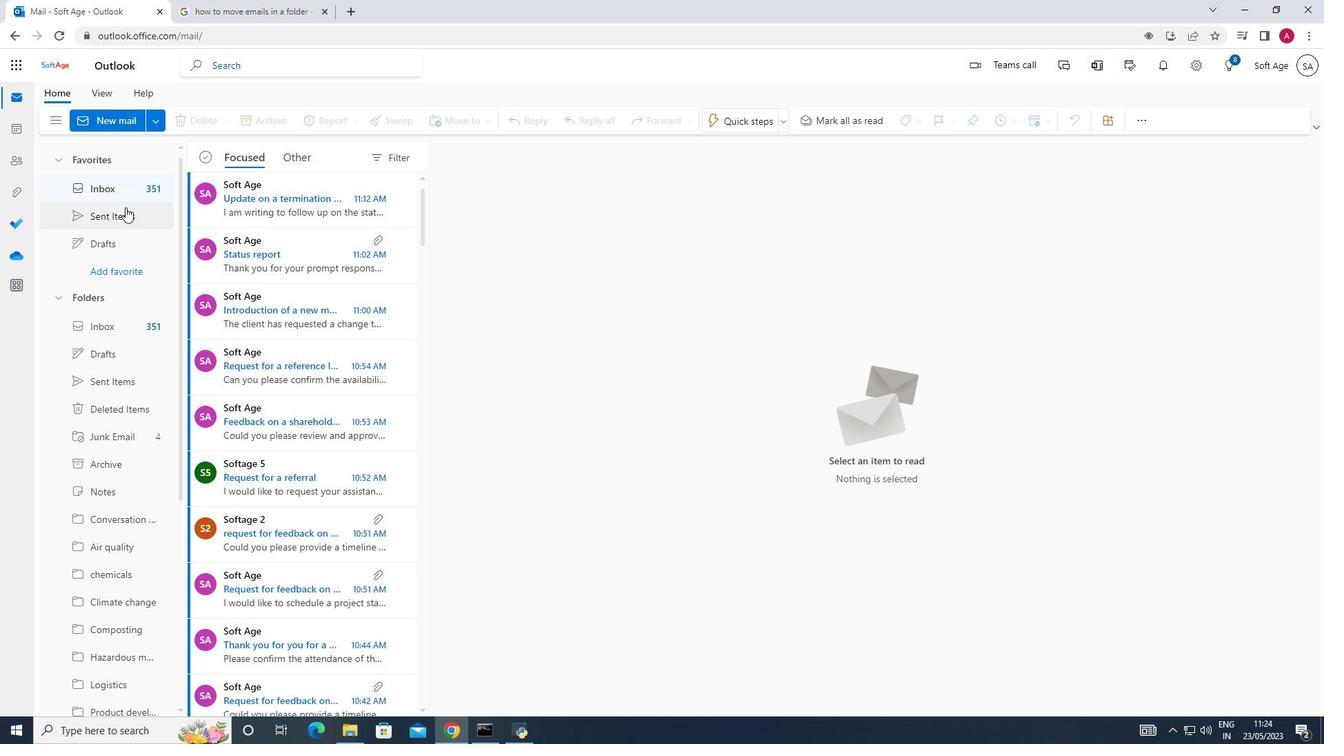 
Action: Mouse pressed left at (125, 219)
Screenshot: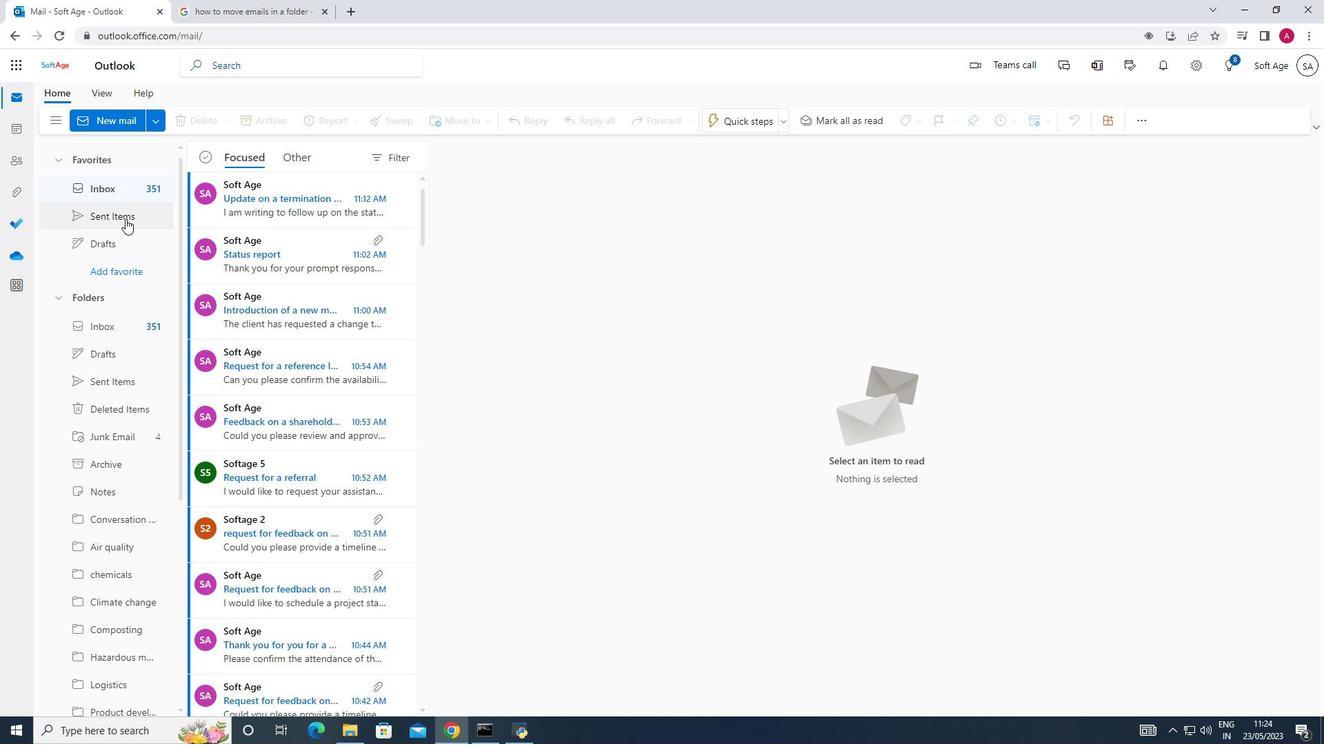 
Action: Mouse moved to (139, 216)
Screenshot: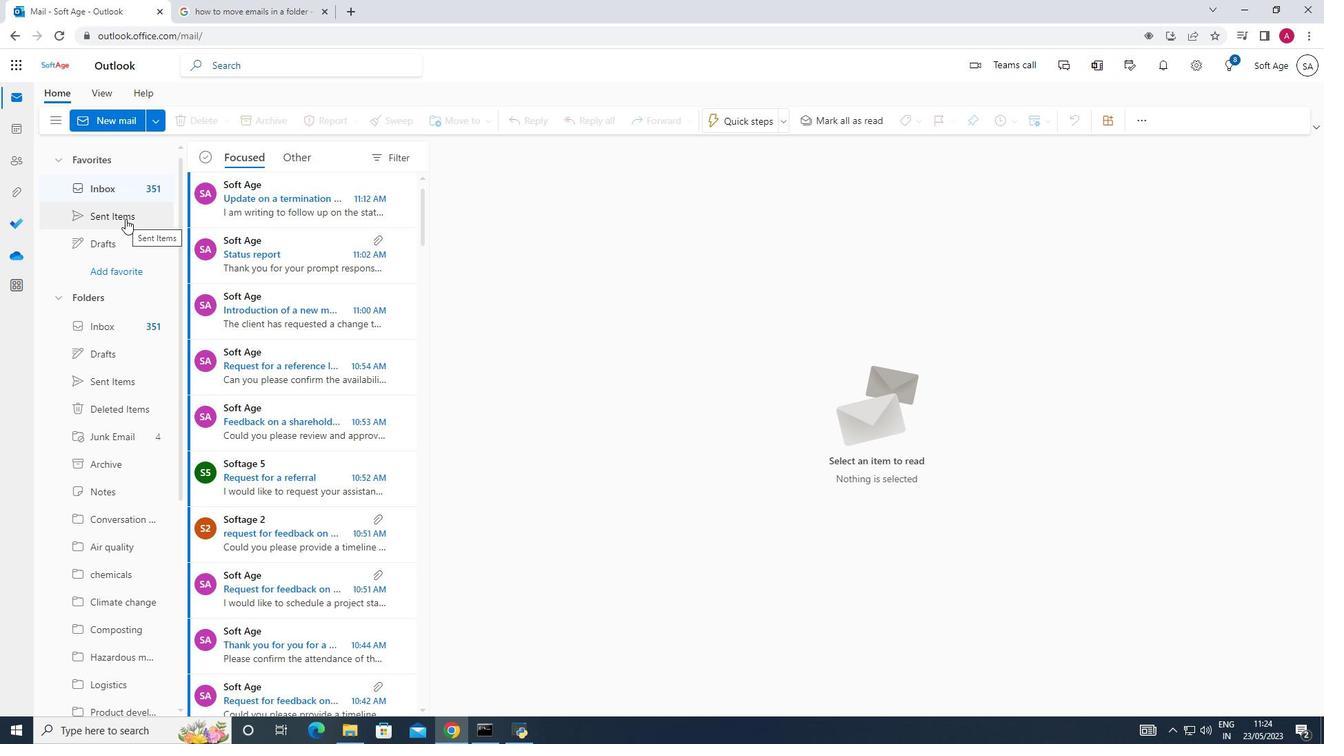 
Action: Mouse pressed left at (139, 216)
Screenshot: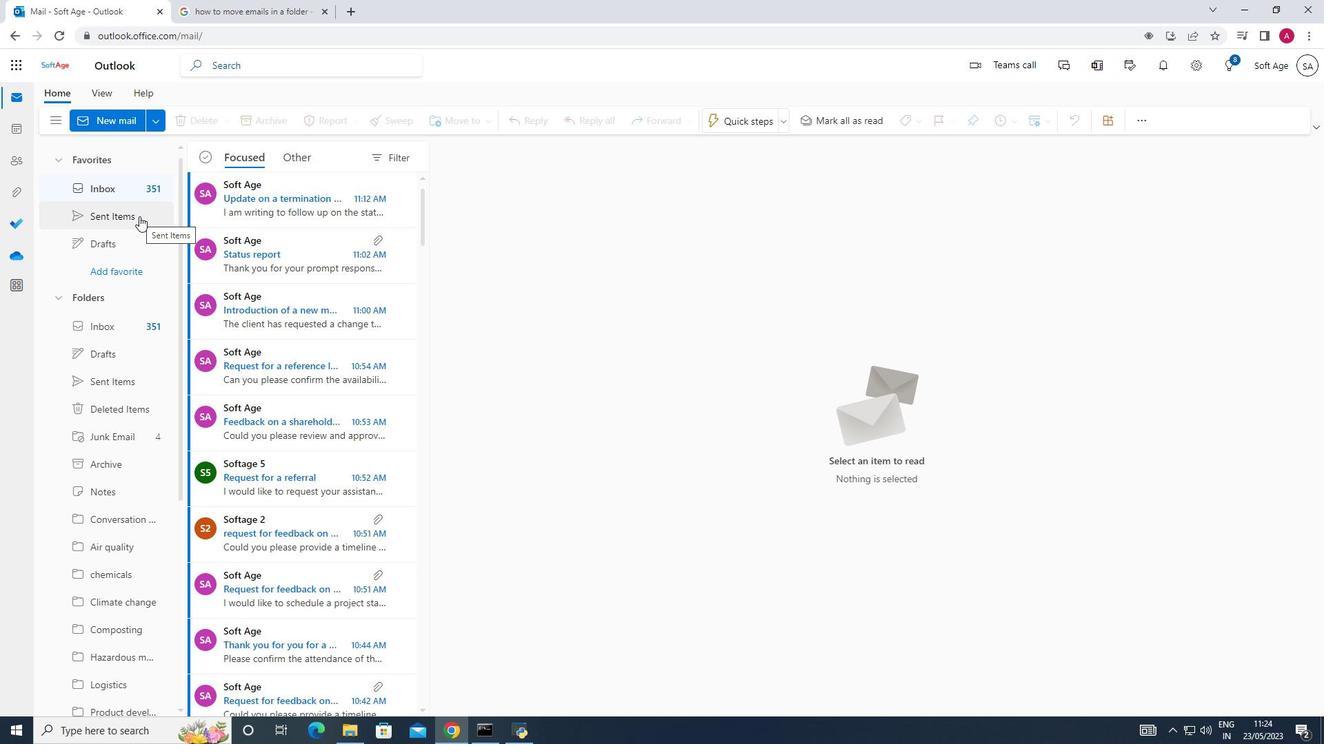 
Action: Mouse pressed left at (139, 216)
Screenshot: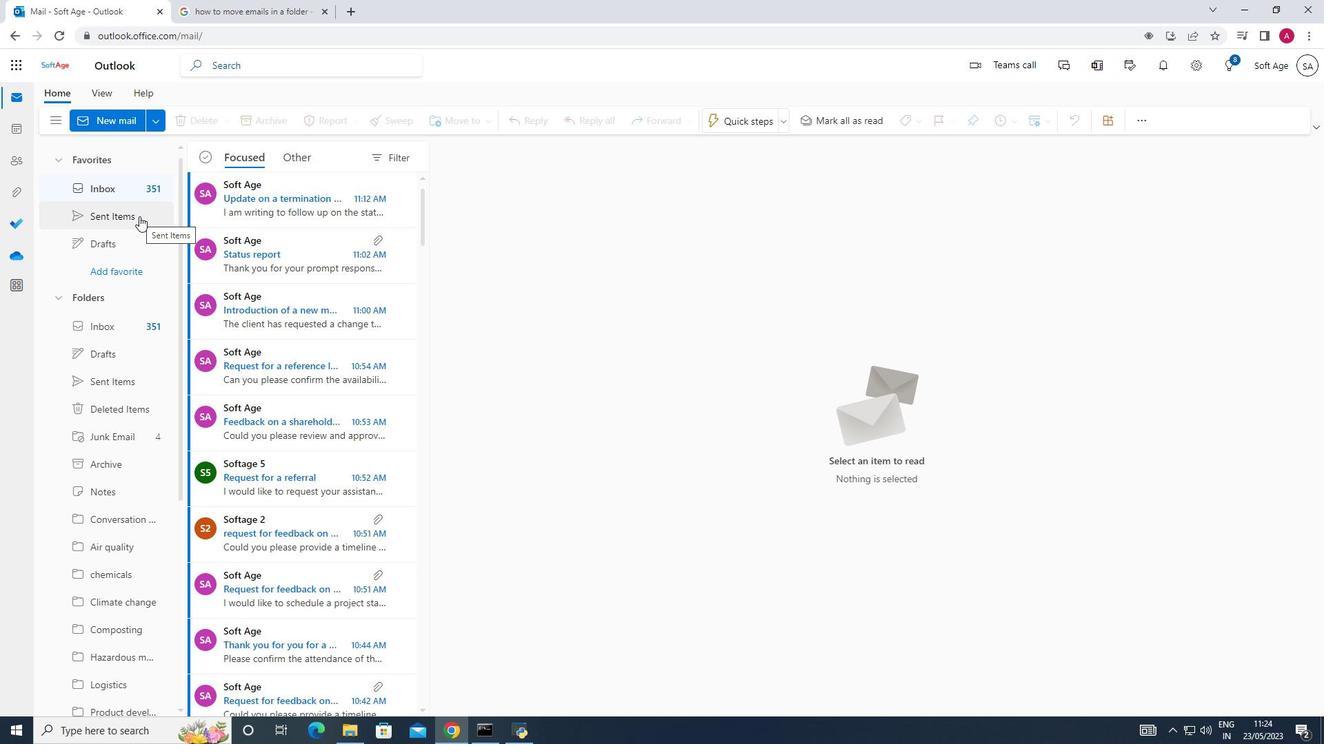 
Action: Mouse moved to (275, 206)
Screenshot: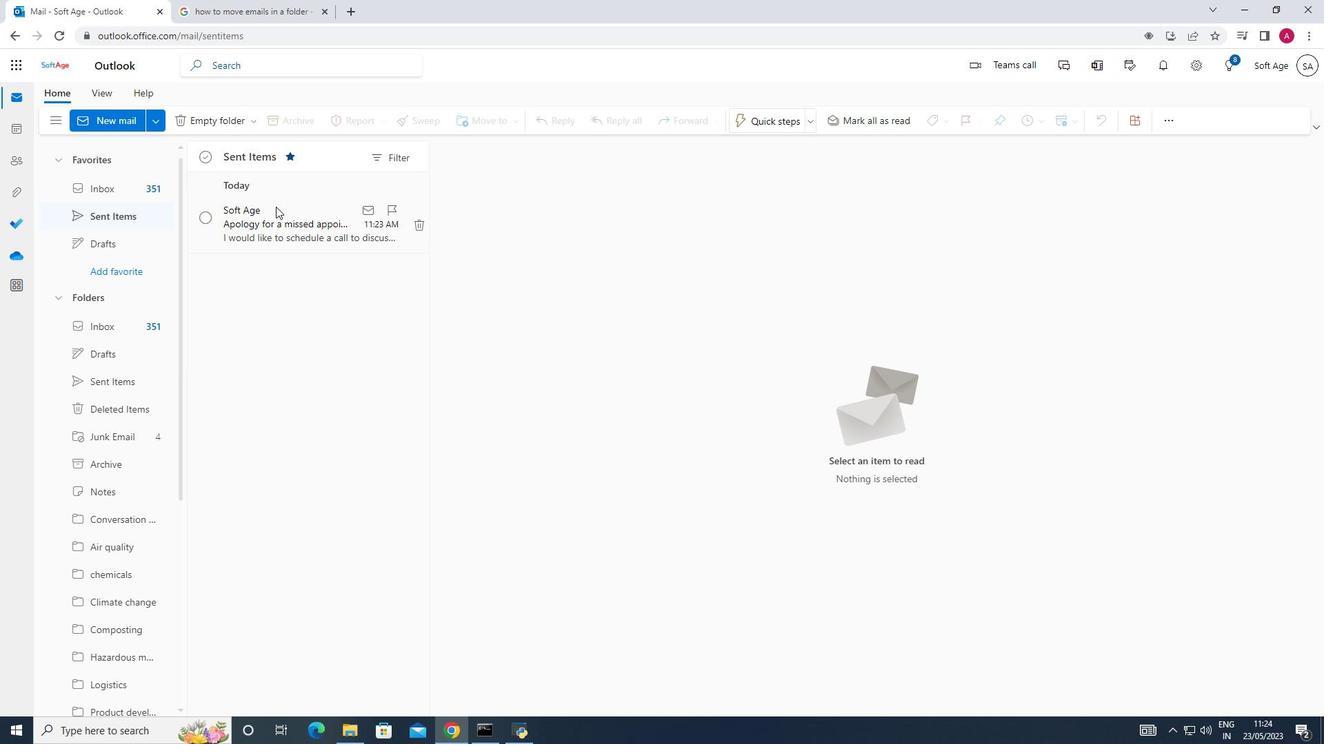 
Action: Mouse pressed left at (275, 206)
Screenshot: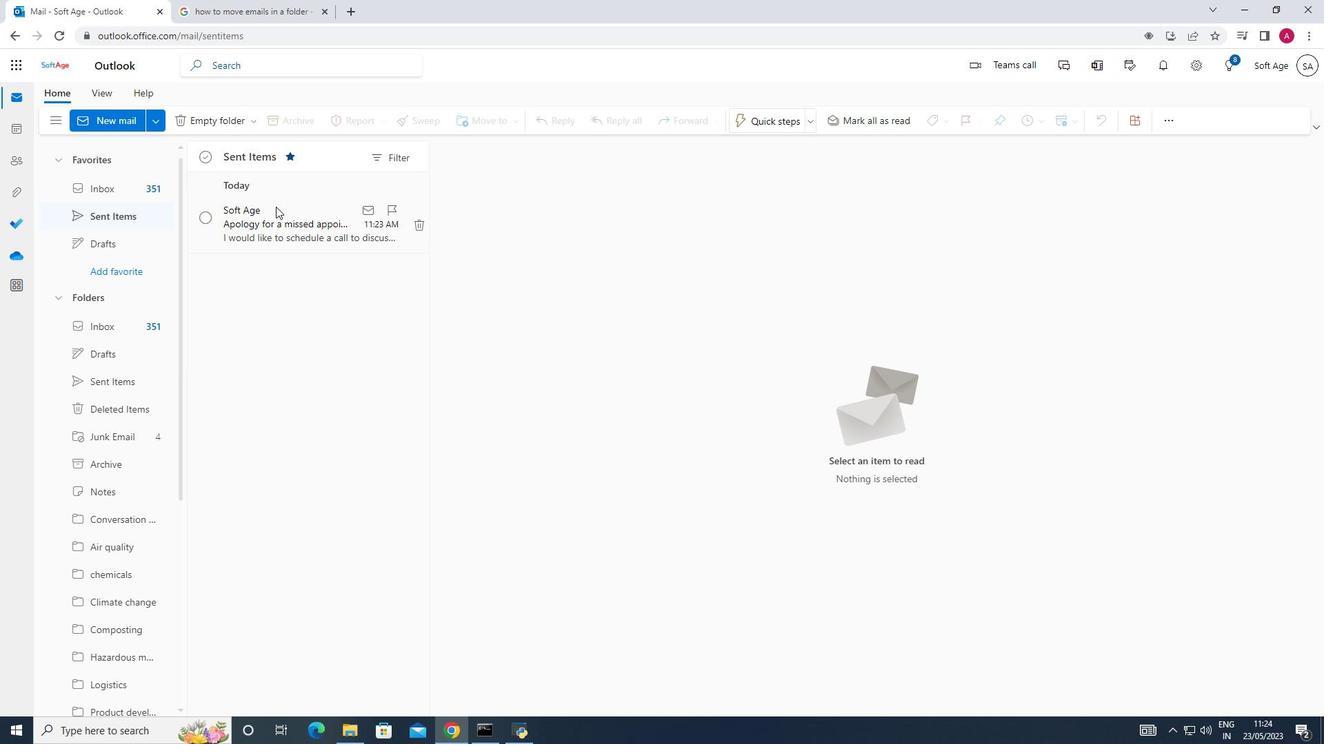 
Action: Mouse moved to (321, 230)
Screenshot: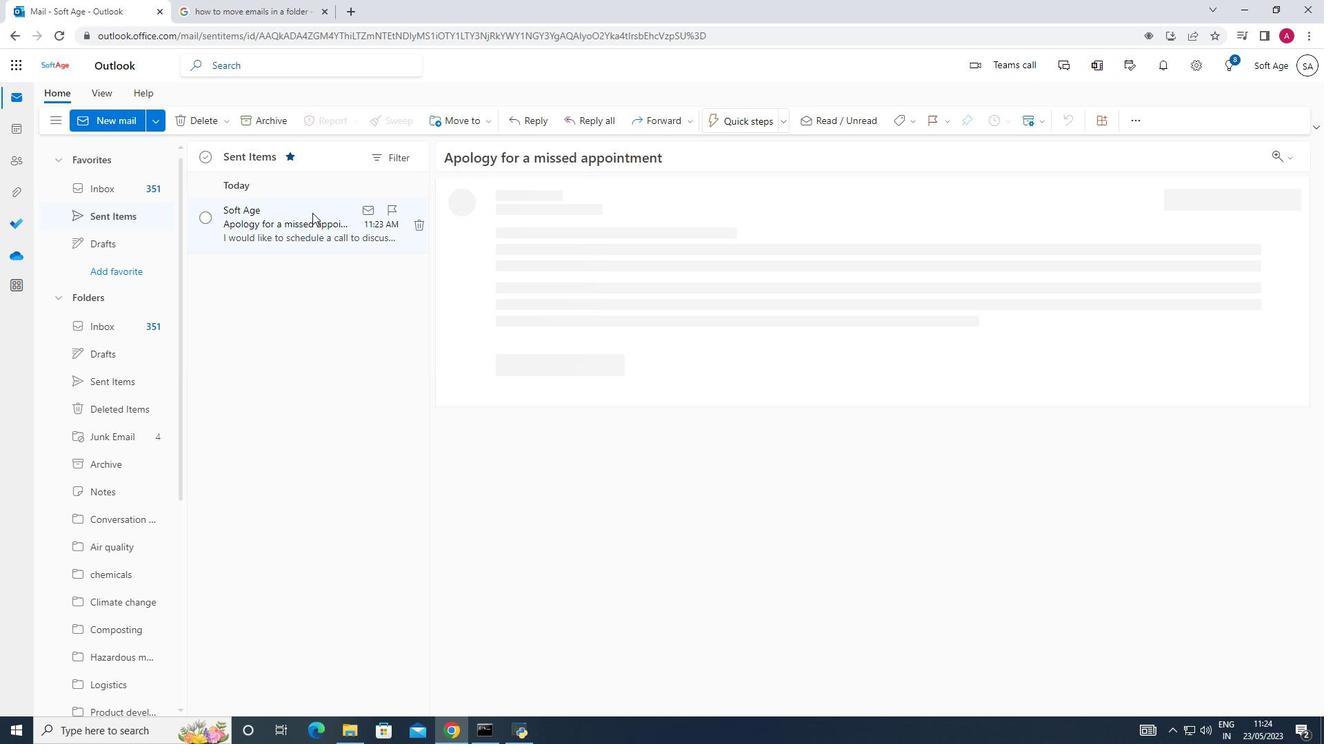 
Action: Mouse pressed right at (321, 230)
Screenshot: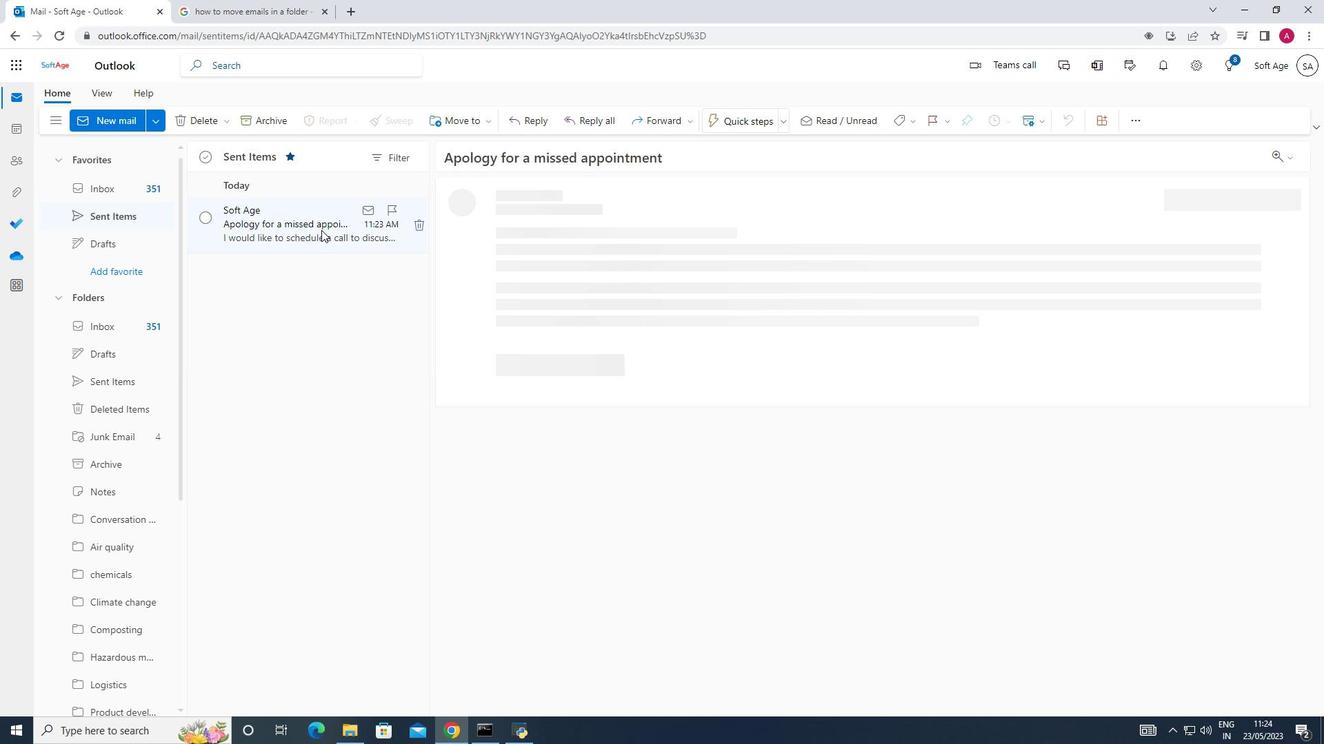 
Action: Mouse moved to (354, 293)
Screenshot: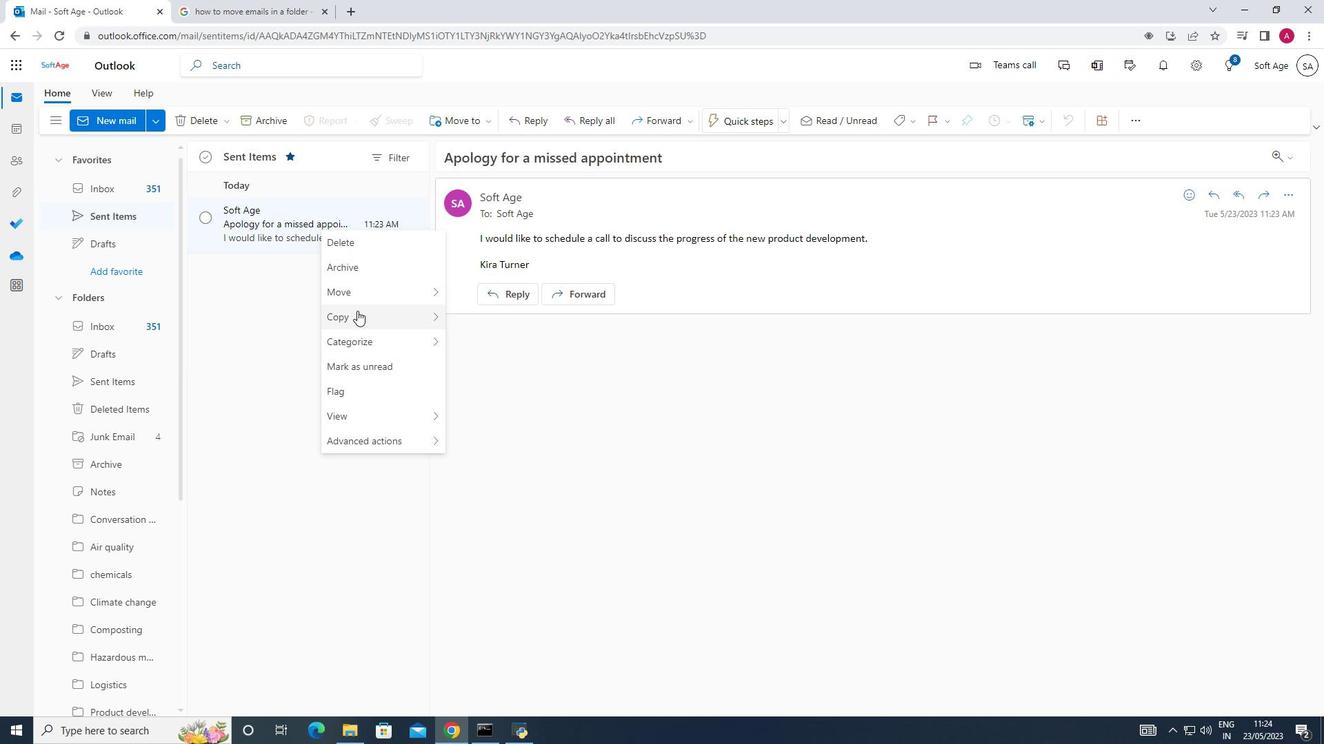 
Action: Mouse pressed left at (354, 293)
Screenshot: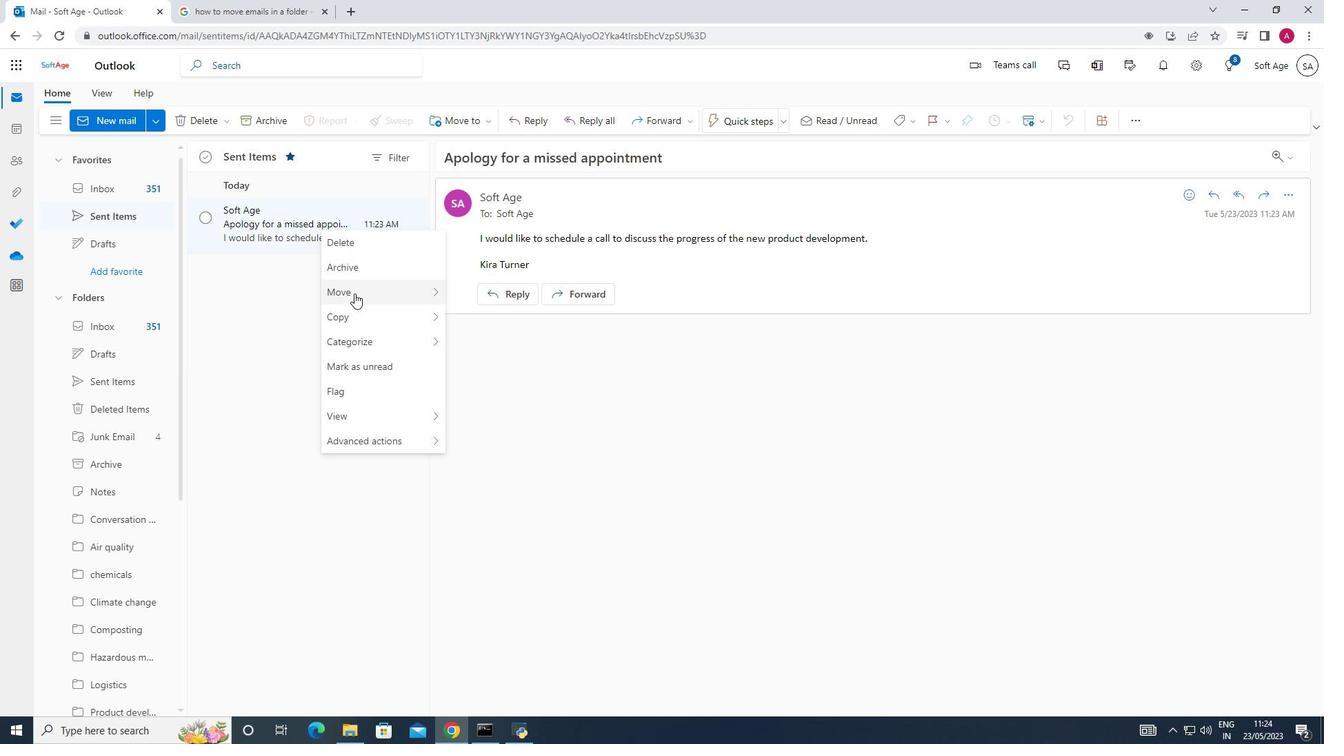 
Action: Mouse moved to (475, 293)
Screenshot: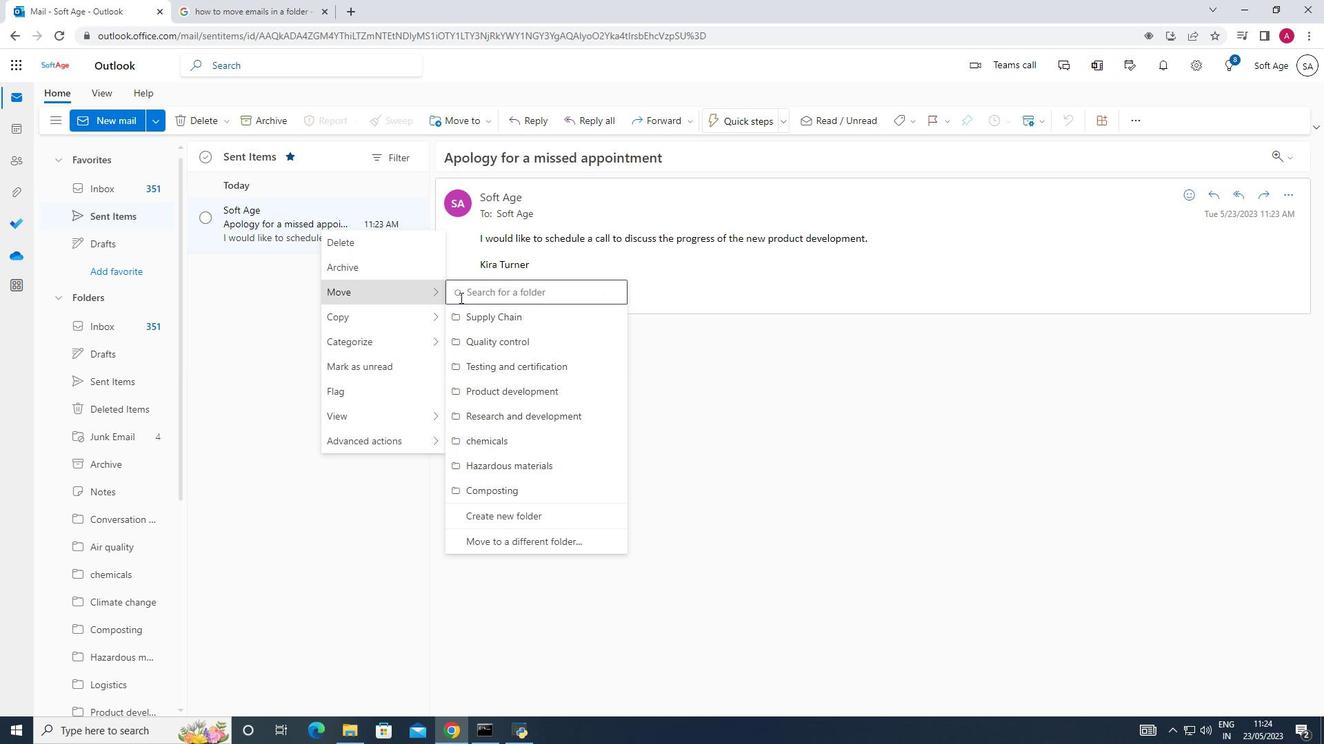 
Action: Mouse pressed left at (475, 293)
Screenshot: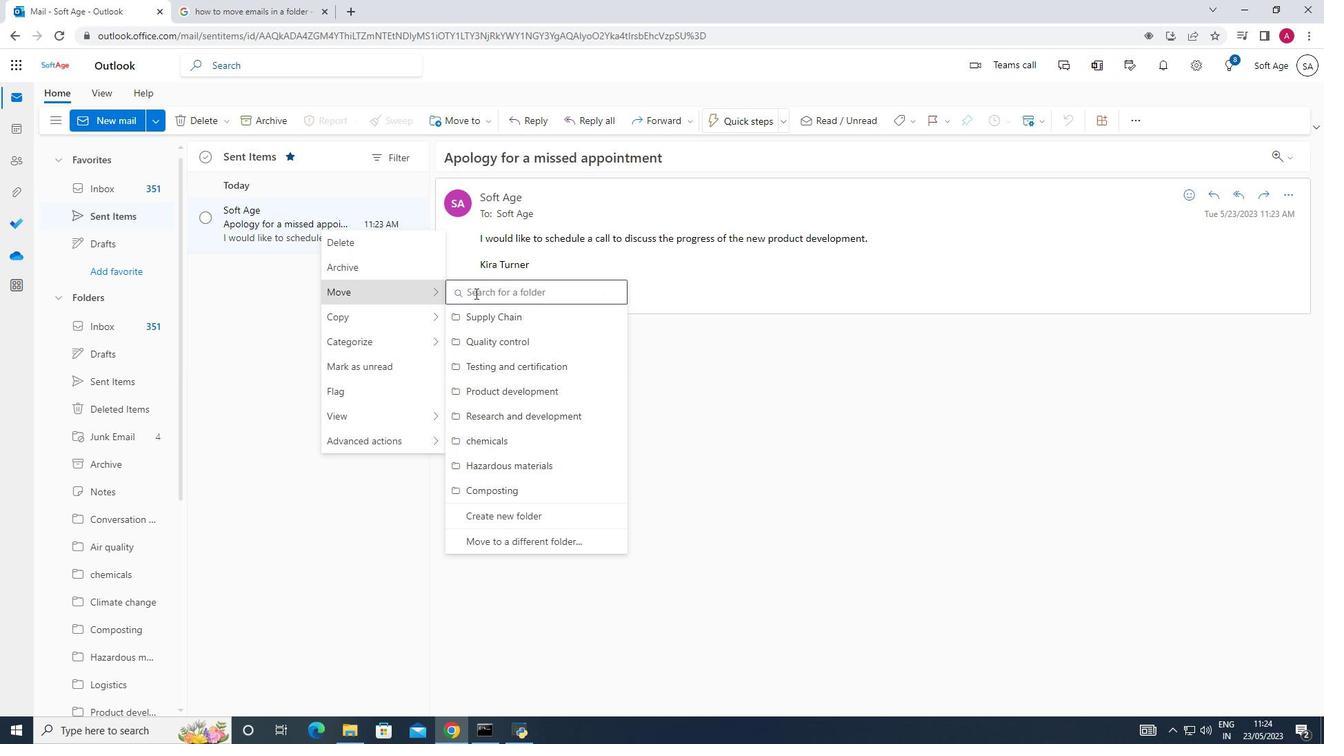 
Action: Key pressed lo
Screenshot: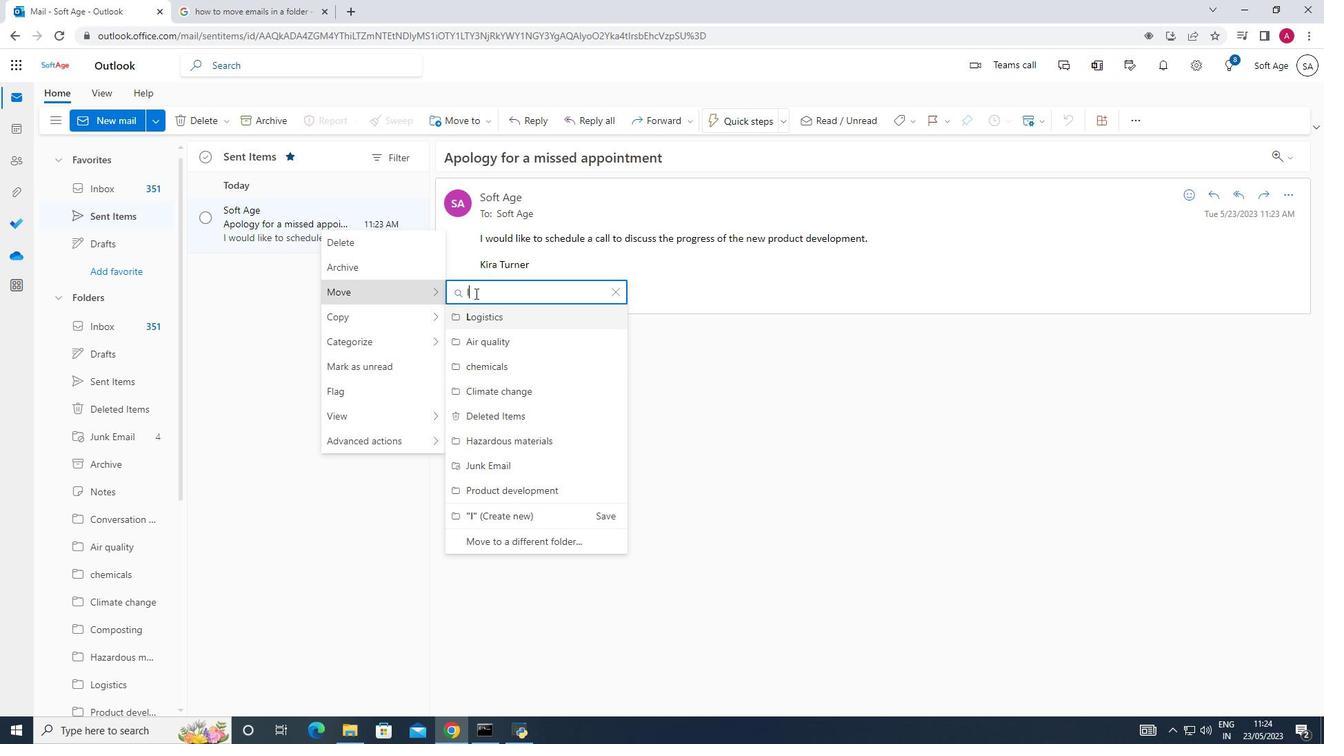 
Action: Mouse moved to (545, 435)
Screenshot: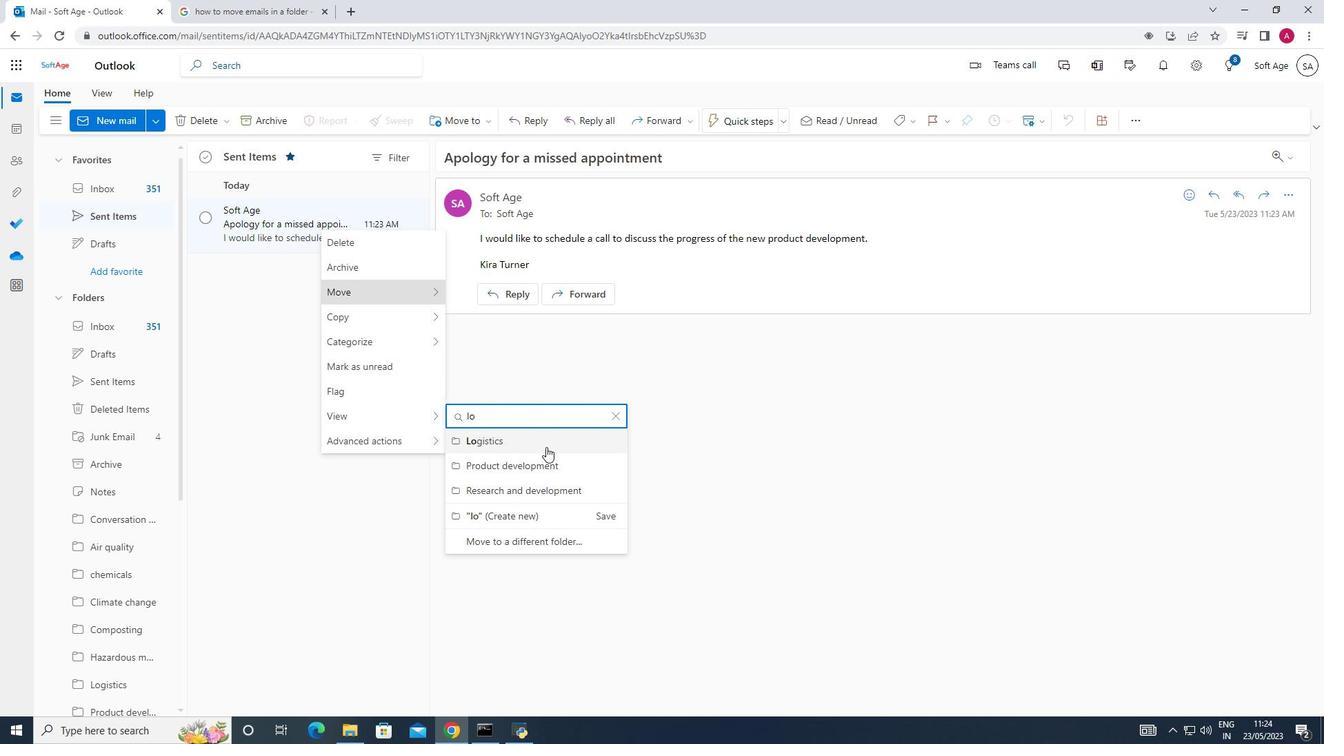 
Action: Mouse pressed left at (545, 435)
Screenshot: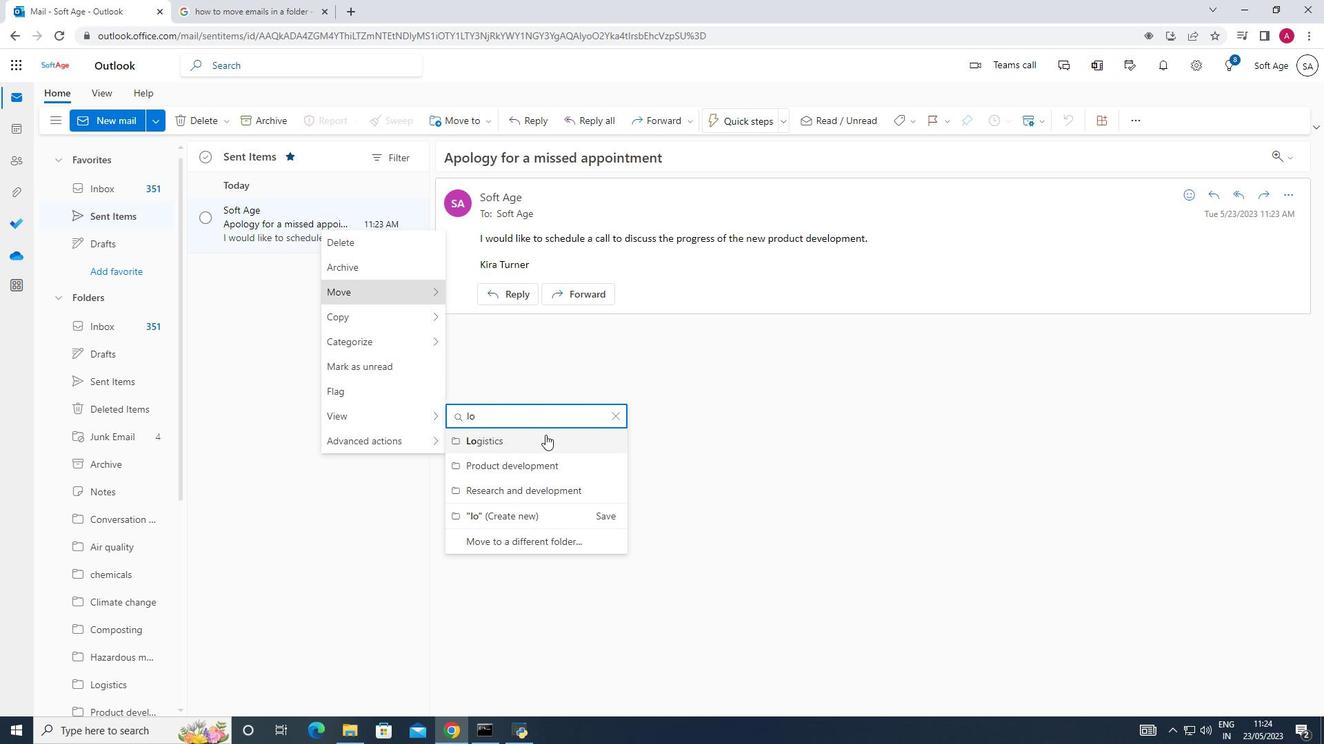 
